 Task: open an excel sheet and write heading  Expense ManagerAdd Datesin a column and its values below  '2023-05-01, 2023-05-03, 2023-05-05, 2023-05-10, 2023-05-15, 2023-05-20, 2023-05-25 & 2023-05-31'Add Categories in next column and its values below  Food, Transportation, Utilities, Food, Housing, Entertainment, Utilities & FoodAdd Descriptionsin next column and its values below  Grocery Store, Bus Fare, Internet Bill, Restaurant, Rent, Movie Tickets, Electricity Bill & Grocery StoreAdd Amountin next column and its values below  $50, $5, $60, $30, $800, $20, $70 & $40Save page DebtManagement analysis
Action: Key pressed <Key.shift_r>Expence<Key.space><Key.shift_r>Manager
Screenshot: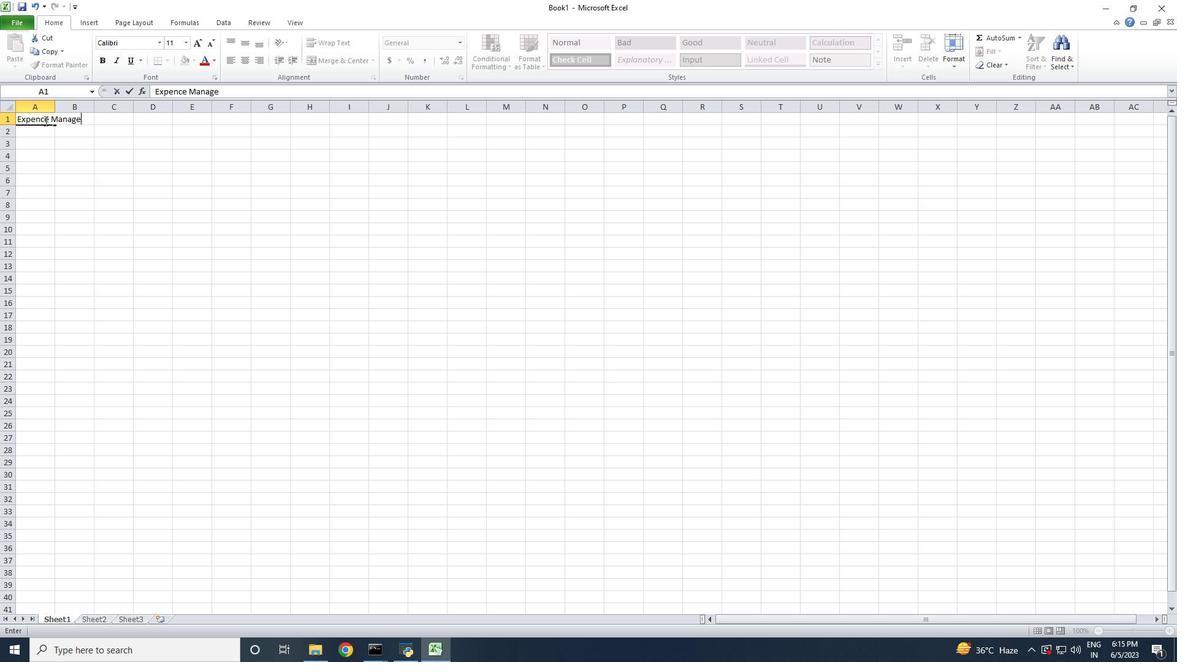 
Action: Mouse moved to (23, 132)
Screenshot: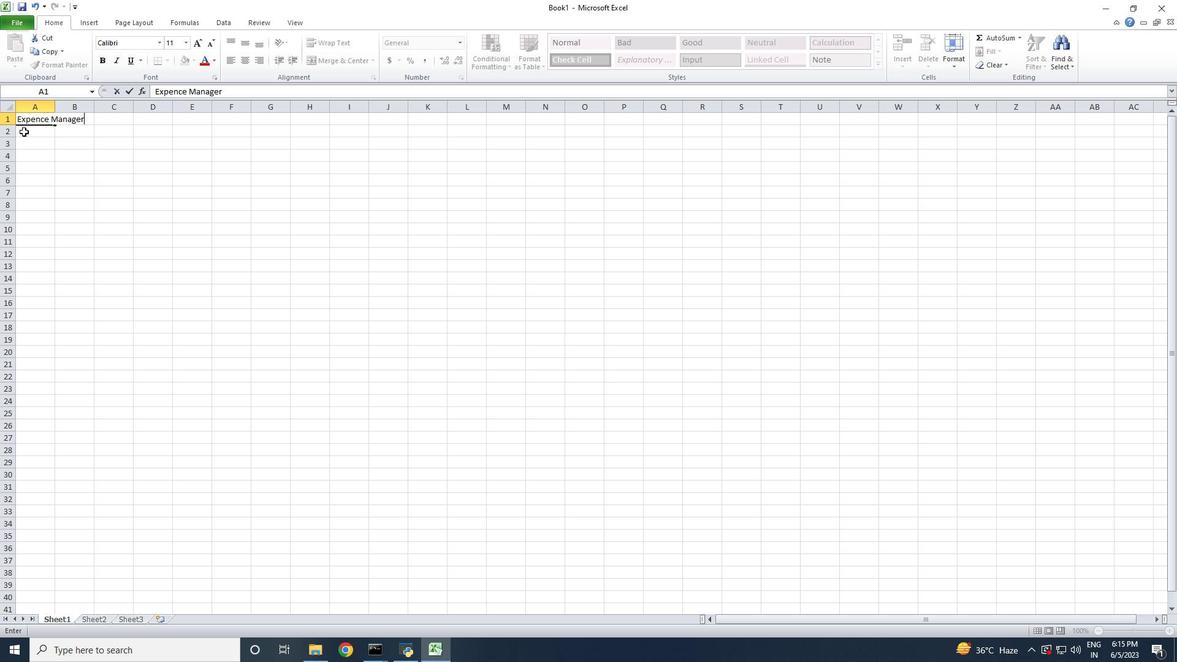 
Action: Mouse pressed left at (23, 132)
Screenshot: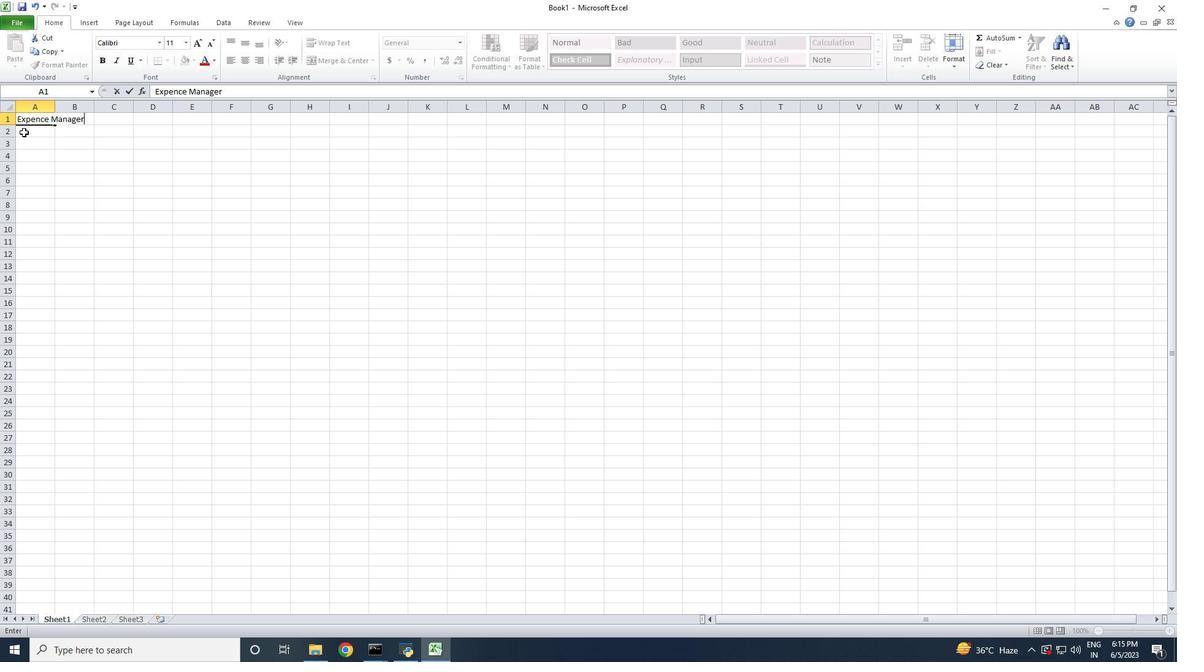 
Action: Key pressed <Key.shift_r>Datesin<Key.space>
Screenshot: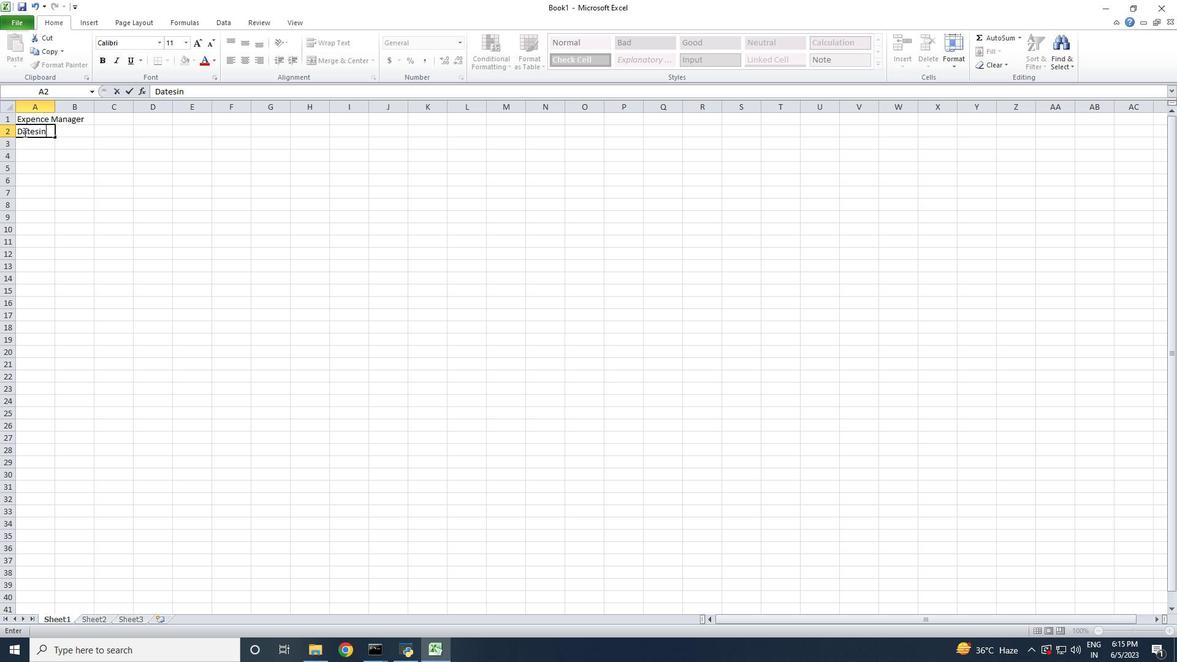 
Action: Mouse moved to (77, 131)
Screenshot: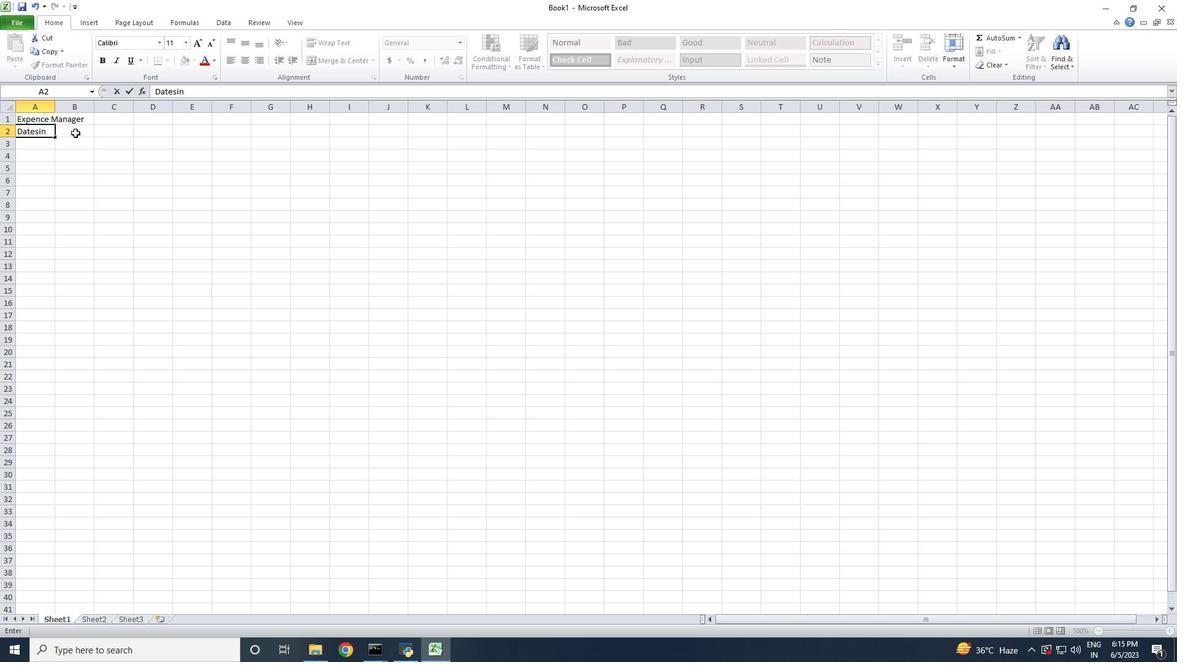 
Action: Mouse pressed left at (77, 131)
Screenshot: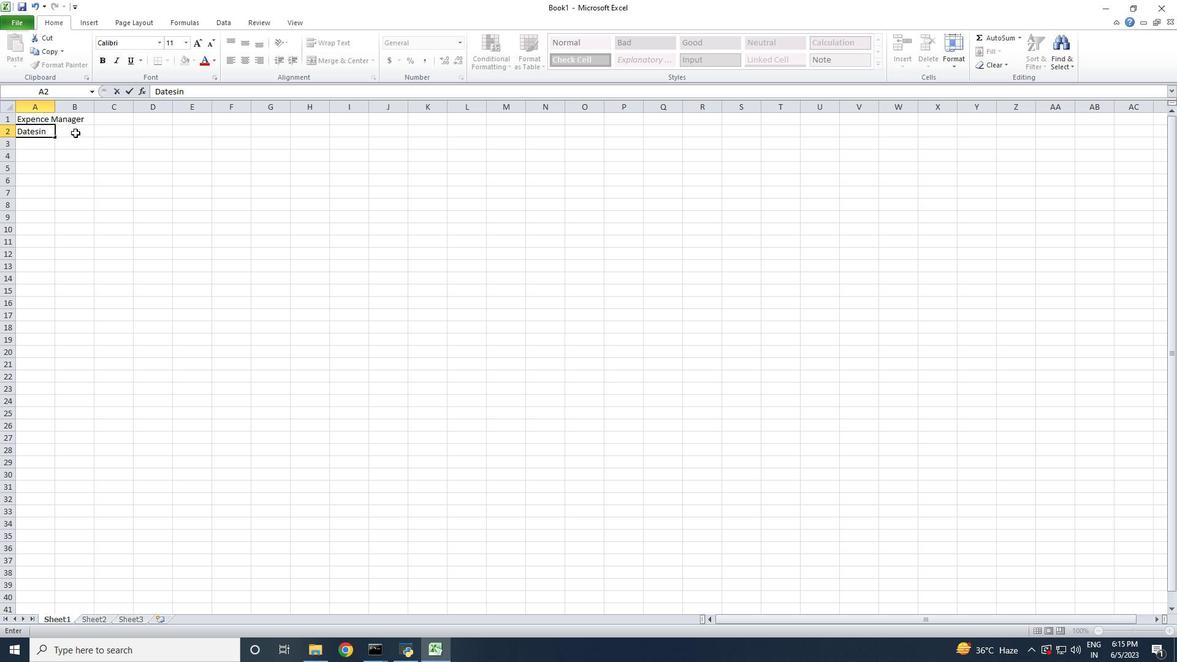 
Action: Mouse moved to (53, 104)
Screenshot: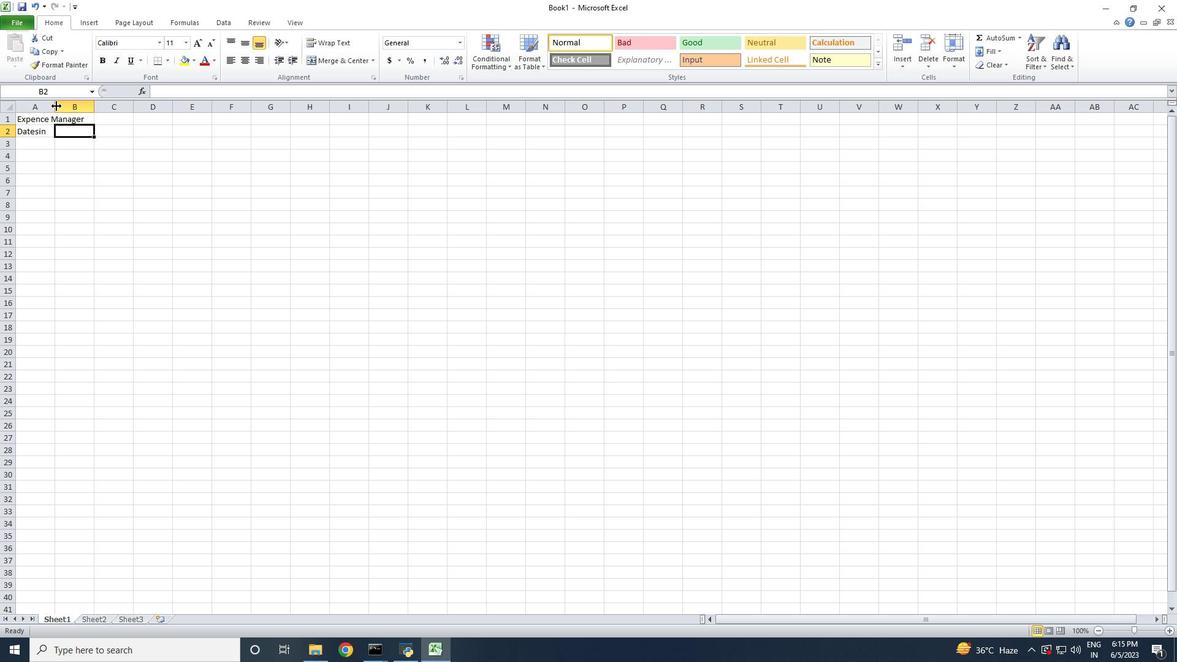 
Action: Mouse pressed left at (53, 104)
Screenshot: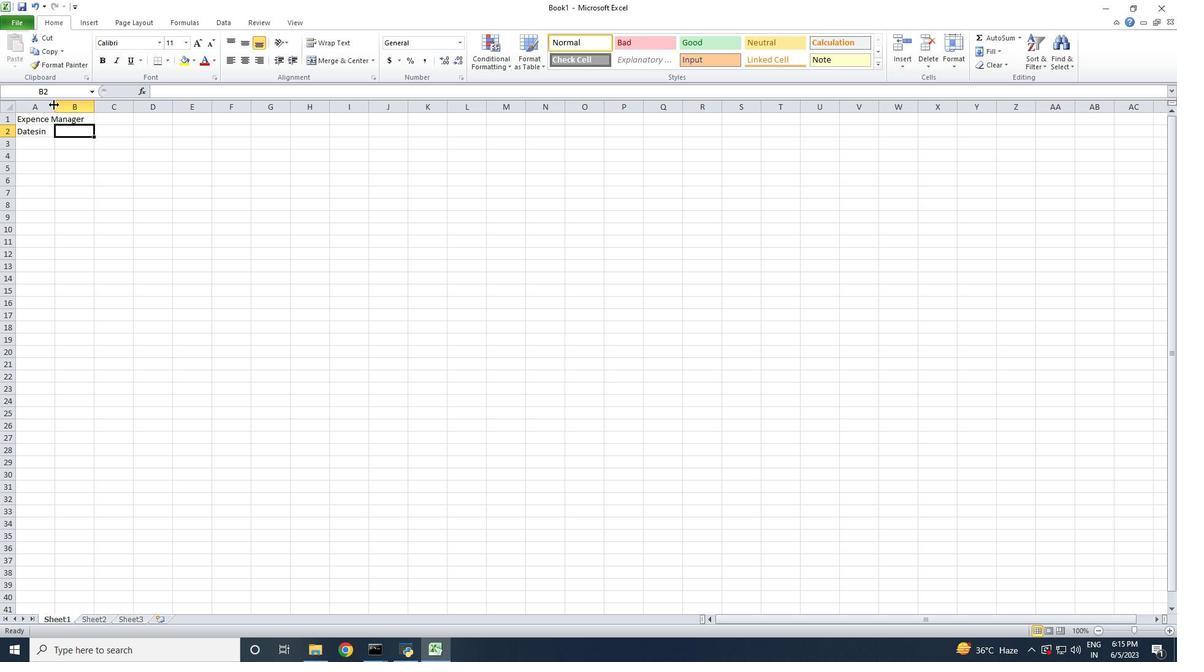 
Action: Mouse moved to (120, 109)
Screenshot: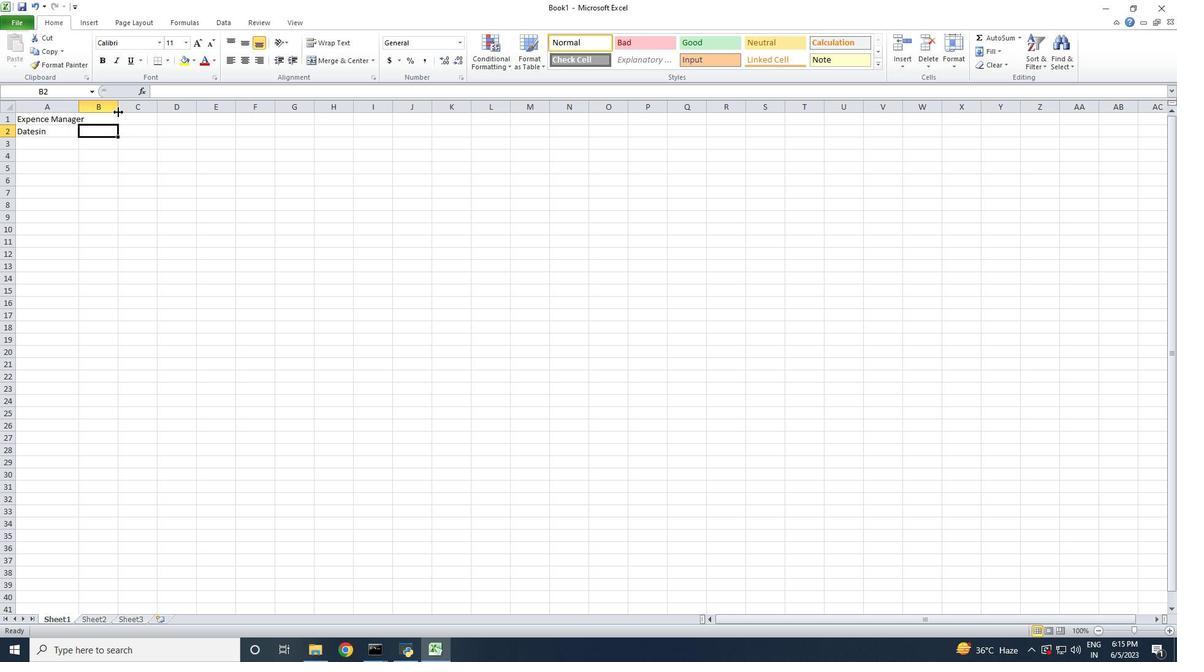 
Action: Mouse pressed left at (120, 109)
Screenshot: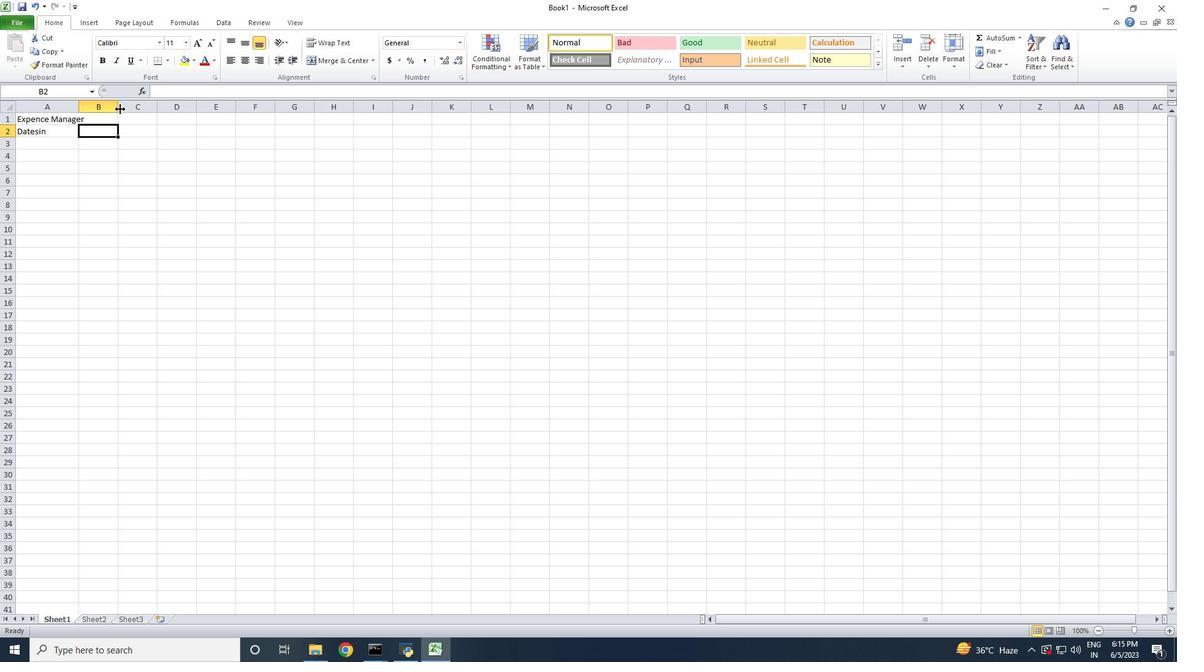 
Action: Mouse moved to (174, 109)
Screenshot: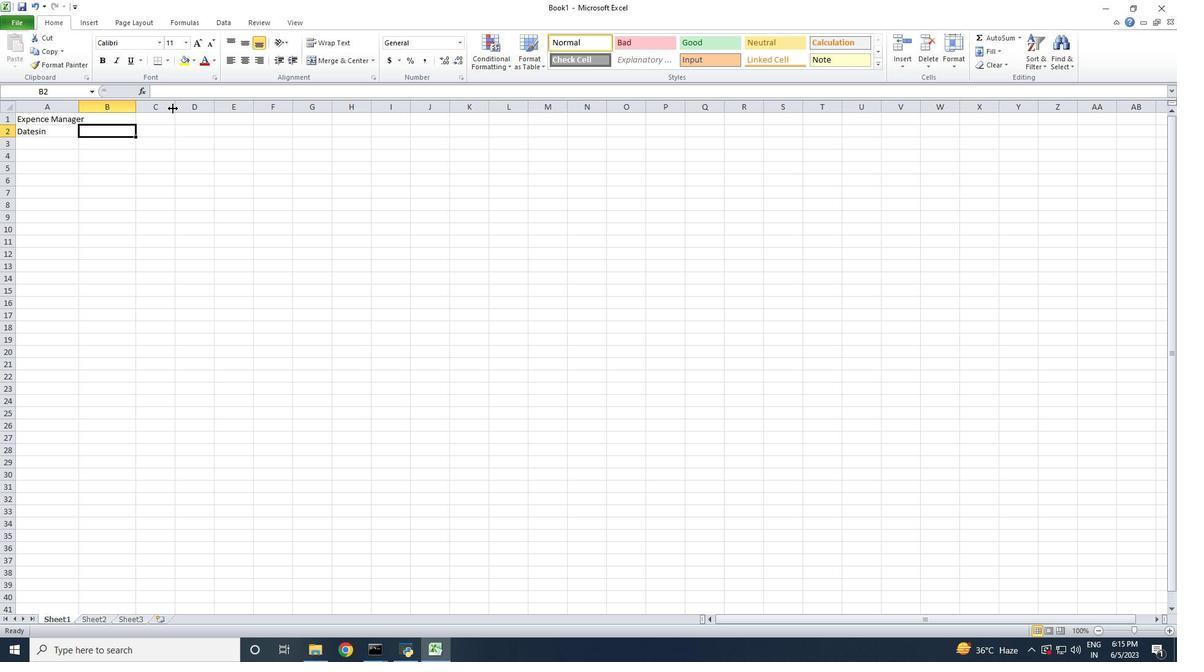 
Action: Mouse pressed left at (174, 109)
Screenshot: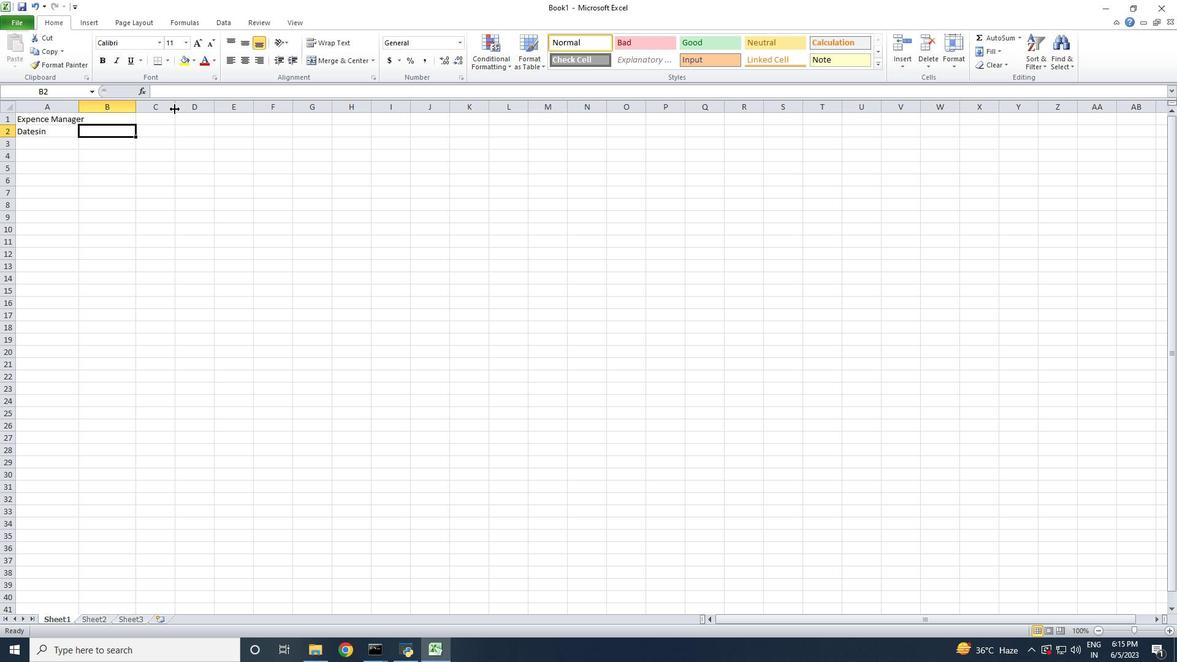 
Action: Mouse moved to (241, 108)
Screenshot: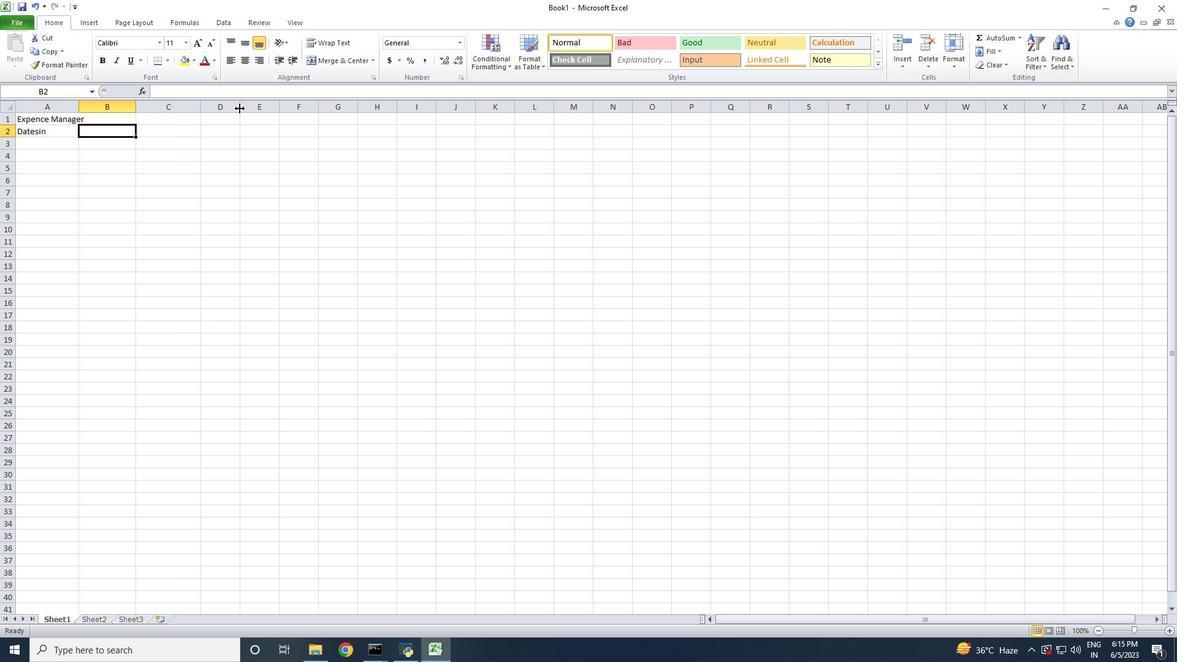 
Action: Mouse pressed left at (241, 108)
Screenshot: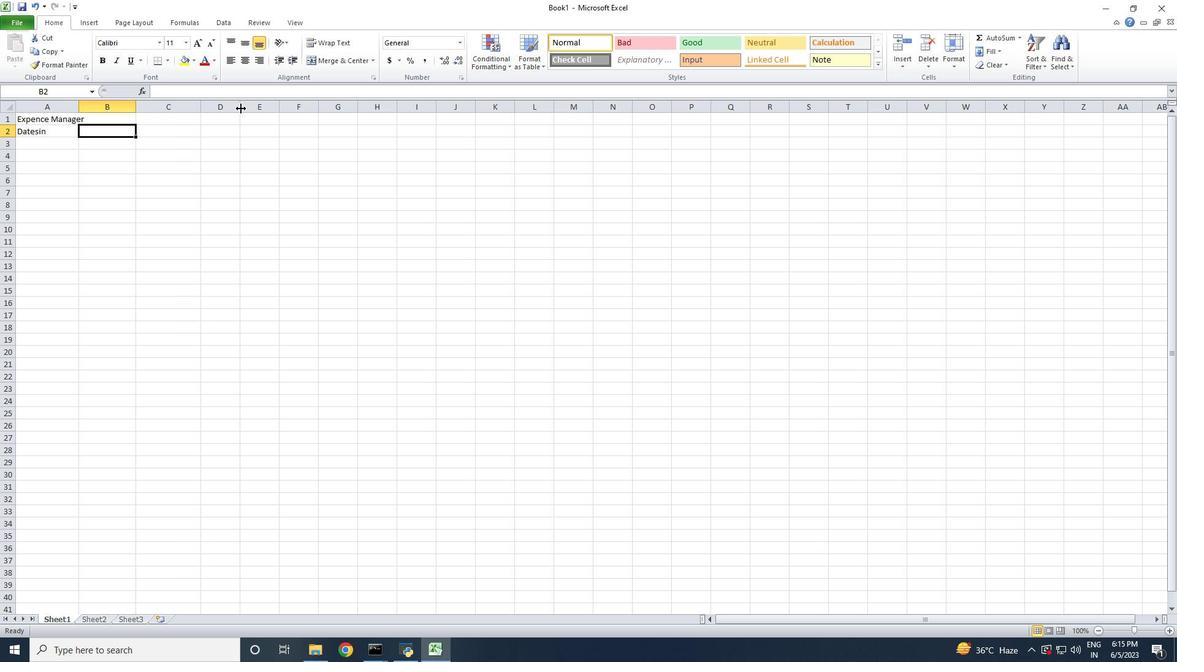 
Action: Mouse moved to (114, 132)
Screenshot: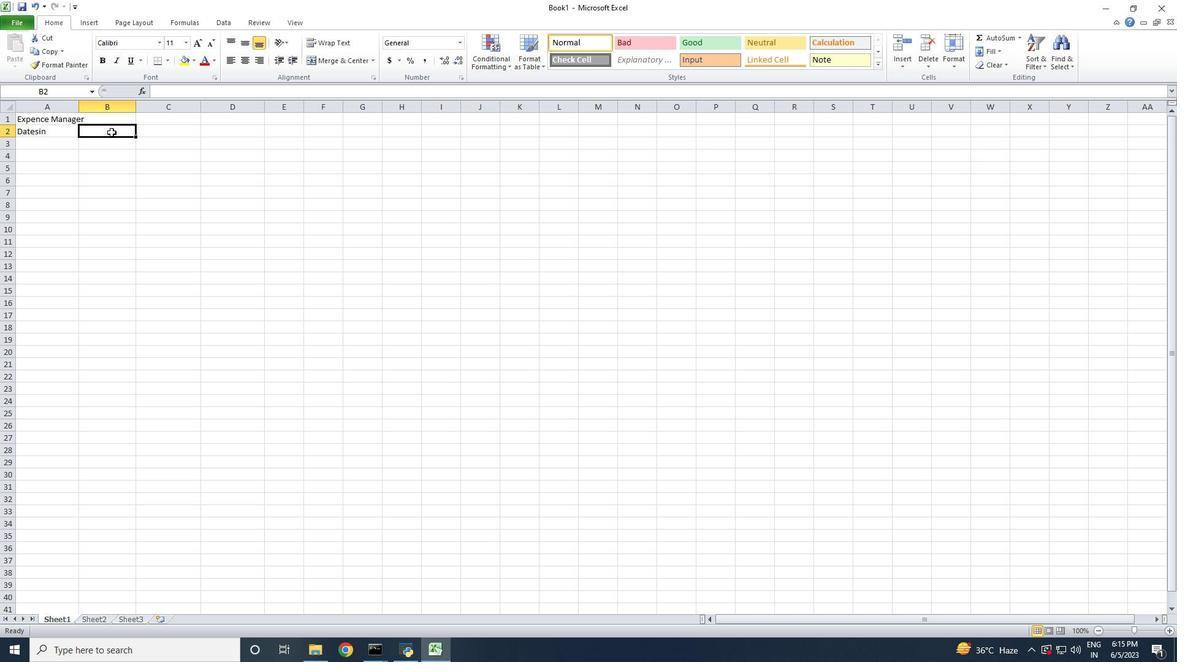 
Action: Mouse pressed left at (114, 132)
Screenshot: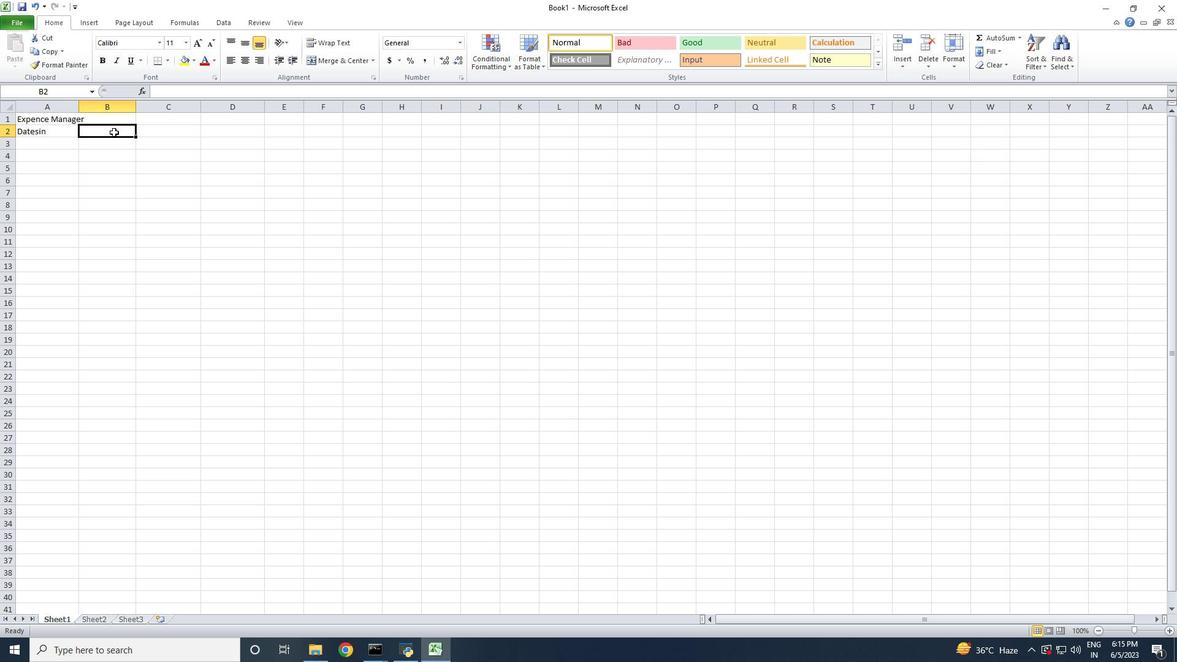 
Action: Mouse moved to (55, 143)
Screenshot: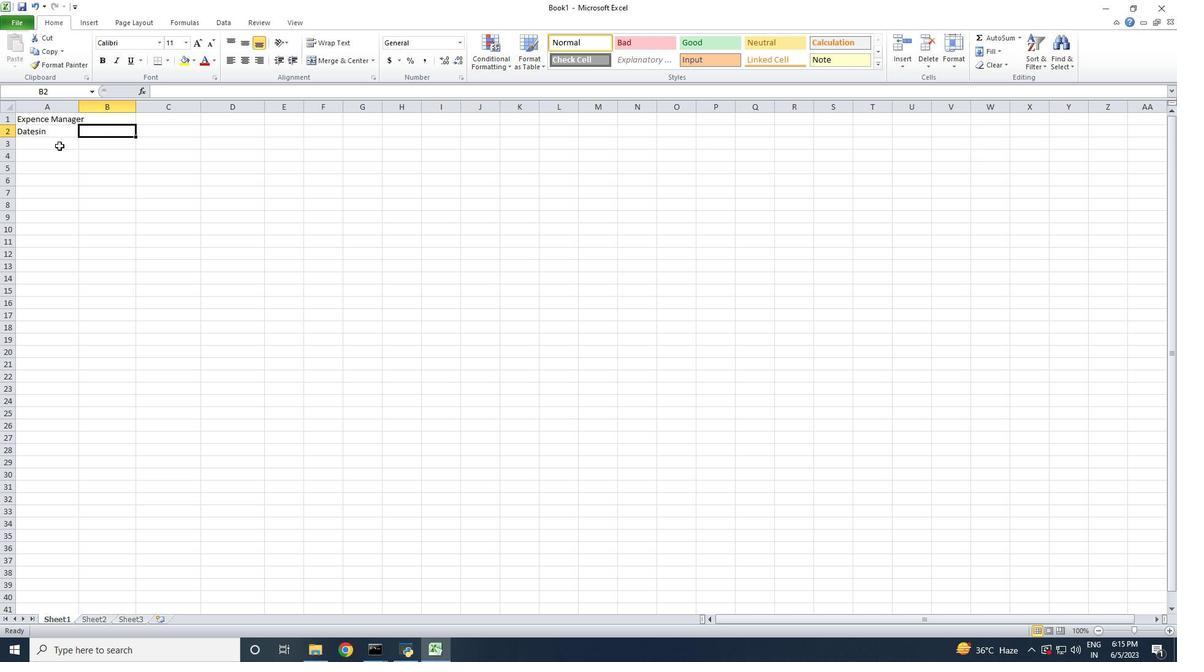 
Action: Mouse pressed left at (55, 143)
Screenshot: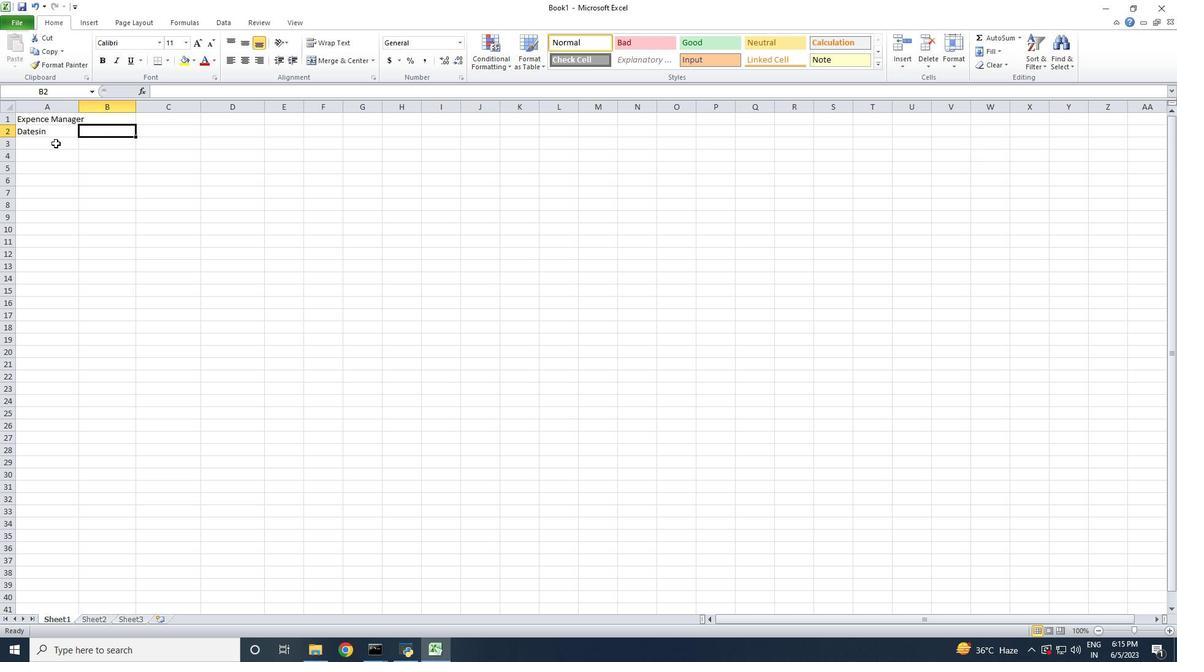 
Action: Key pressed 2023-05-01
Screenshot: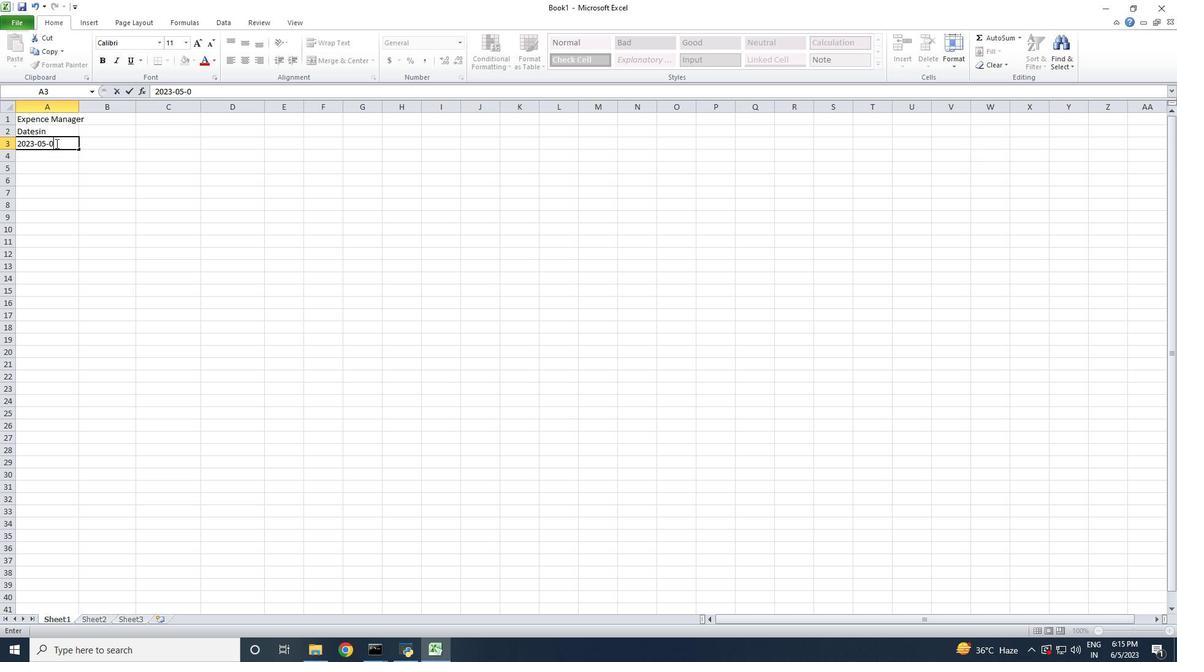 
Action: Mouse moved to (50, 157)
Screenshot: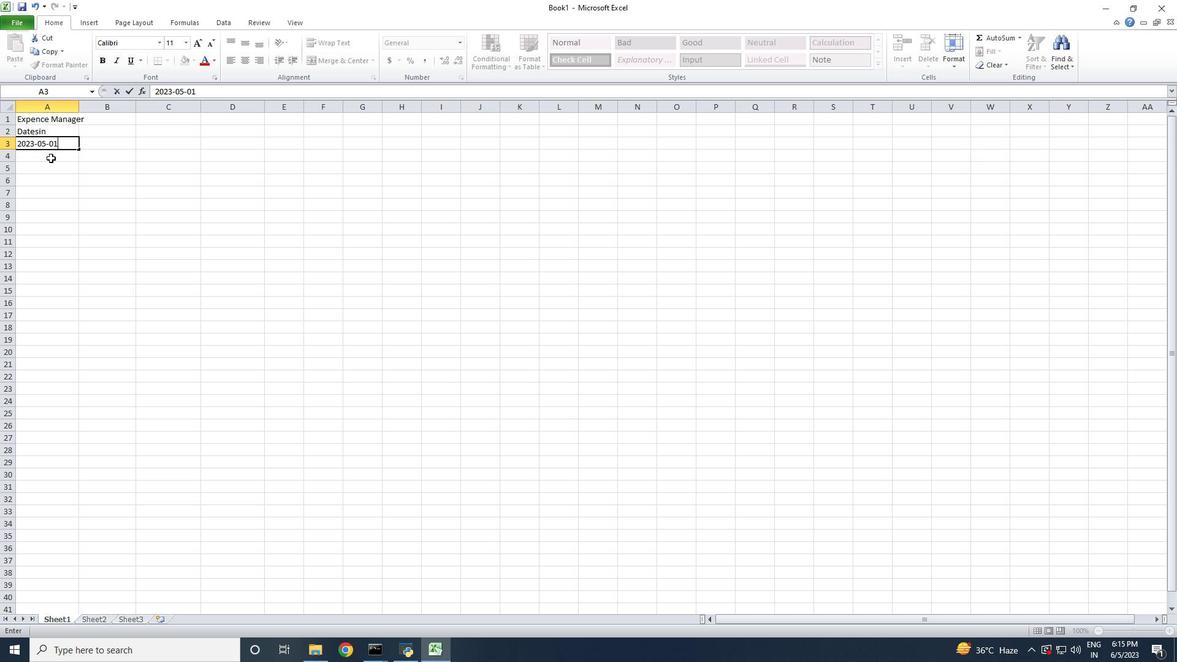
Action: Mouse pressed left at (50, 157)
Screenshot: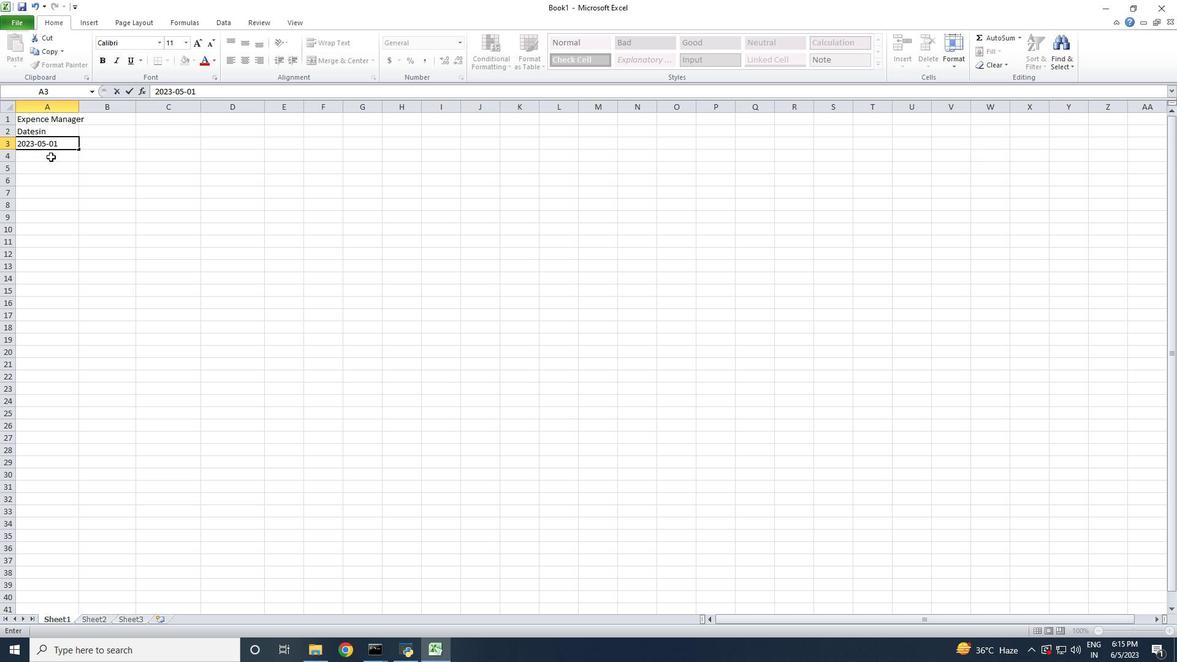 
Action: Key pressed 2023
Screenshot: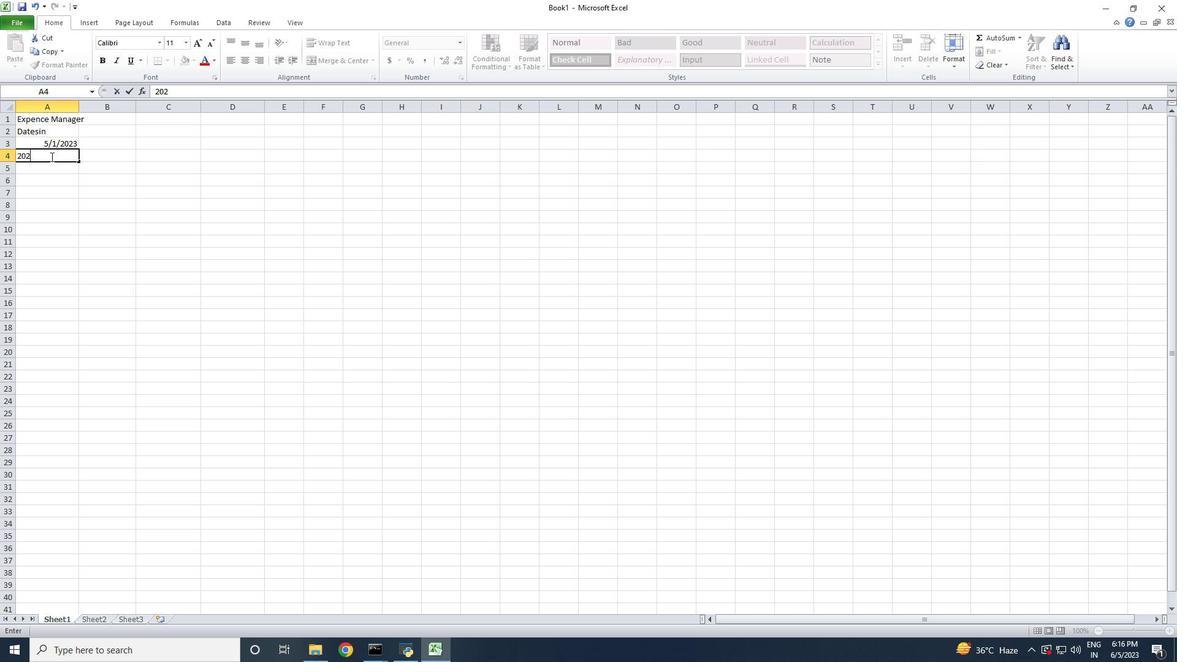 
Action: Mouse moved to (49, 158)
Screenshot: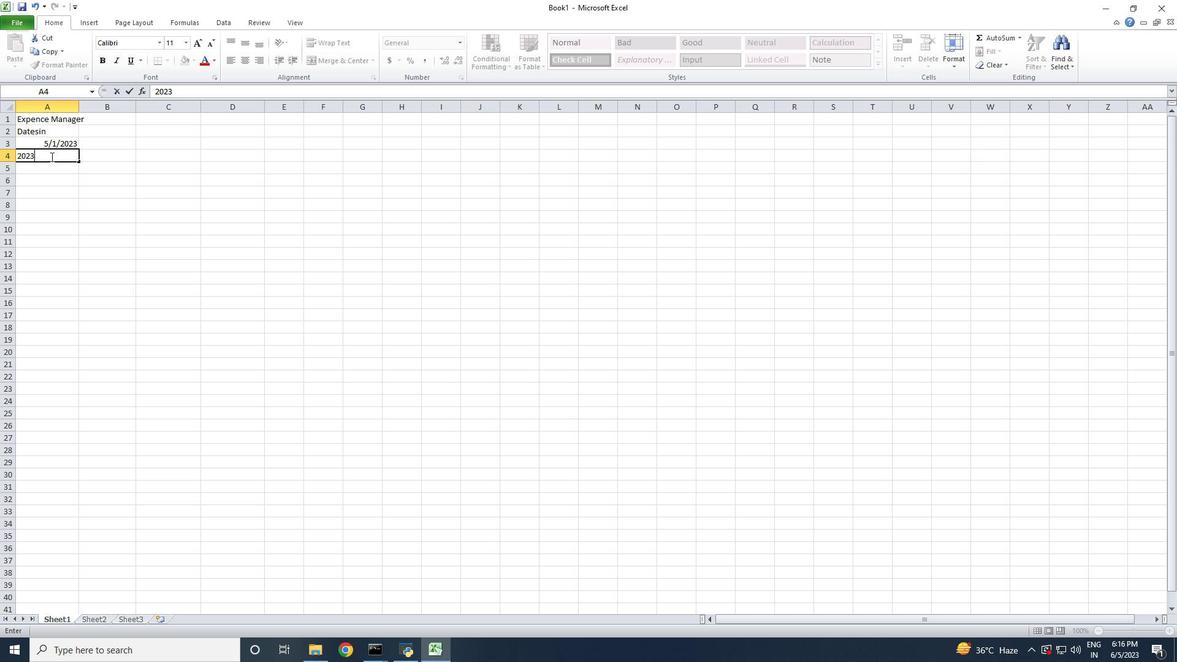 
Action: Key pressed -05-03
Screenshot: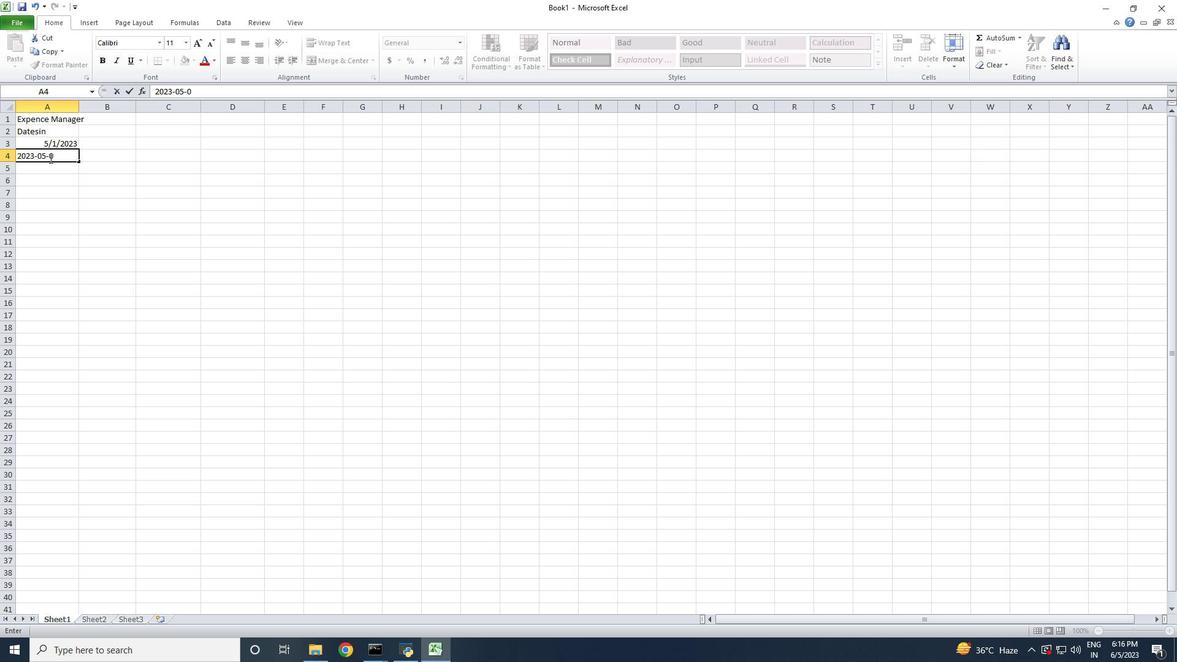
Action: Mouse moved to (63, 169)
Screenshot: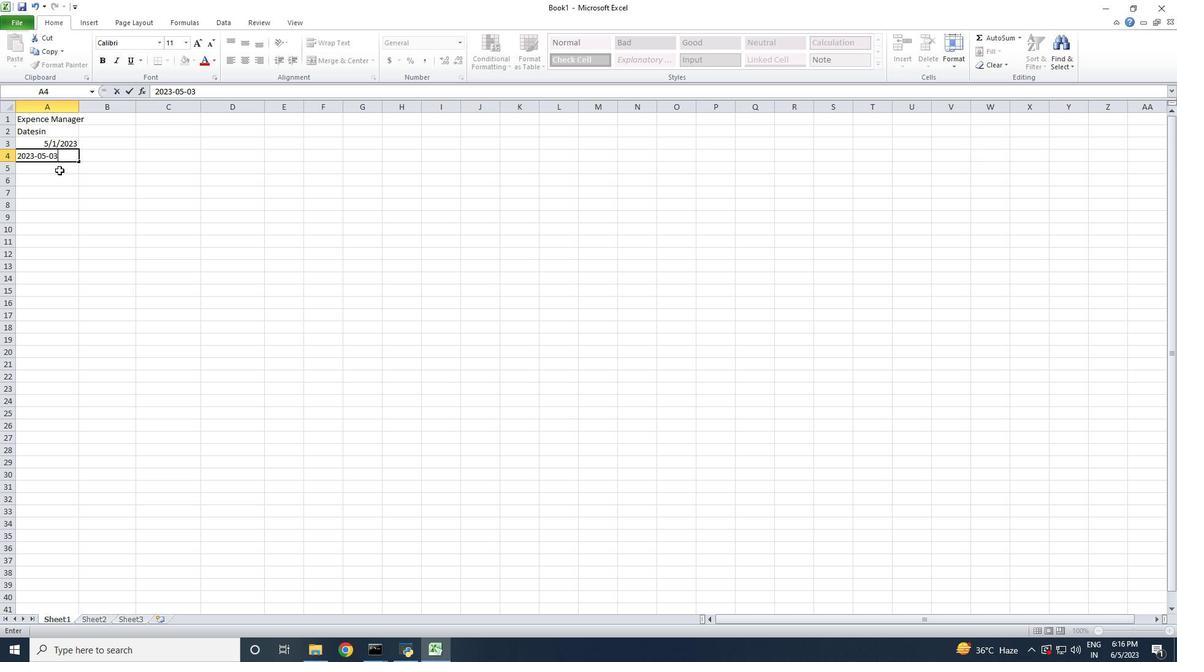 
Action: Mouse pressed left at (63, 169)
Screenshot: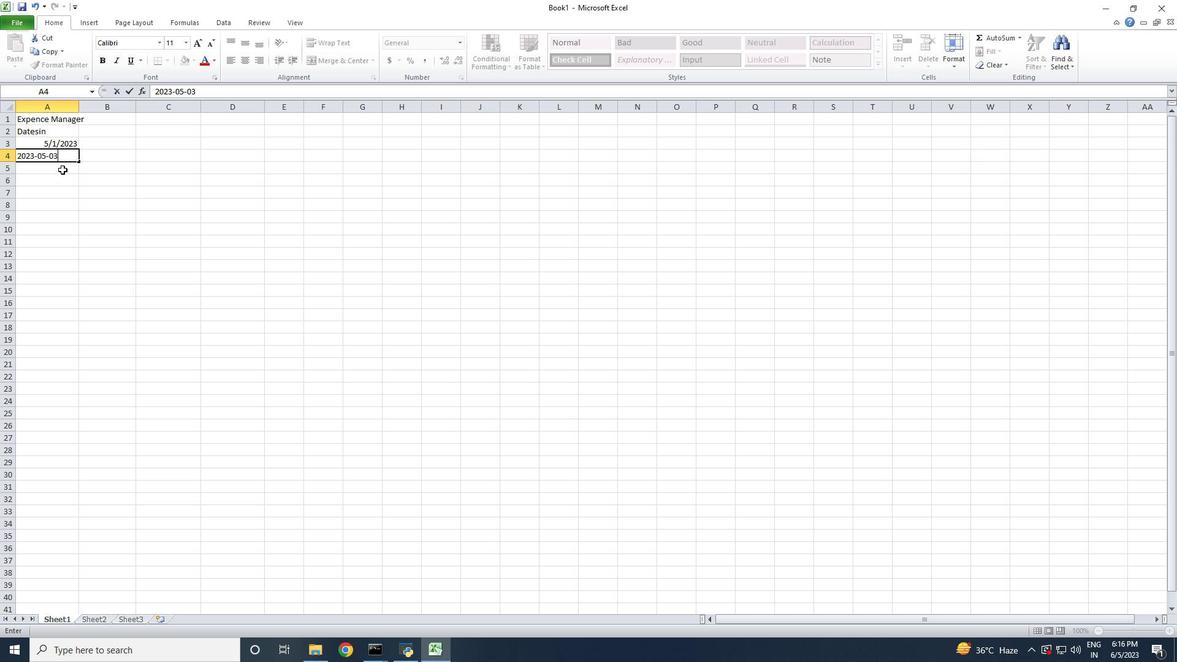 
Action: Key pressed 2023-05-03
Screenshot: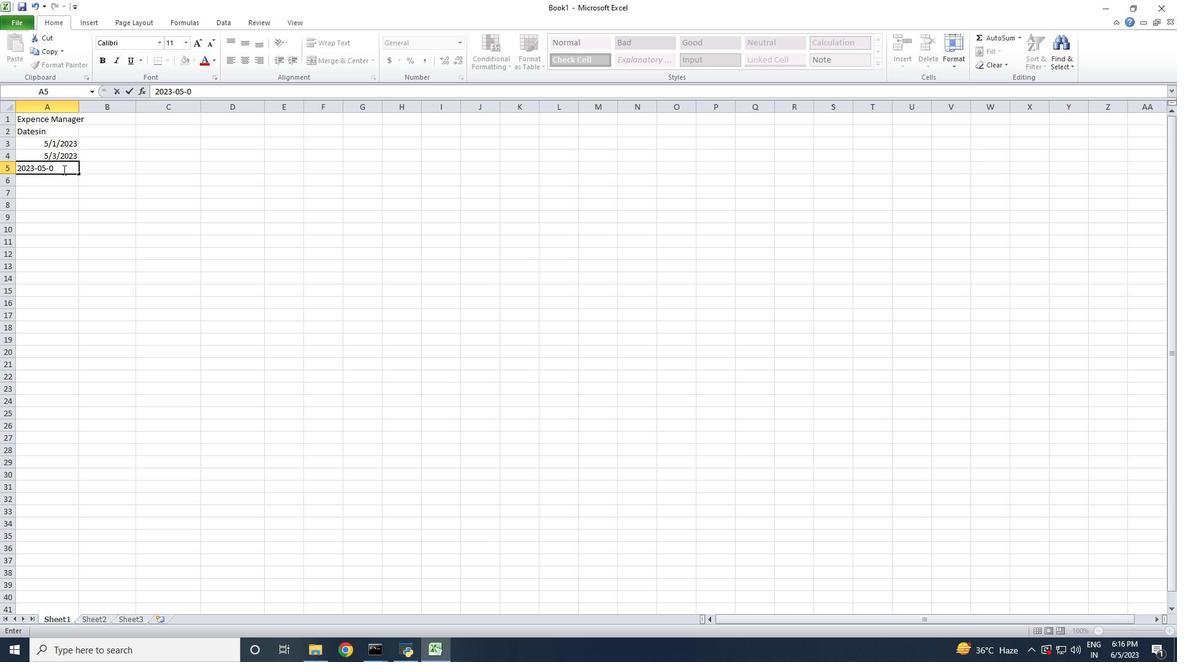 
Action: Mouse moved to (53, 182)
Screenshot: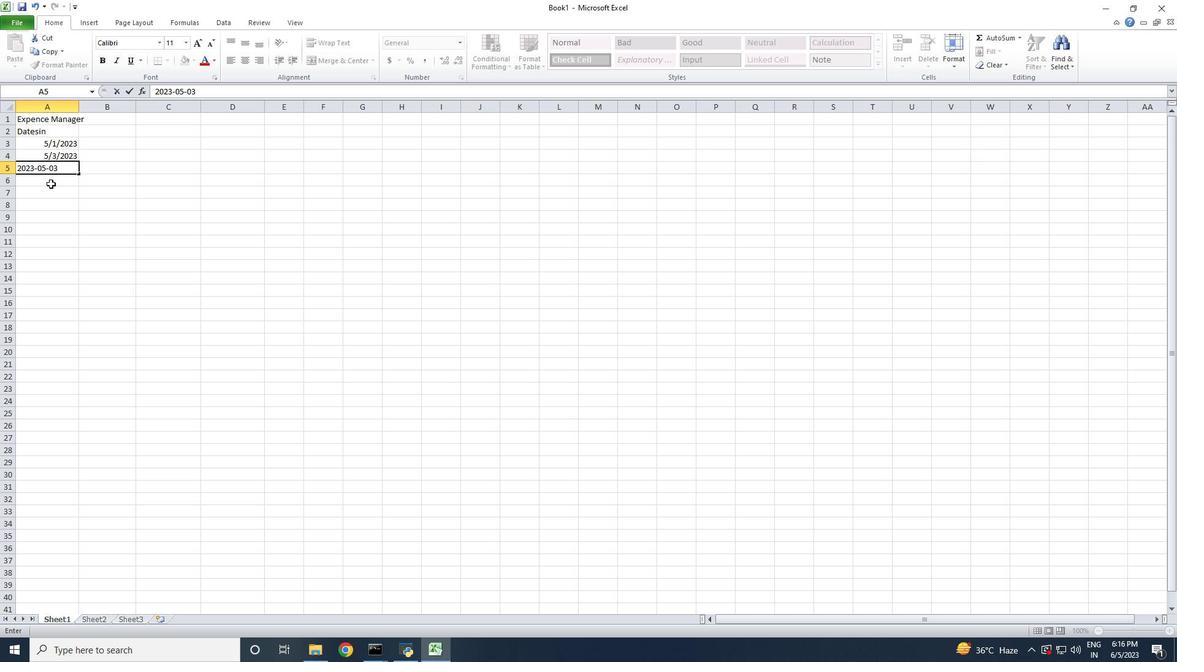 
Action: Mouse pressed left at (53, 182)
Screenshot: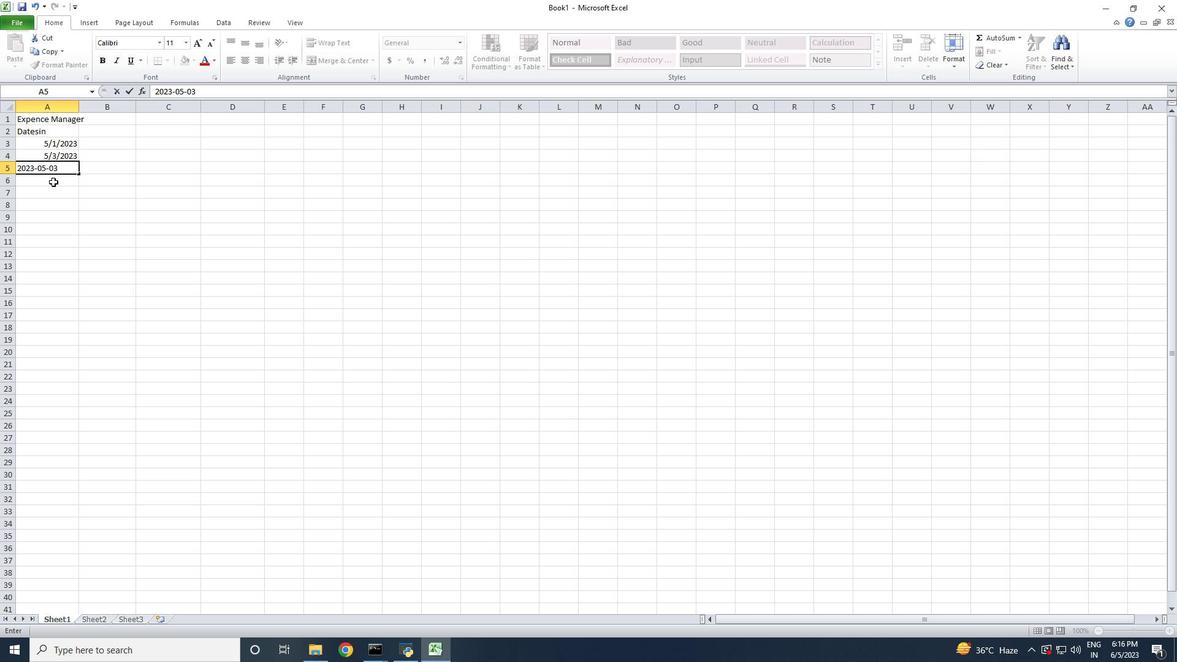
Action: Key pressed 2023
Screenshot: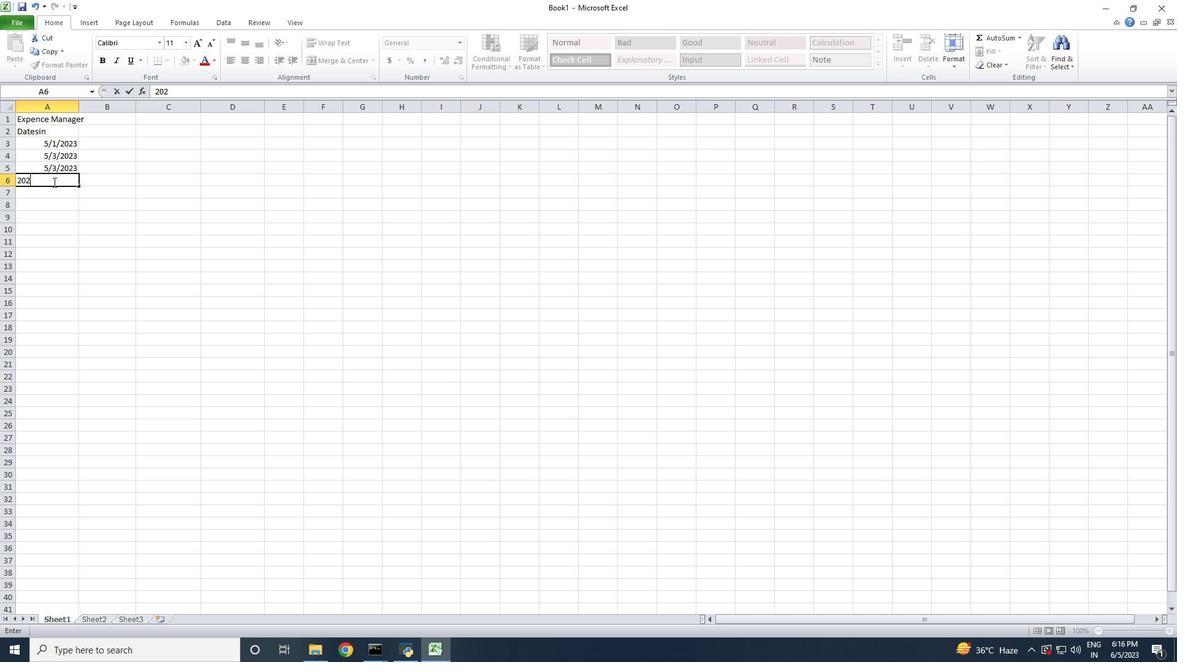 
Action: Mouse moved to (58, 167)
Screenshot: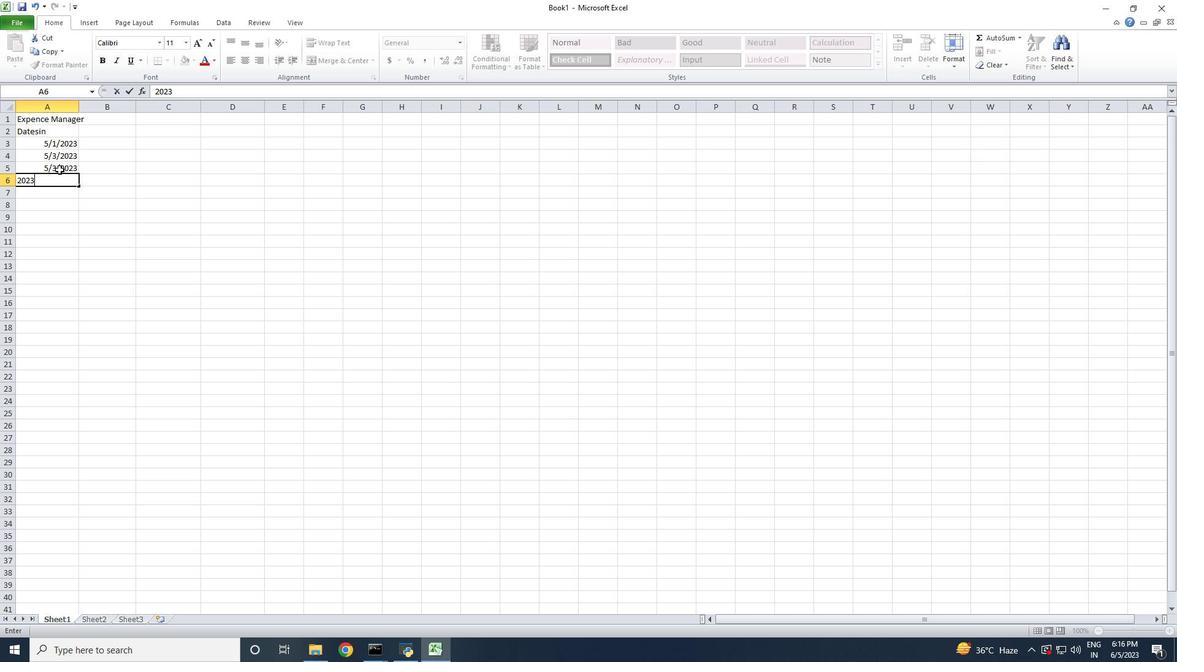 
Action: Mouse pressed left at (58, 167)
Screenshot: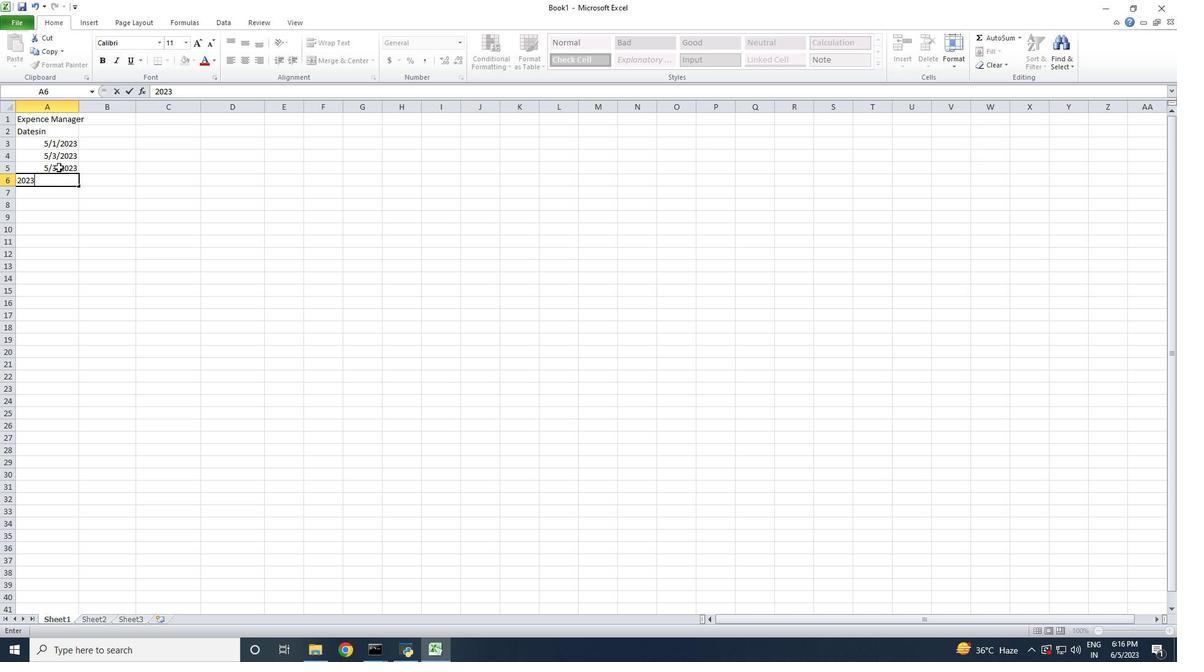 
Action: Mouse moved to (57, 167)
Screenshot: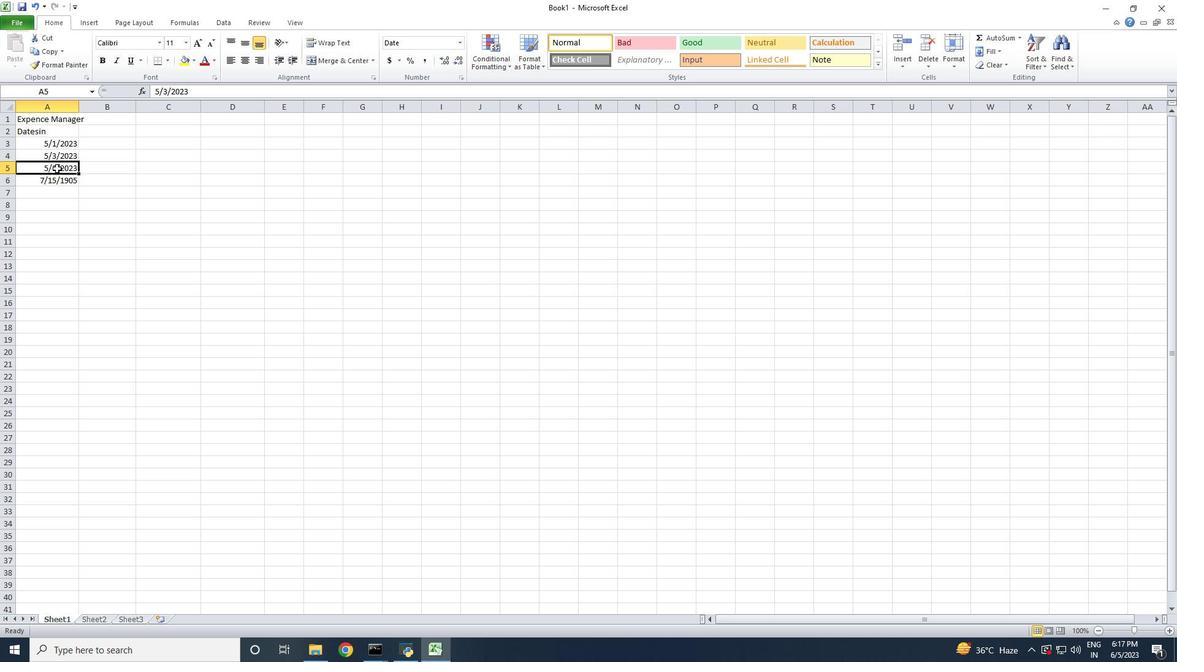 
Action: Mouse pressed left at (57, 167)
Screenshot: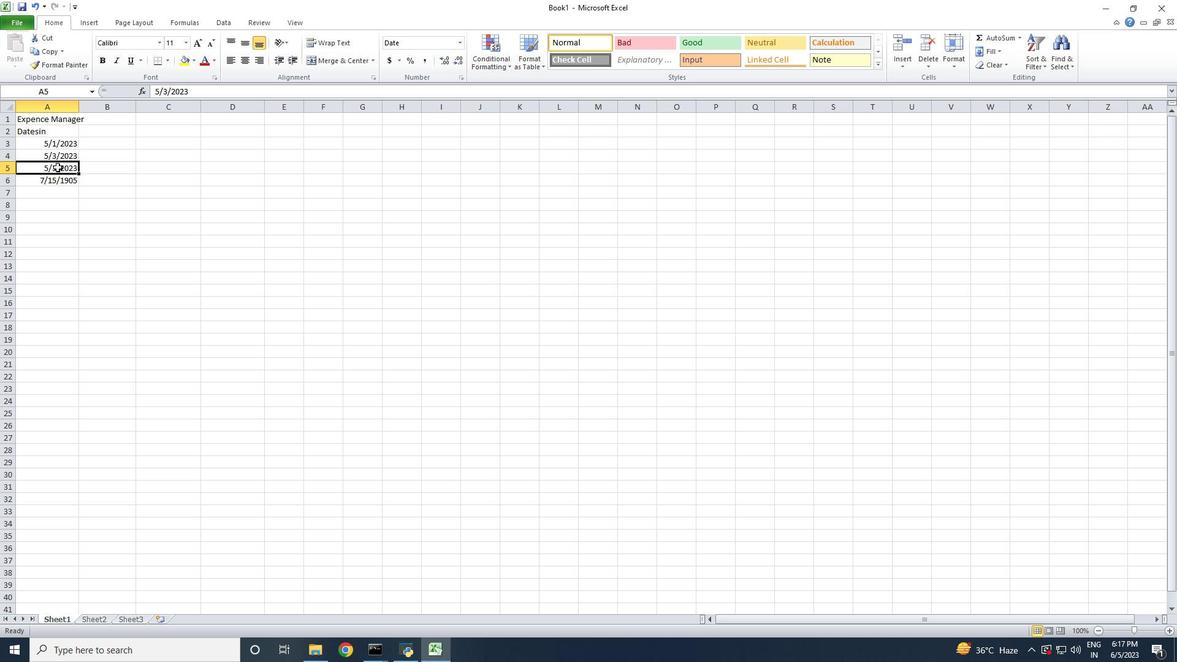 
Action: Mouse moved to (60, 180)
Screenshot: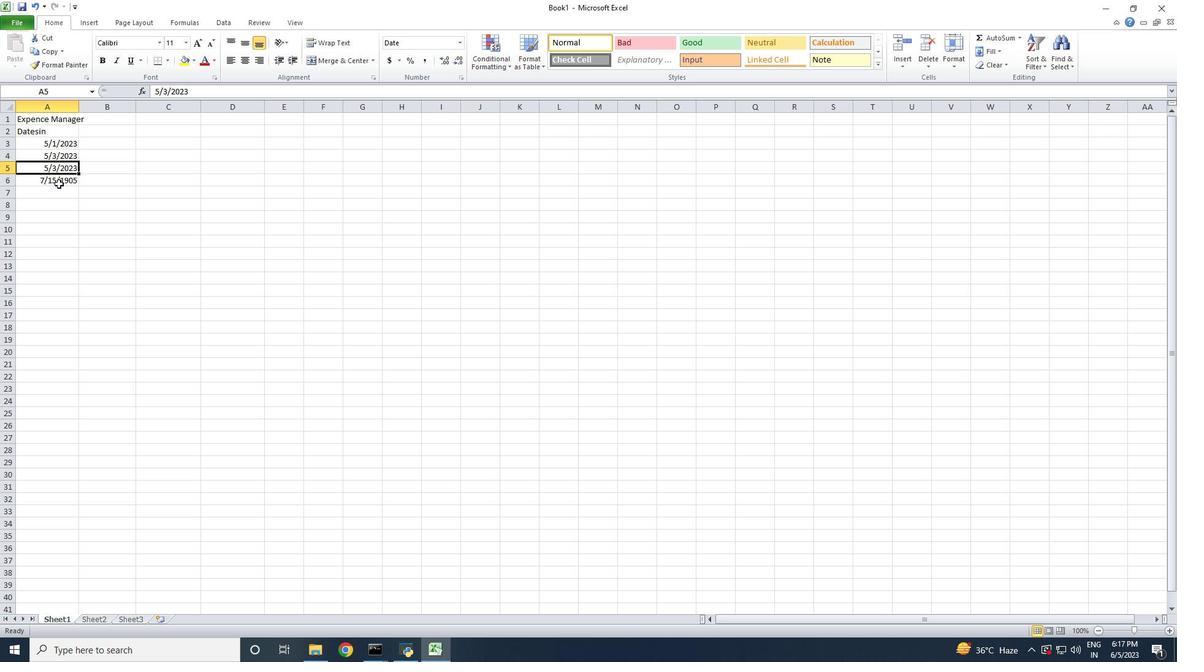 
Action: Mouse pressed left at (60, 180)
Screenshot: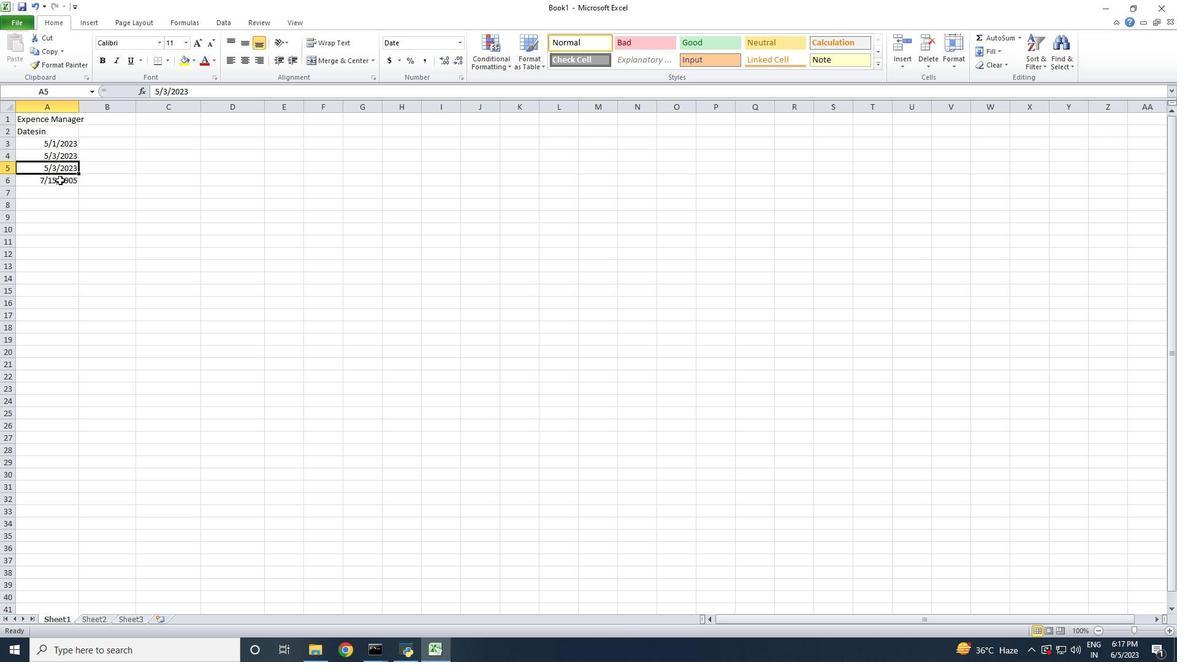 
Action: Mouse moved to (57, 167)
Screenshot: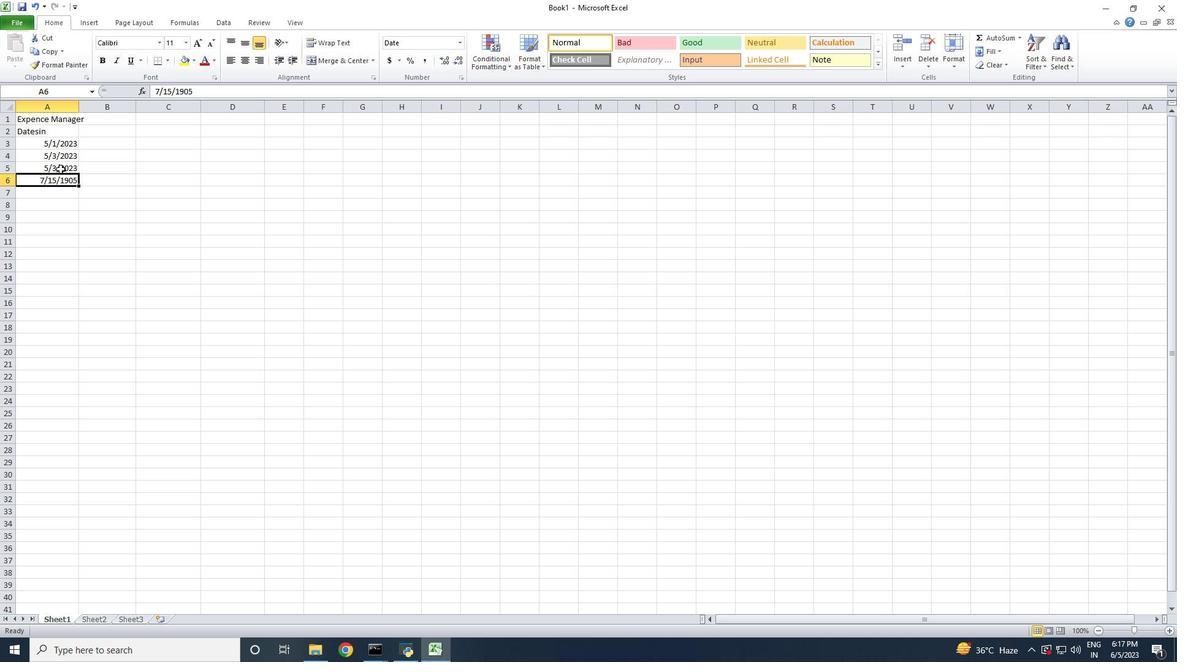 
Action: Mouse pressed left at (57, 167)
Screenshot: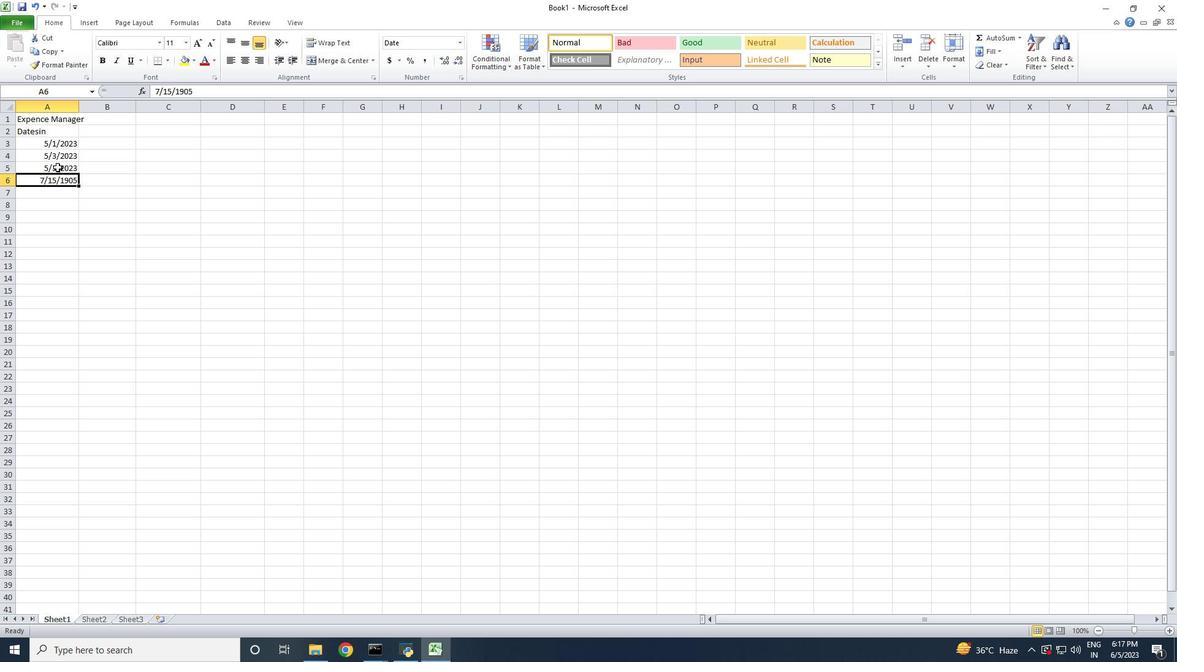 
Action: Mouse moved to (50, 176)
Screenshot: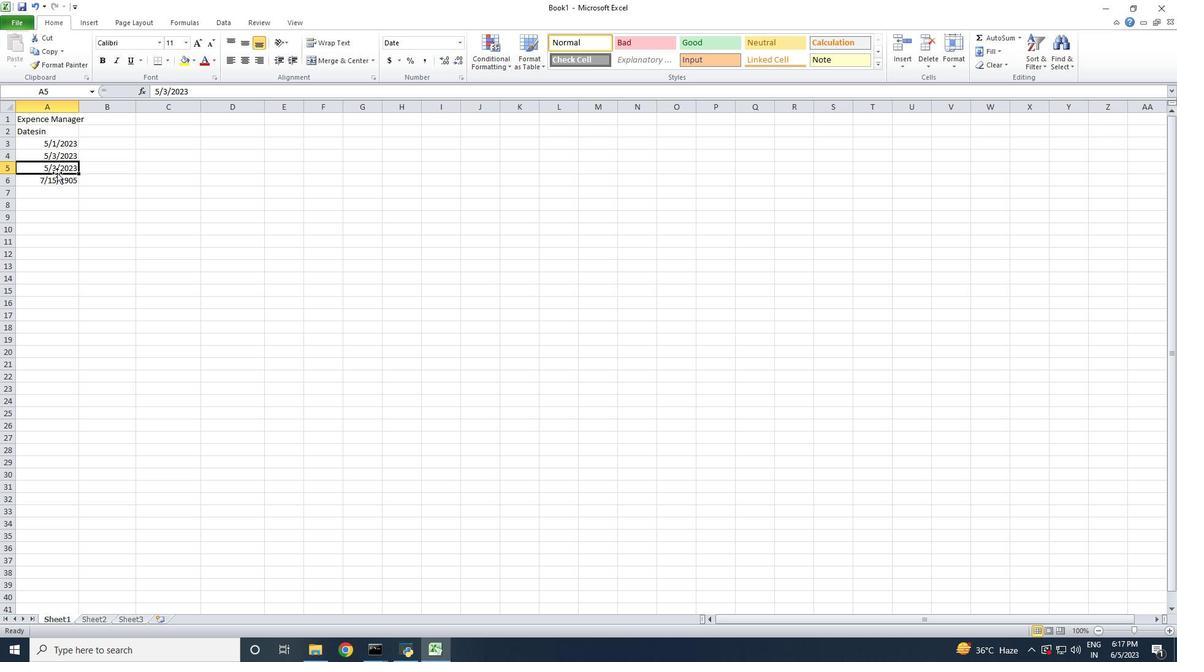 
Action: Key pressed <Key.backspace>2023-05-05
Screenshot: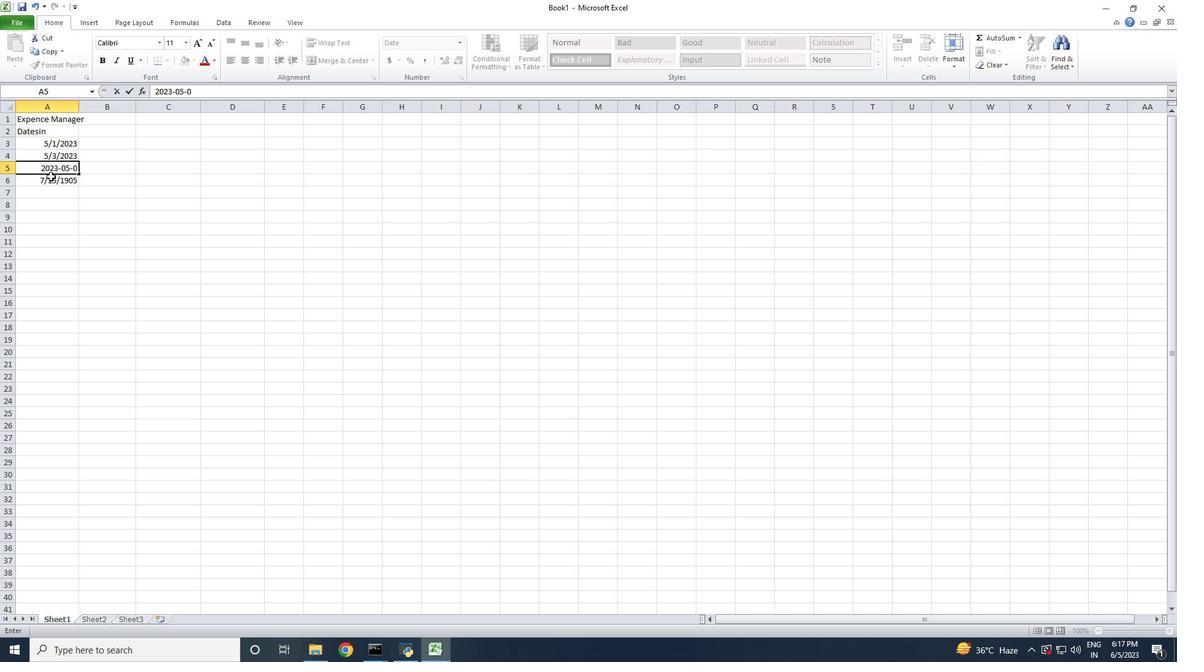 
Action: Mouse moved to (53, 183)
Screenshot: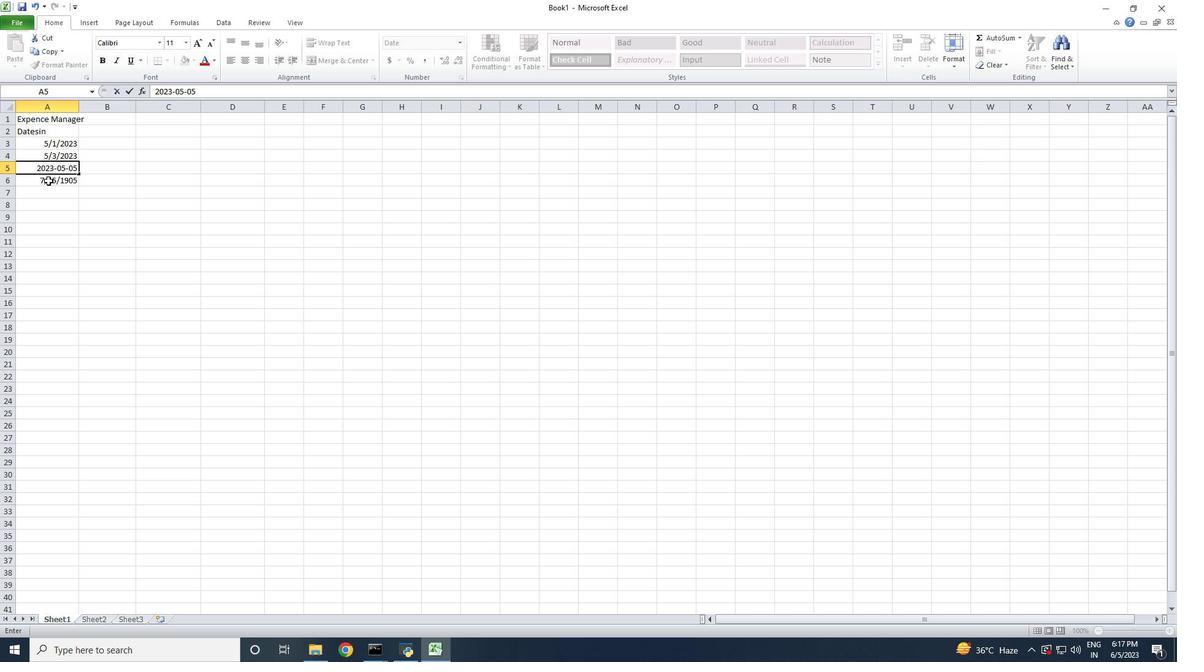 
Action: Mouse pressed left at (53, 183)
Screenshot: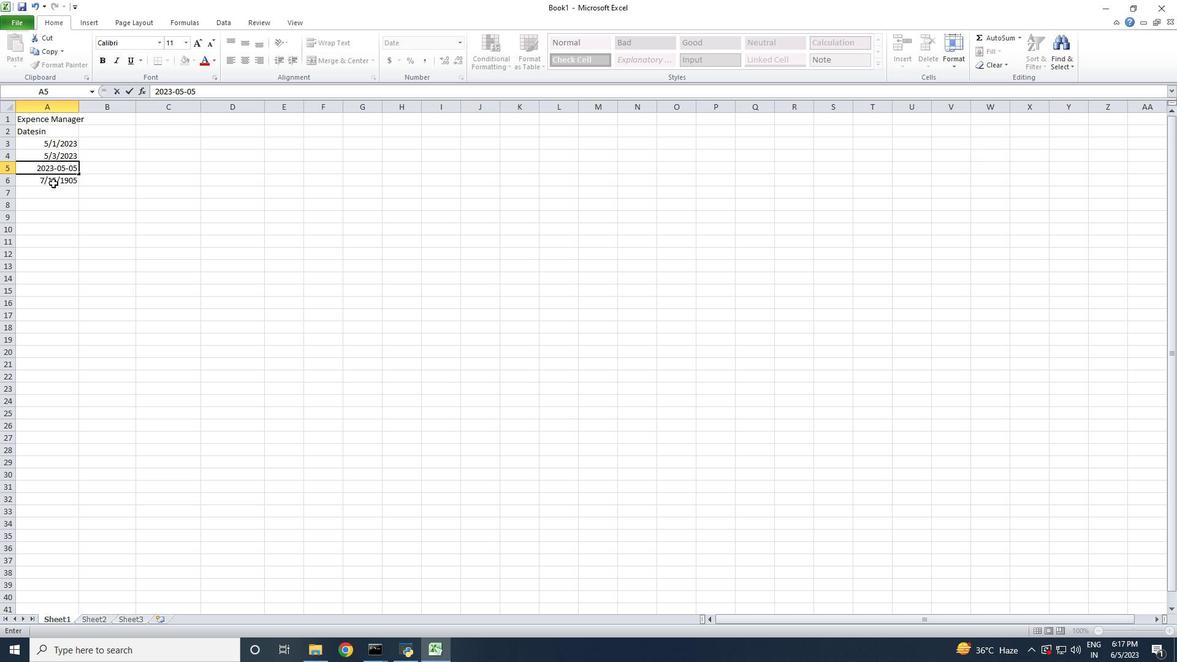 
Action: Key pressed <Key.backspace>2023-05-10
Screenshot: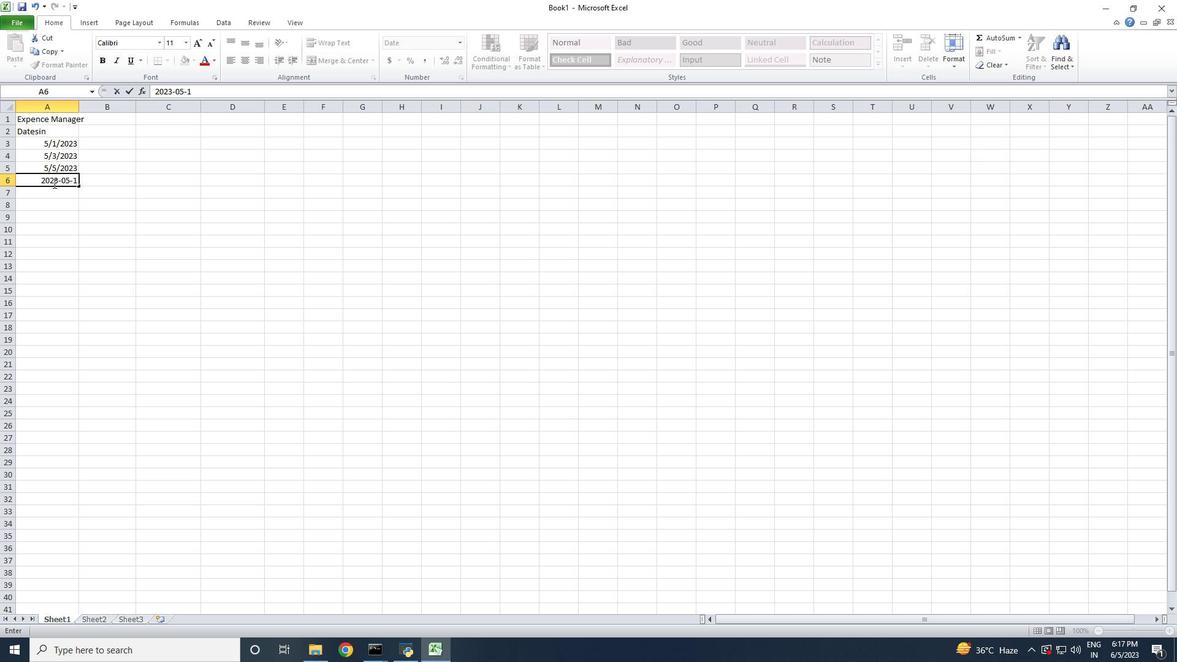 
Action: Mouse moved to (63, 196)
Screenshot: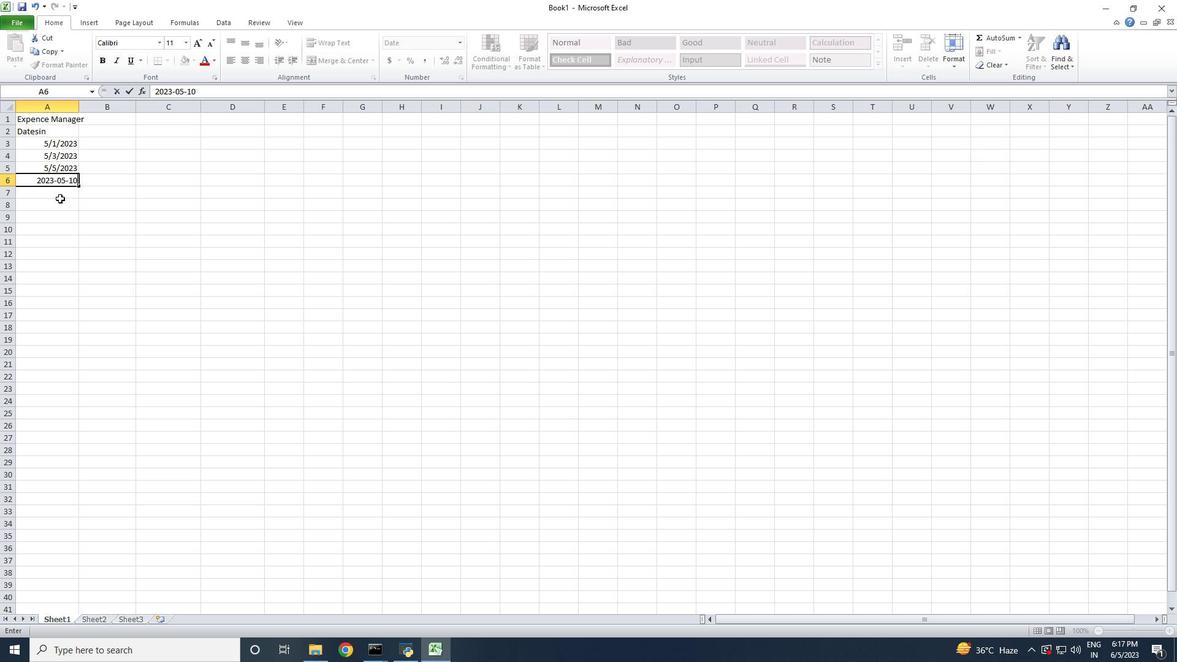 
Action: Mouse pressed left at (63, 196)
Screenshot: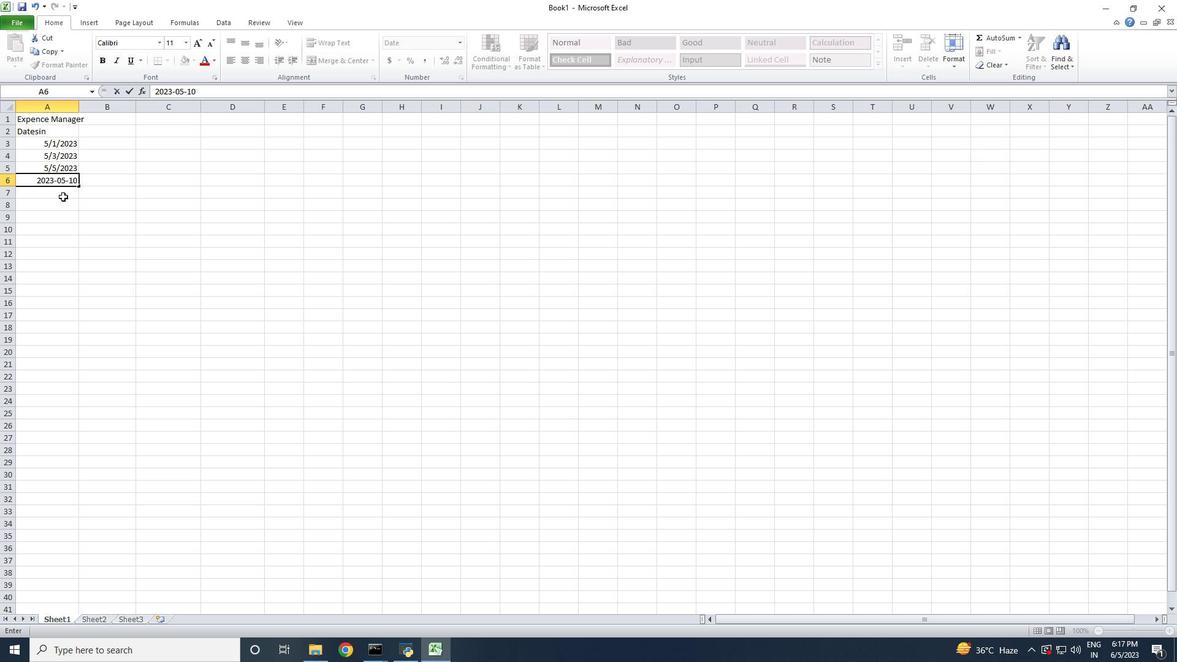 
Action: Key pressed 2023-05-15
Screenshot: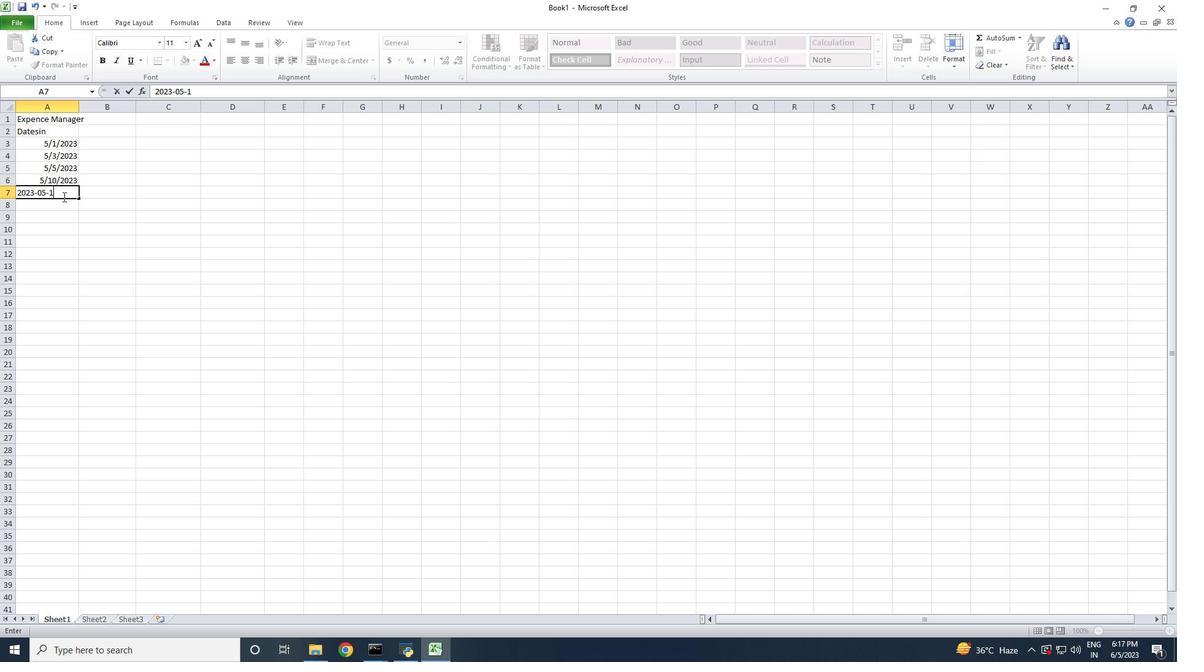 
Action: Mouse moved to (58, 207)
Screenshot: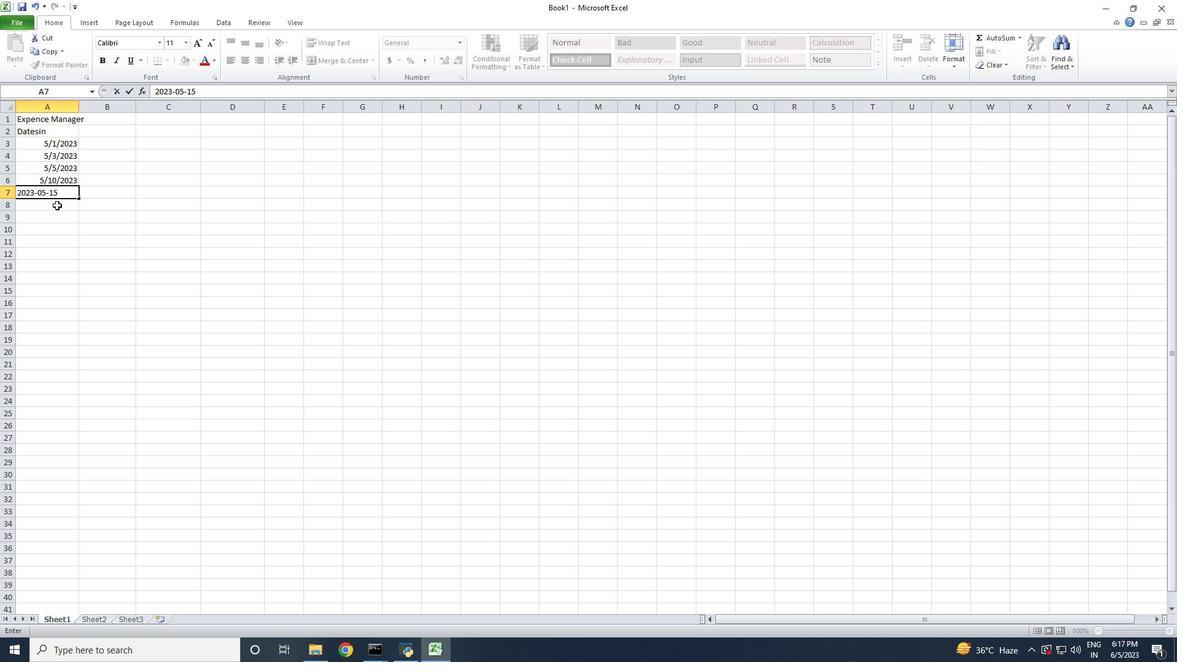 
Action: Mouse pressed left at (58, 207)
Screenshot: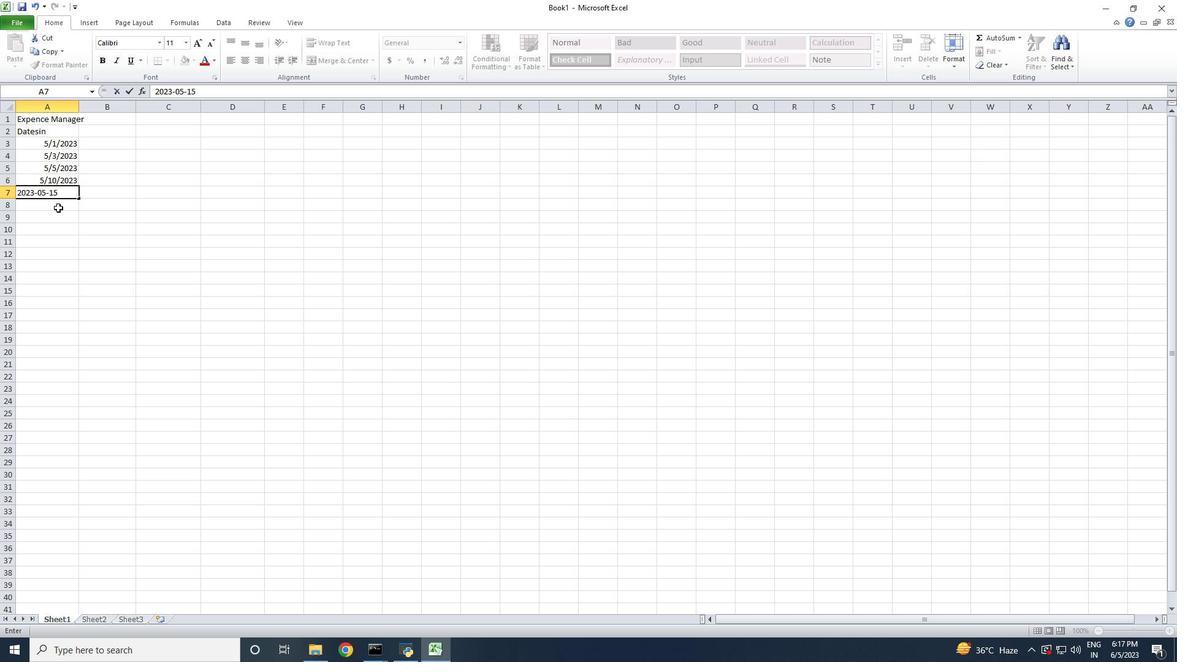 
Action: Key pressed 2023-05-0<Key.backspace>25
Screenshot: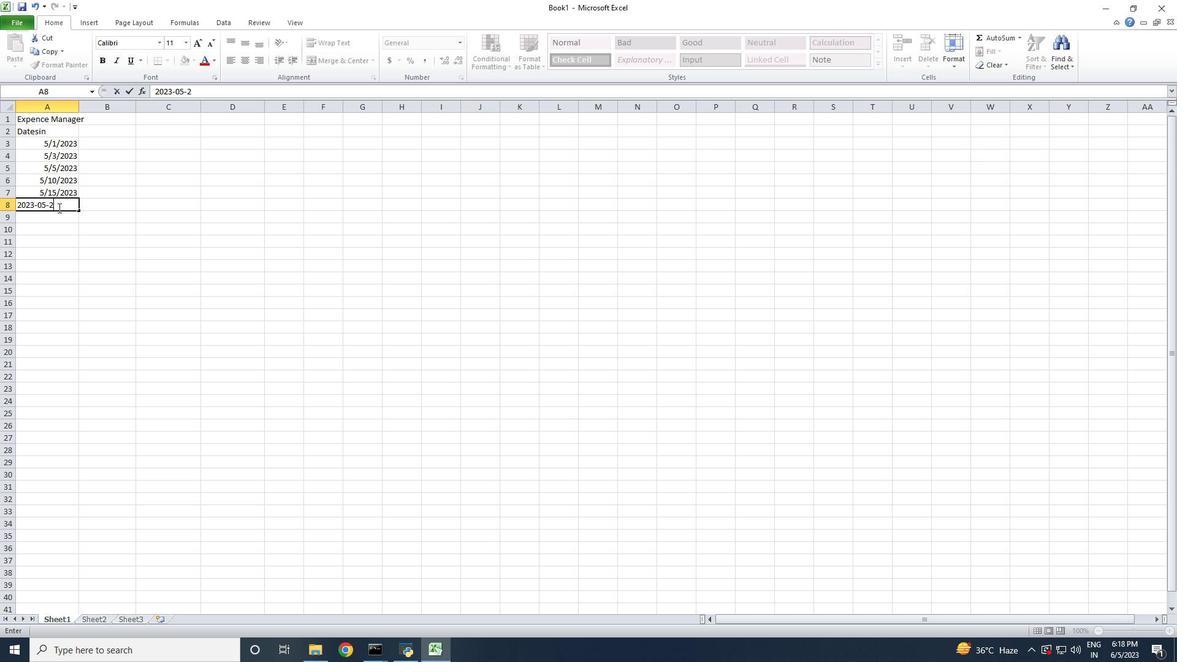 
Action: Mouse moved to (60, 215)
Screenshot: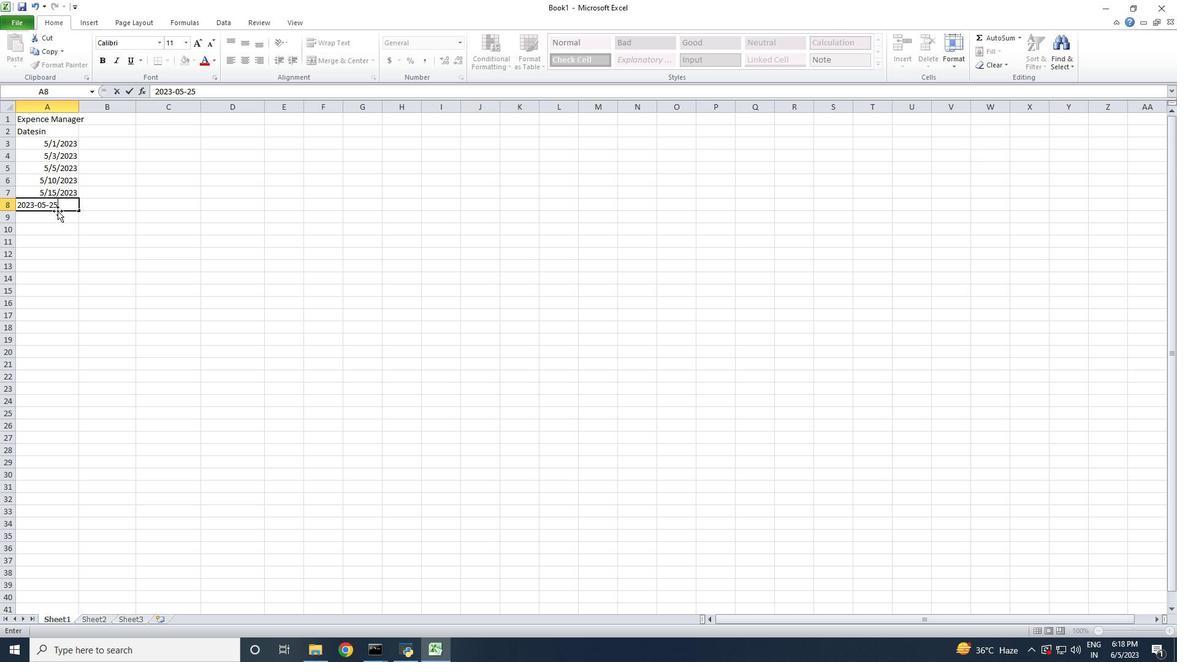 
Action: Mouse pressed left at (60, 215)
Screenshot: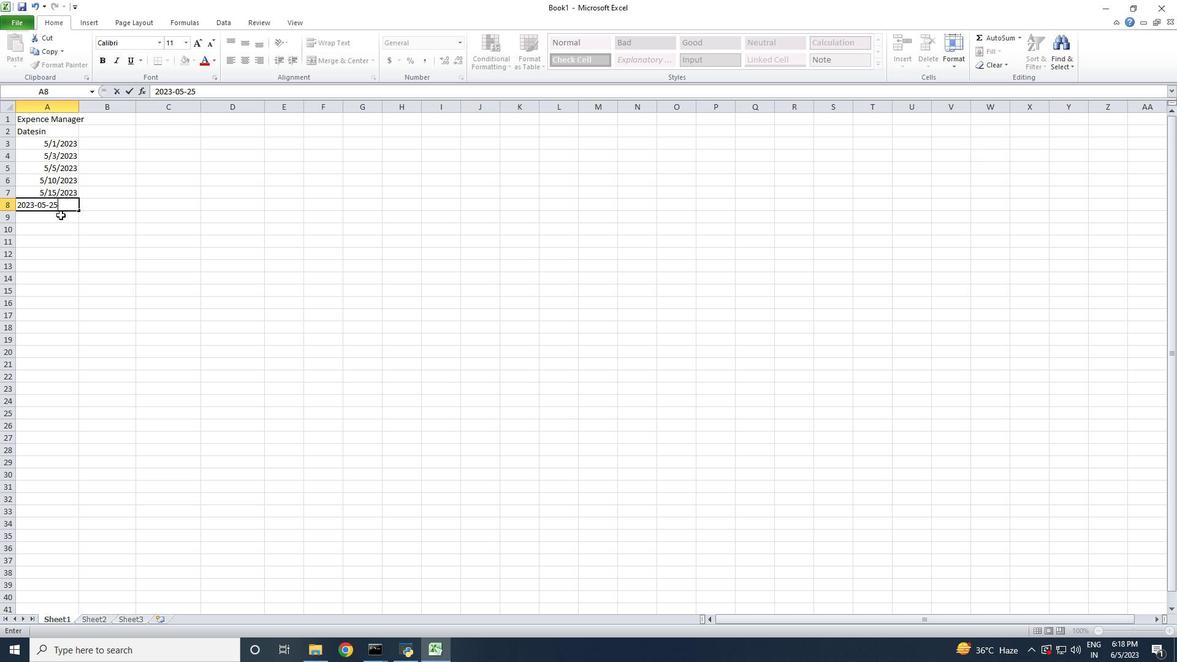 
Action: Mouse moved to (99, 130)
Screenshot: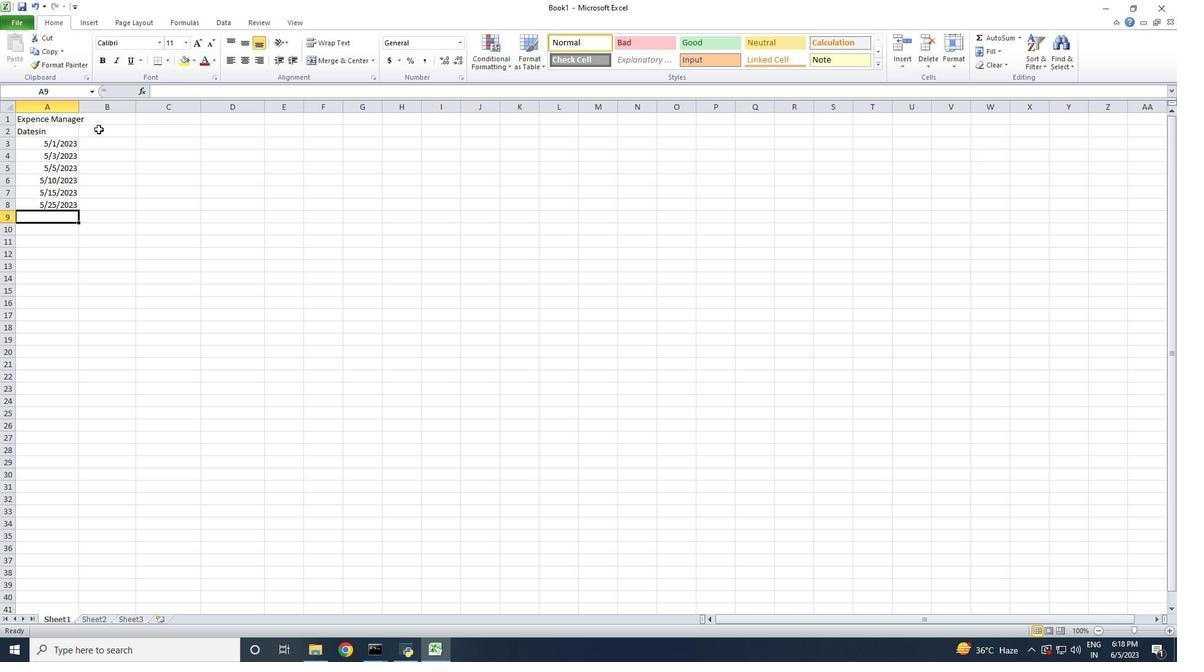 
Action: Mouse pressed left at (99, 130)
Screenshot: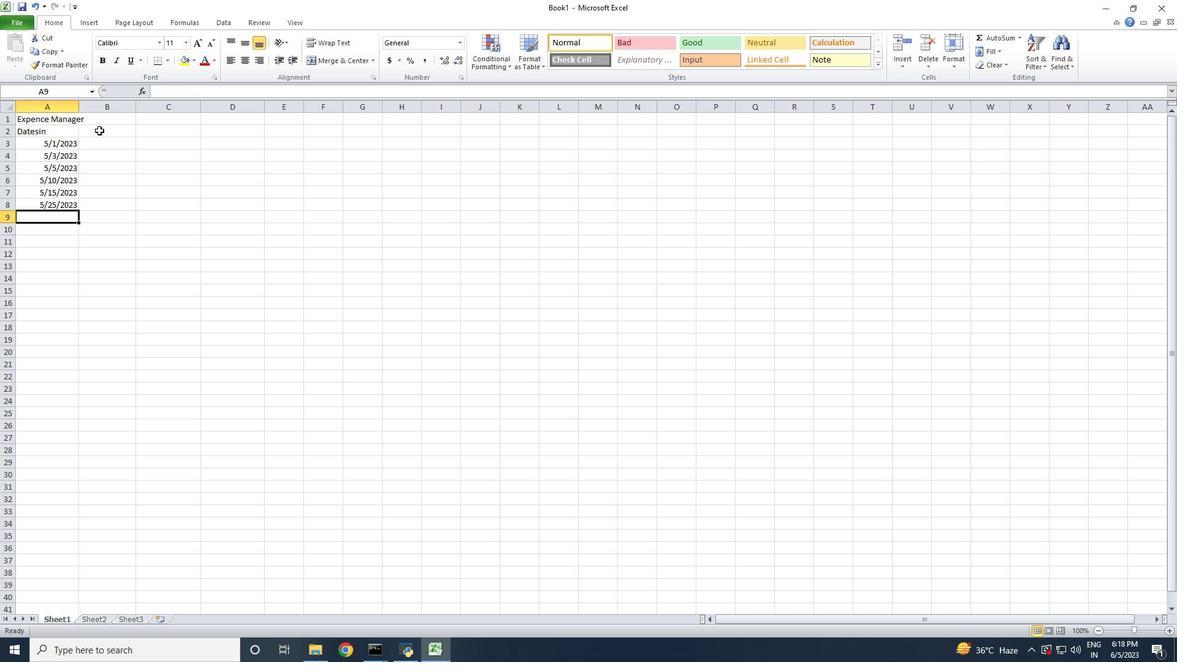 
Action: Key pressed <Key.shift_r>Catego
Screenshot: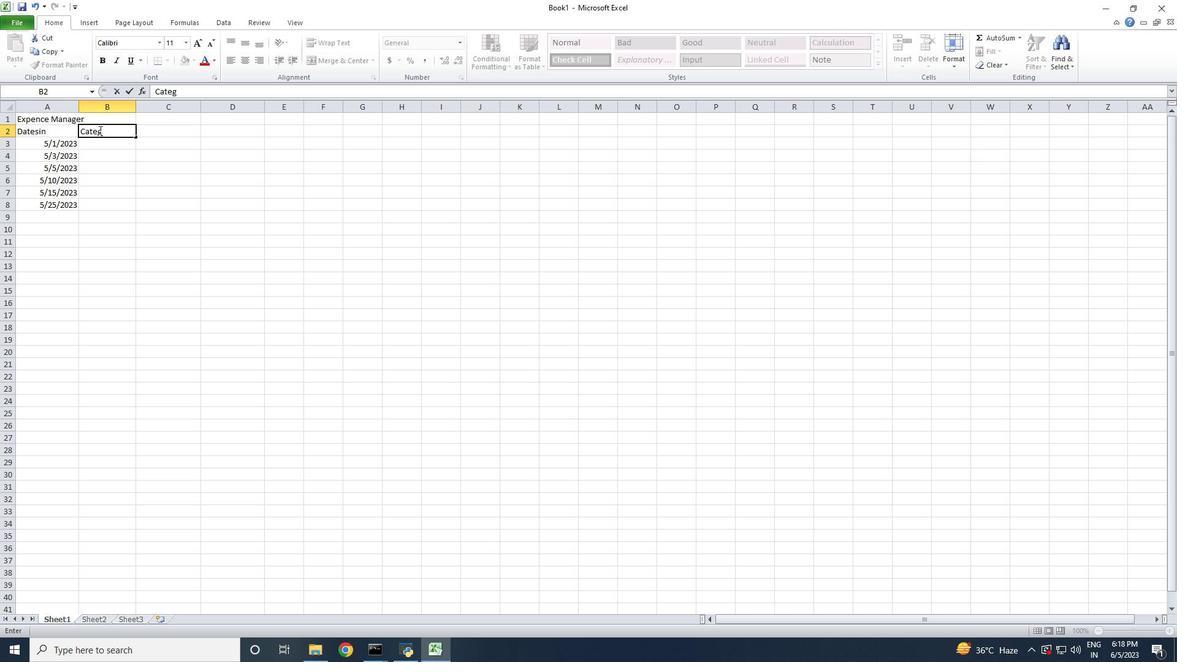 
Action: Mouse moved to (142, 150)
Screenshot: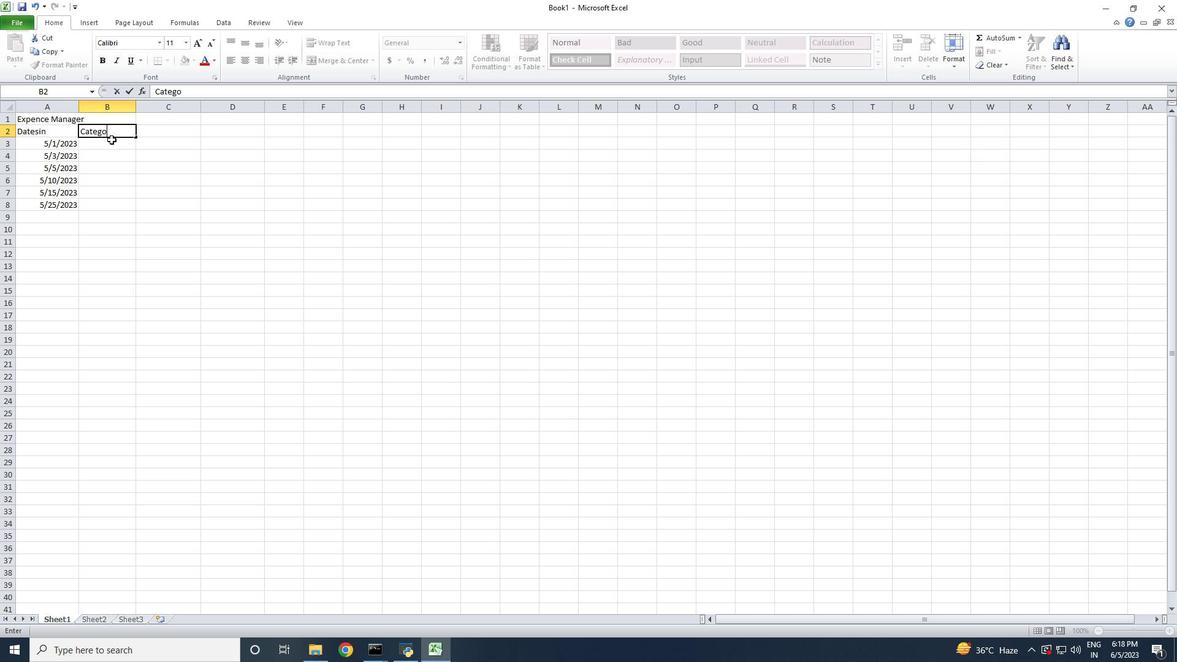 
Action: Key pressed ries
Screenshot: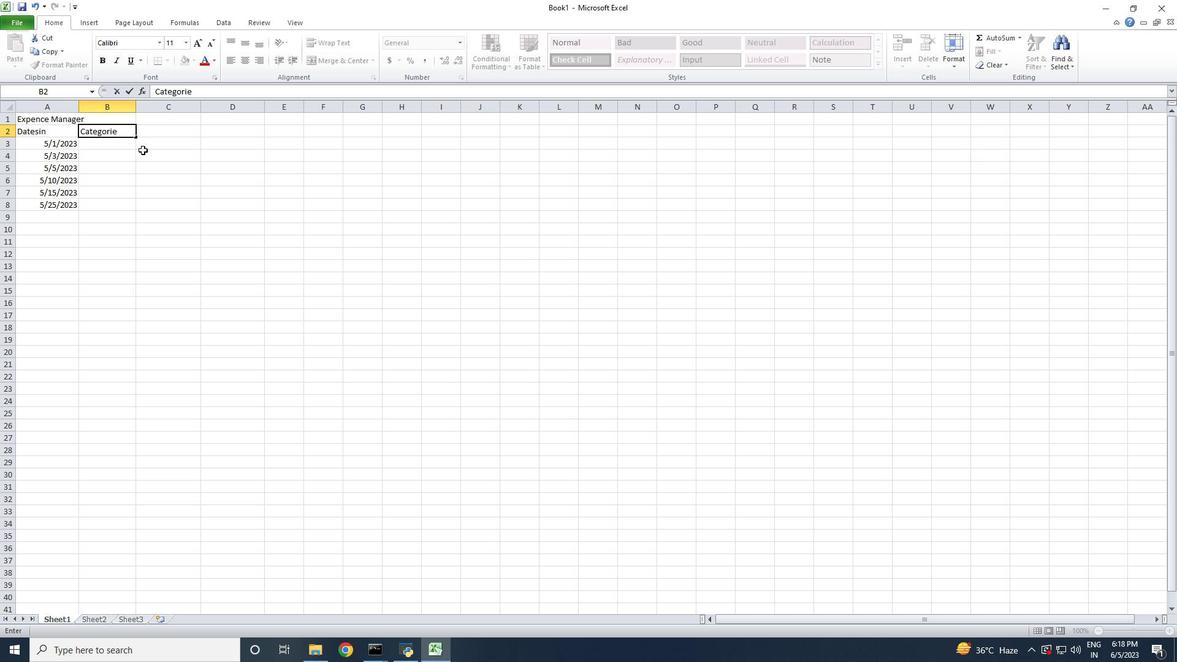 
Action: Mouse moved to (100, 146)
Screenshot: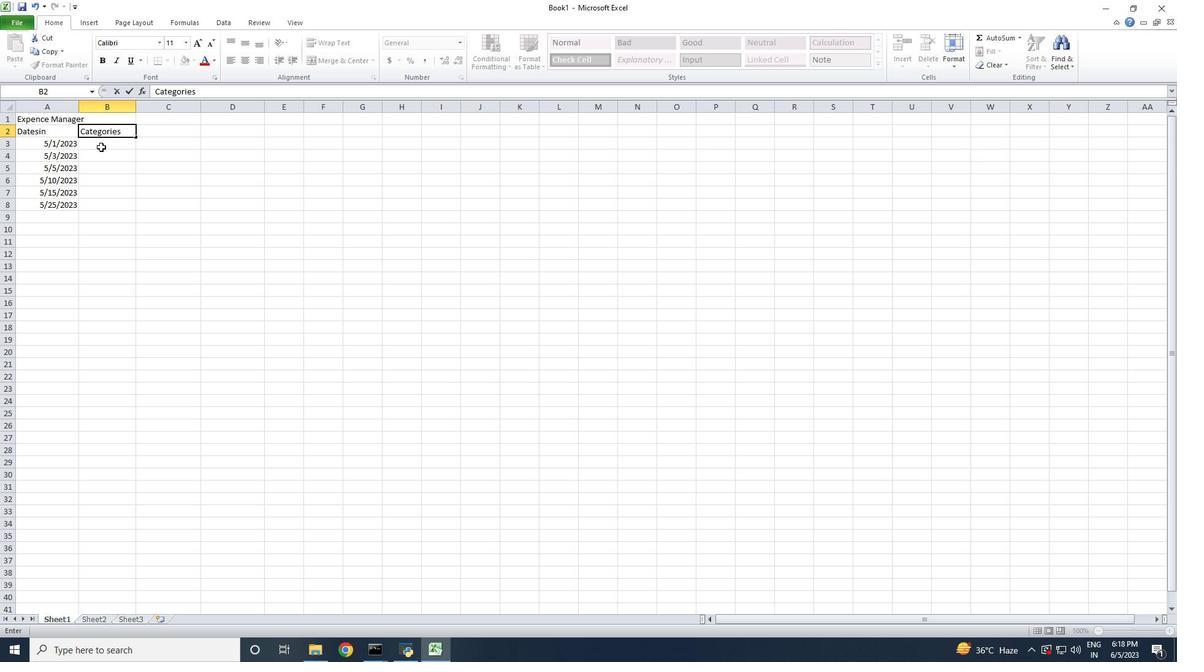 
Action: Mouse pressed left at (100, 146)
Screenshot: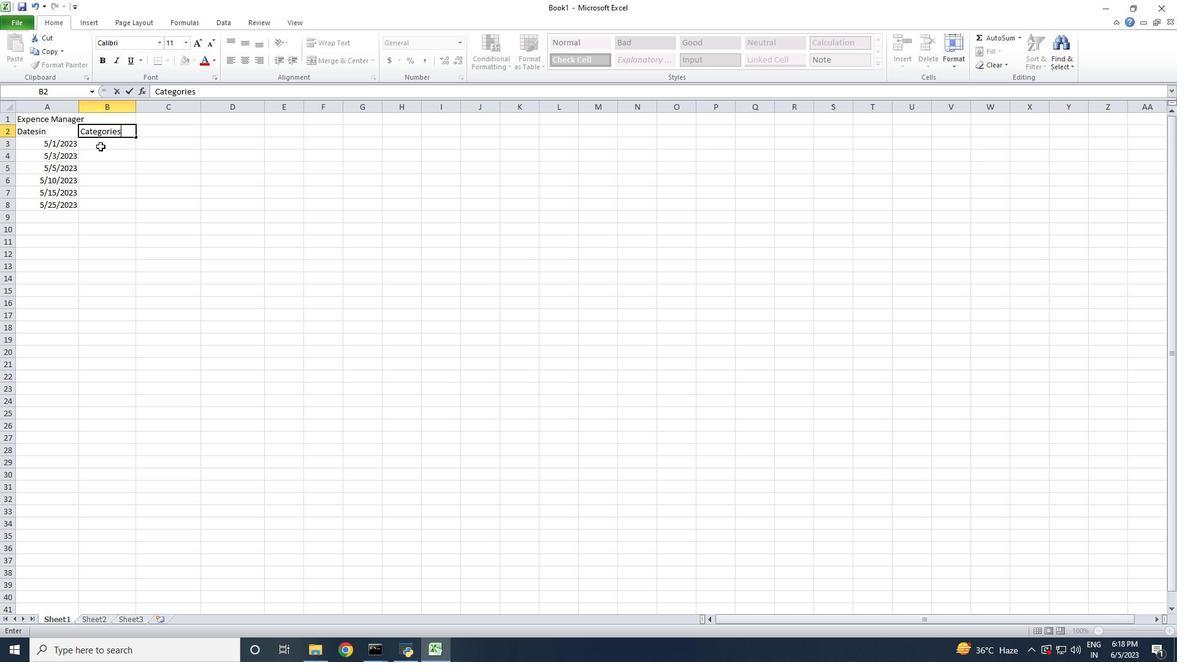 
Action: Key pressed <Key.shift_r>Food
Screenshot: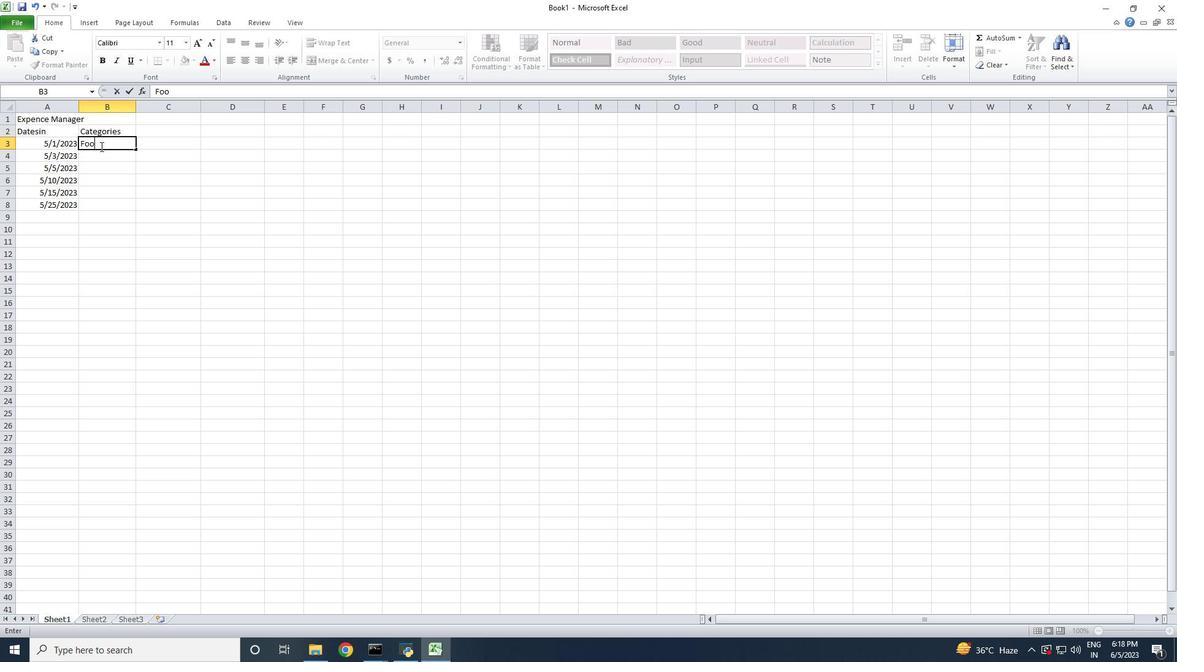 
Action: Mouse moved to (97, 157)
Screenshot: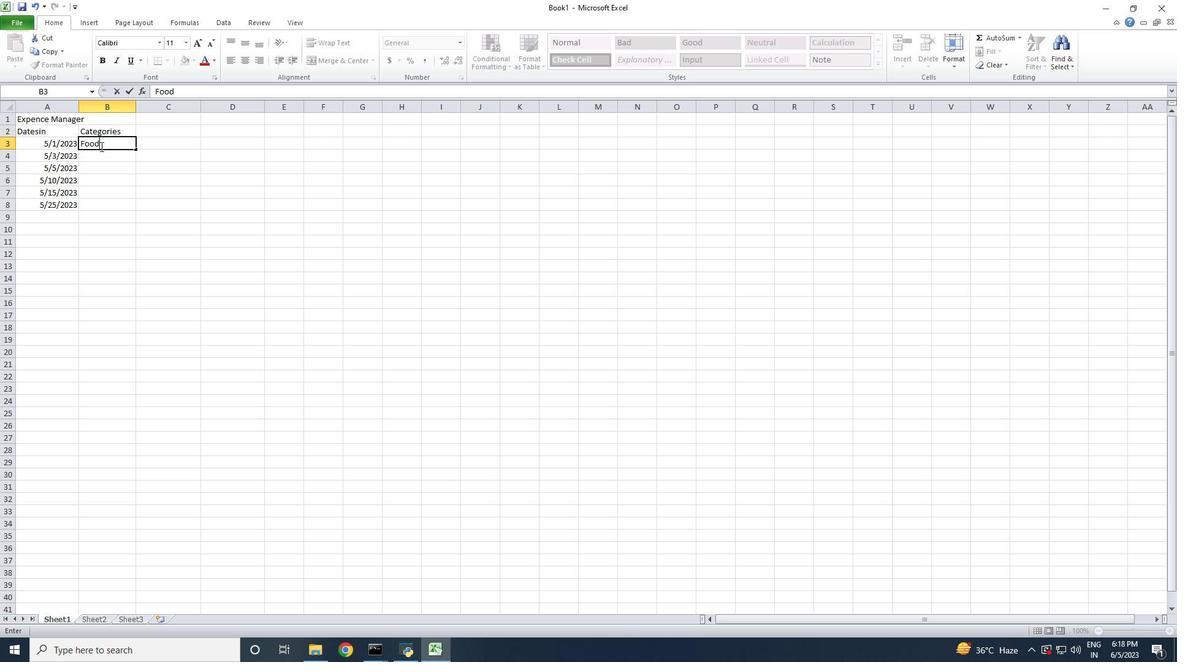 
Action: Mouse pressed left at (97, 157)
Screenshot: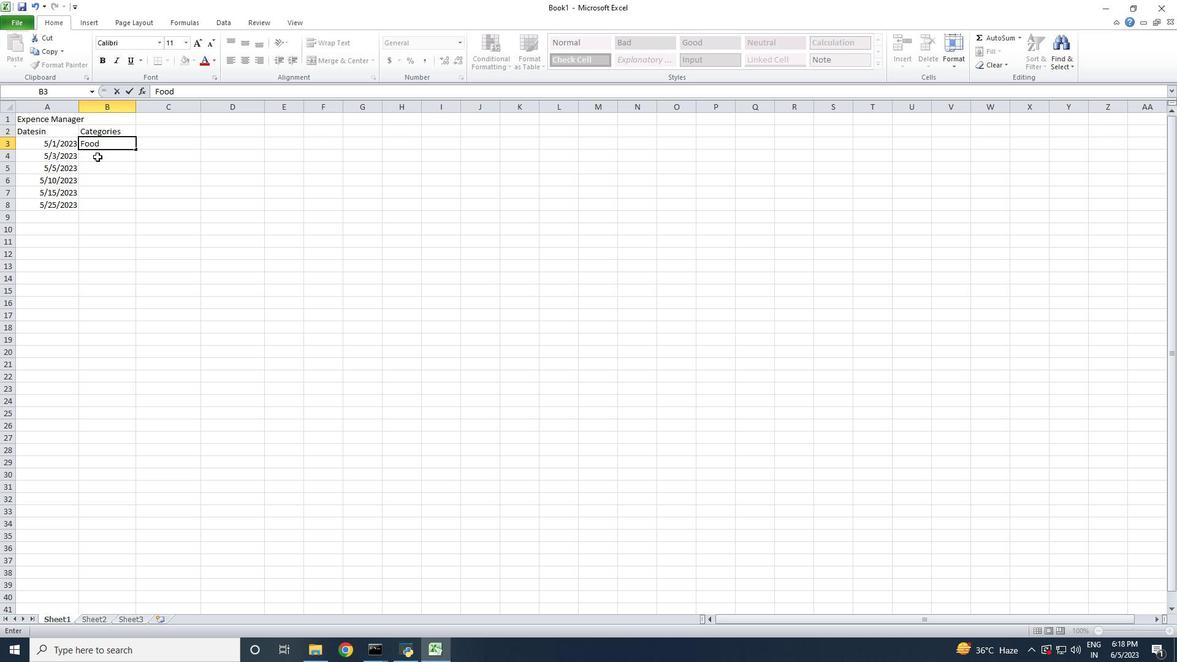 
Action: Key pressed <Key.shift_r>Transportation
Screenshot: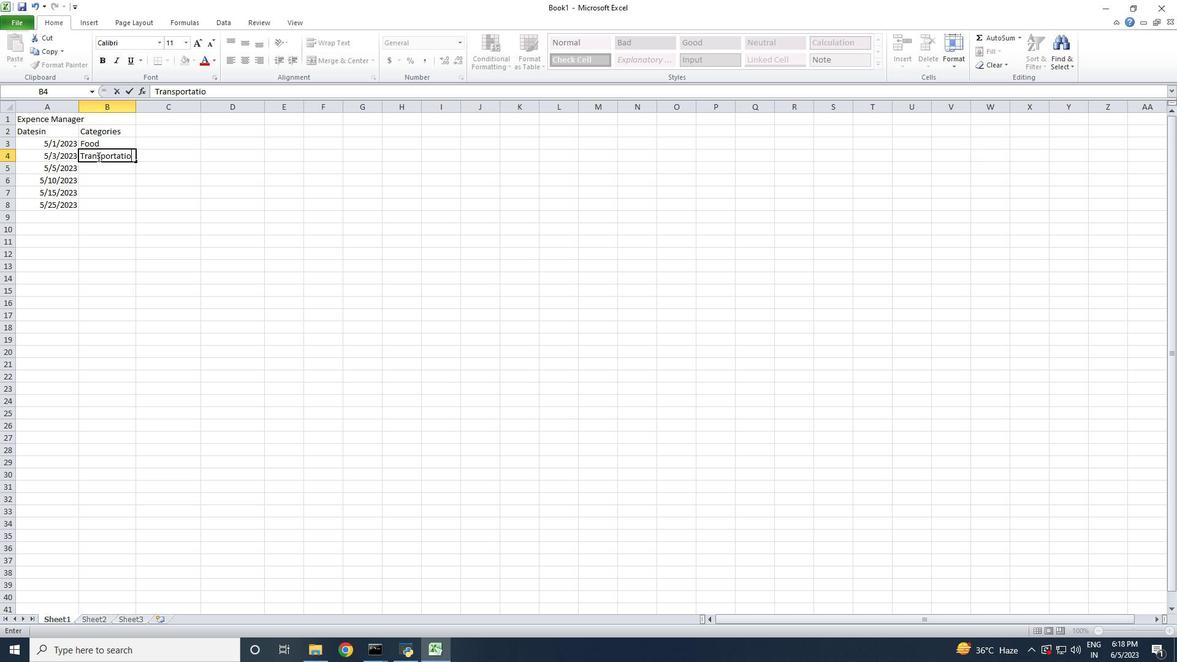 
Action: Mouse moved to (98, 172)
Screenshot: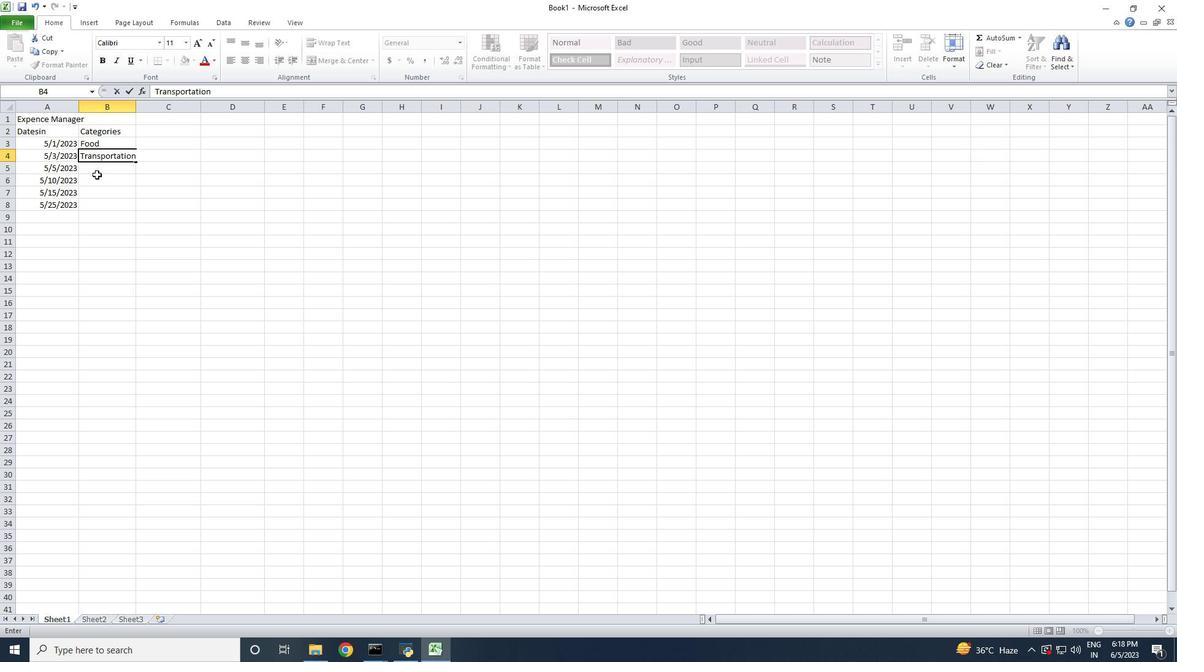 
Action: Mouse pressed left at (98, 172)
Screenshot: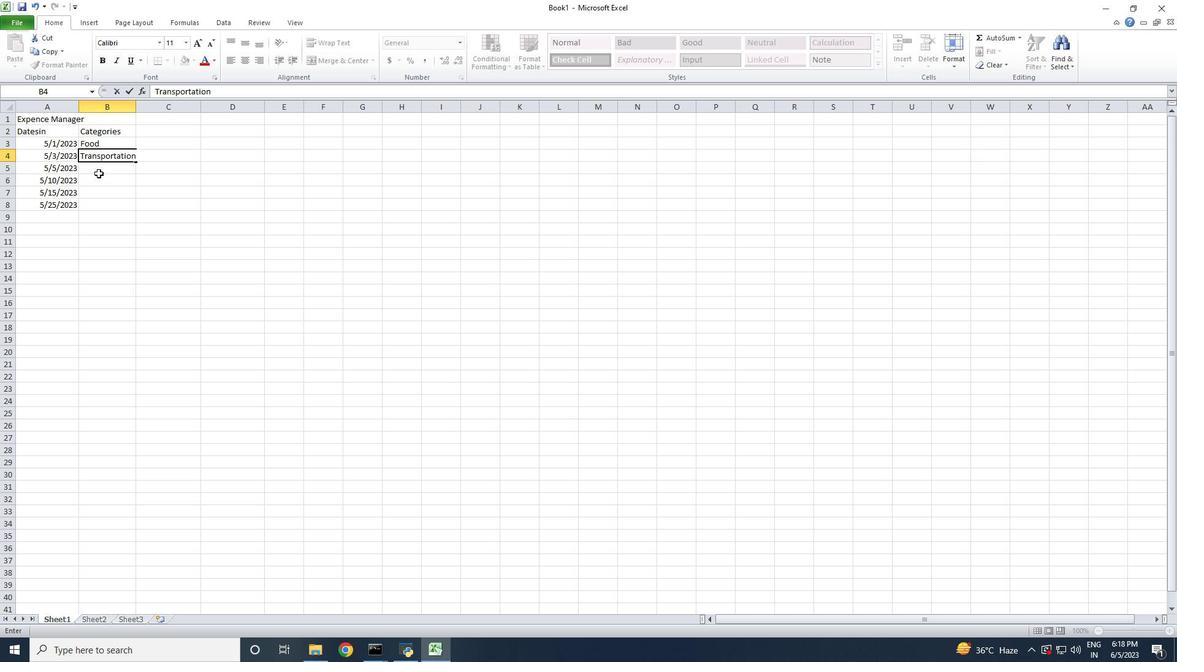 
Action: Key pressed <Key.shift_r><Key.shift_r><Key.shift_r><Key.shift_r><Key.shift_r><Key.shift_r><Key.shift_r><Key.shift_r><Key.shift_r>Utilities
Screenshot: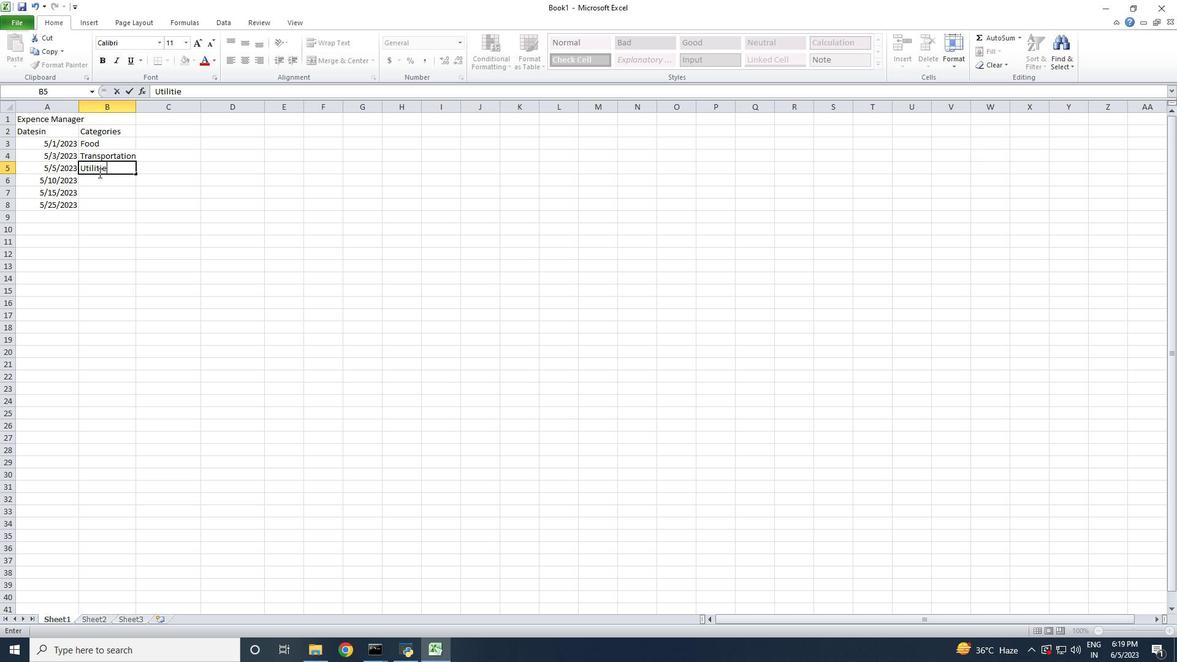
Action: Mouse moved to (105, 182)
Screenshot: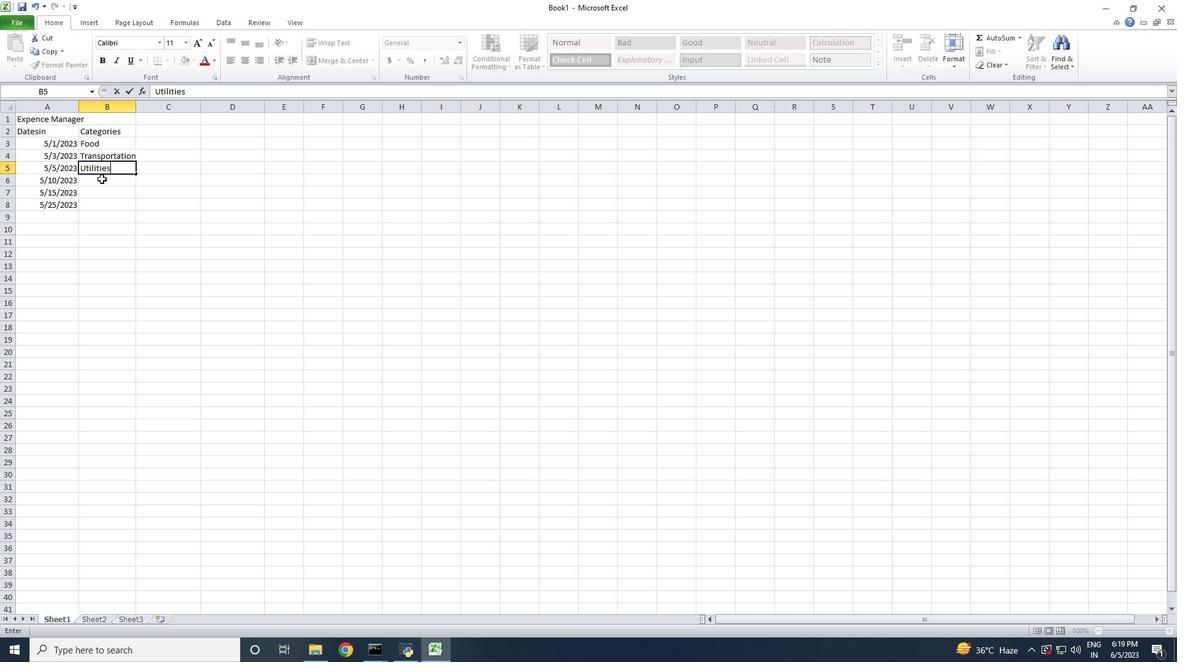 
Action: Mouse pressed left at (105, 182)
Screenshot: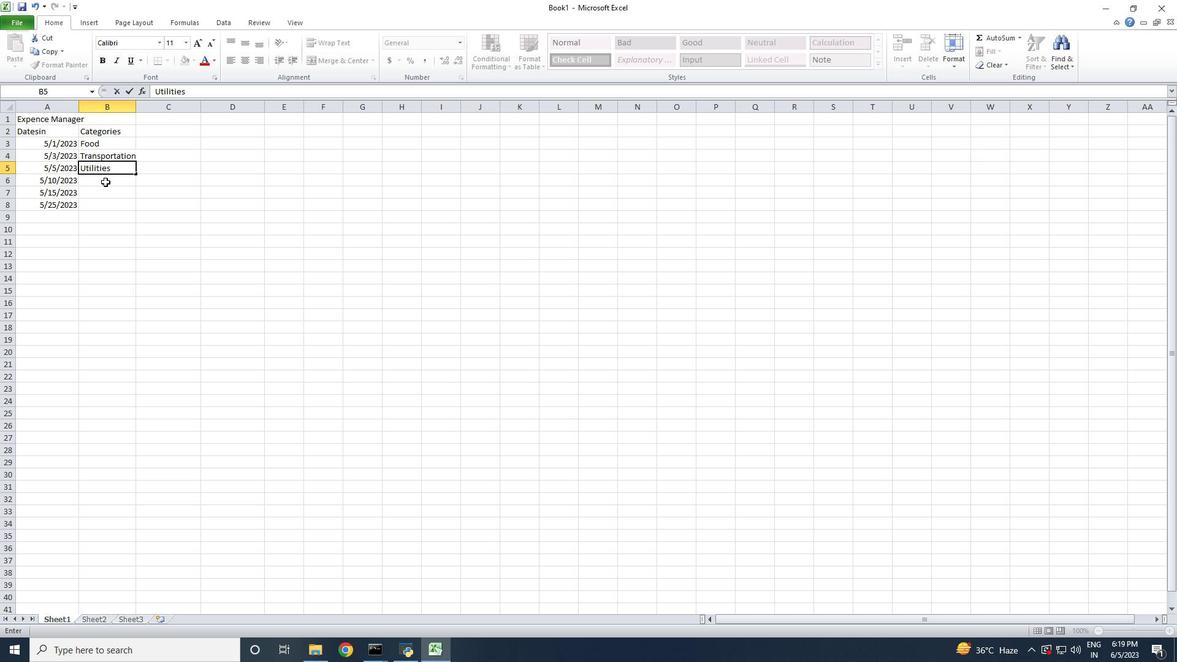 
Action: Key pressed <Key.shift_r>Fo
Screenshot: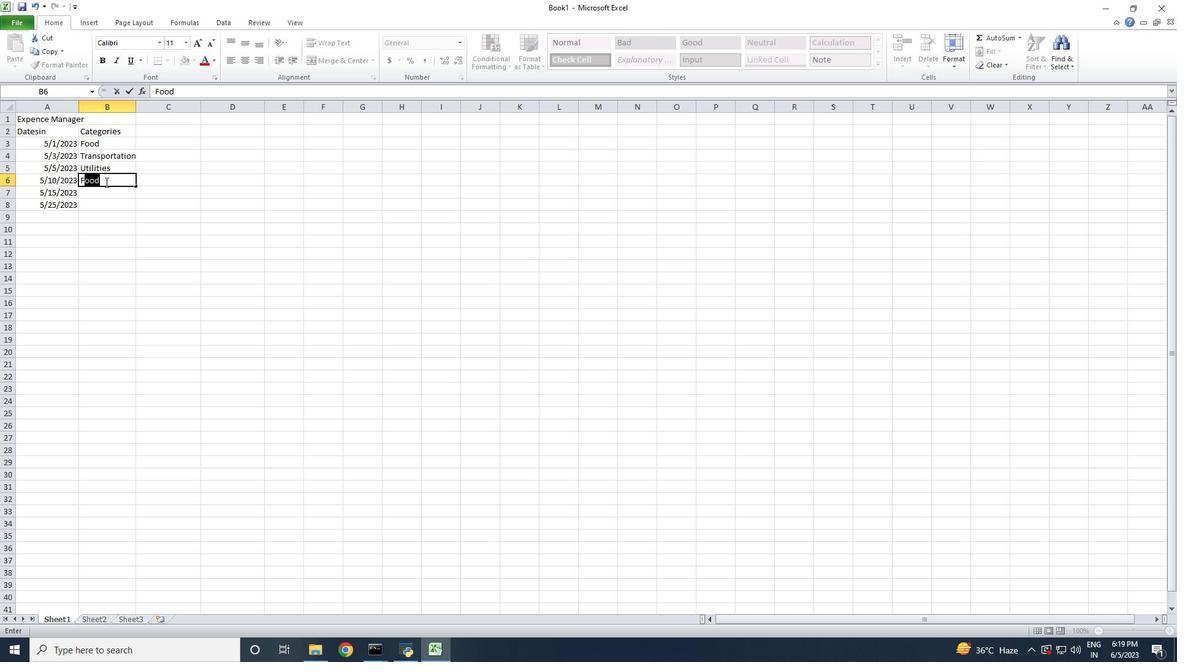 
Action: Mouse pressed left at (105, 182)
Screenshot: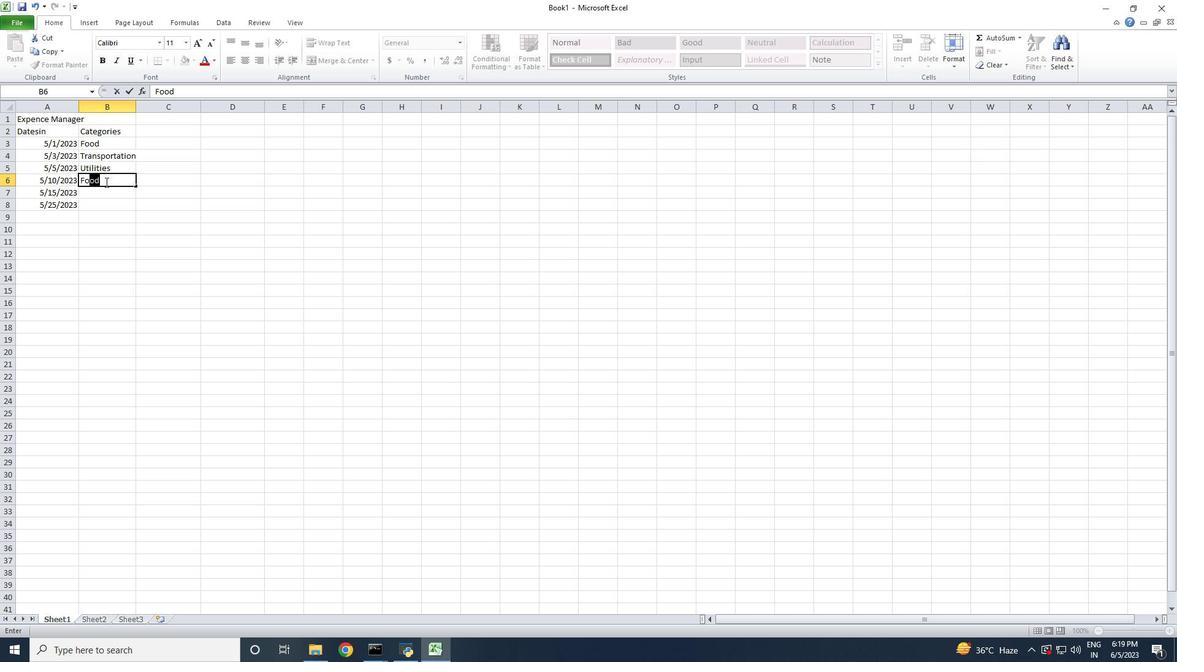 
Action: Mouse moved to (107, 191)
Screenshot: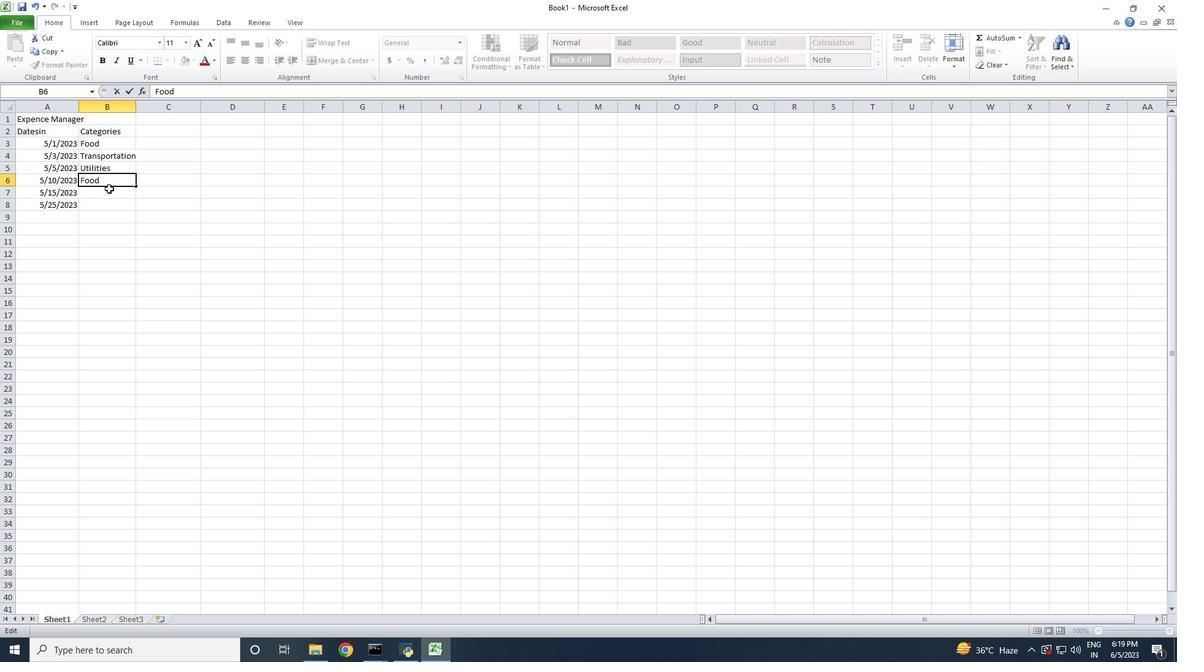 
Action: Mouse pressed left at (107, 191)
Screenshot: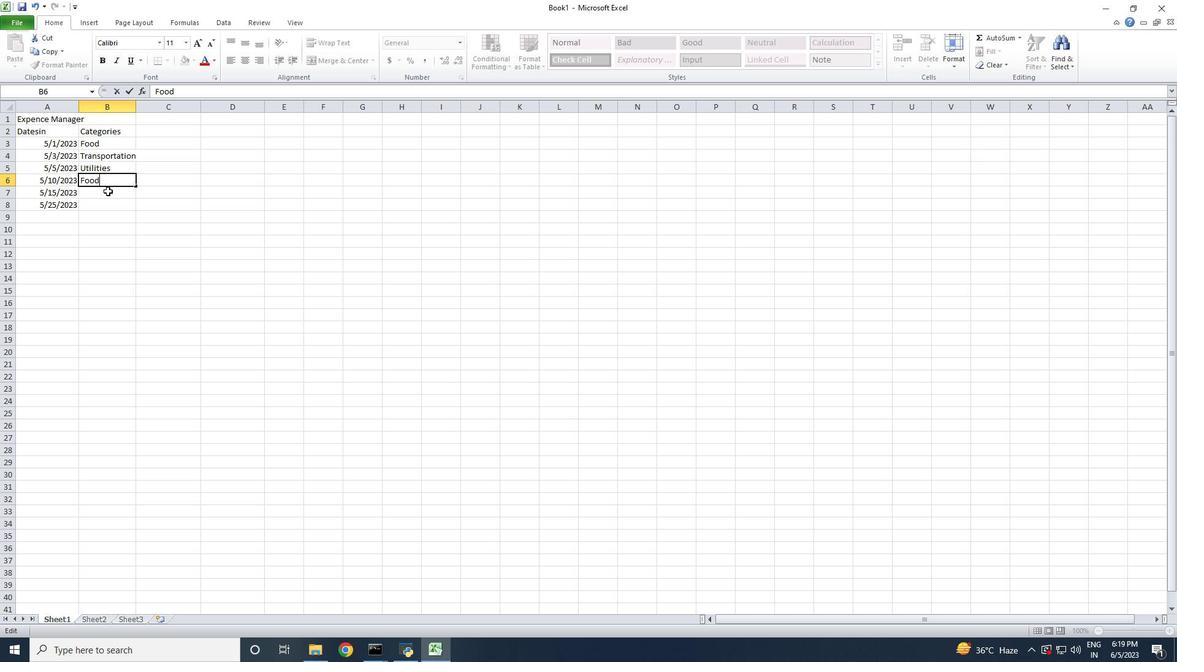 
Action: Mouse moved to (114, 196)
Screenshot: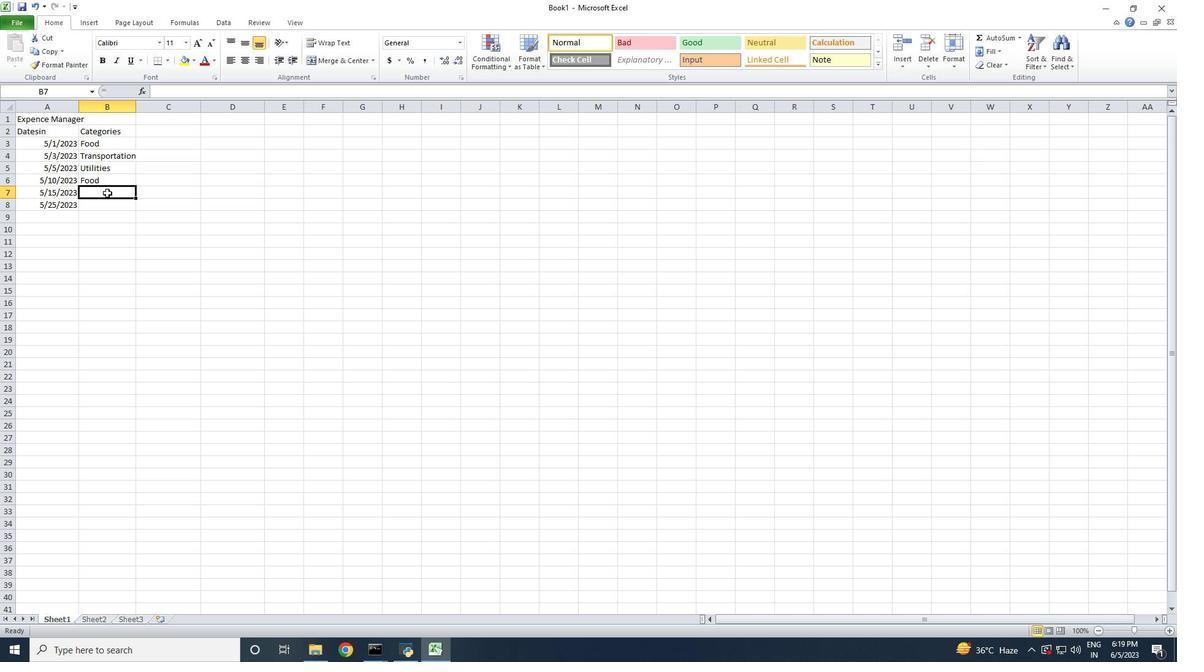 
Action: Key pressed <Key.shift_r>Housing
Screenshot: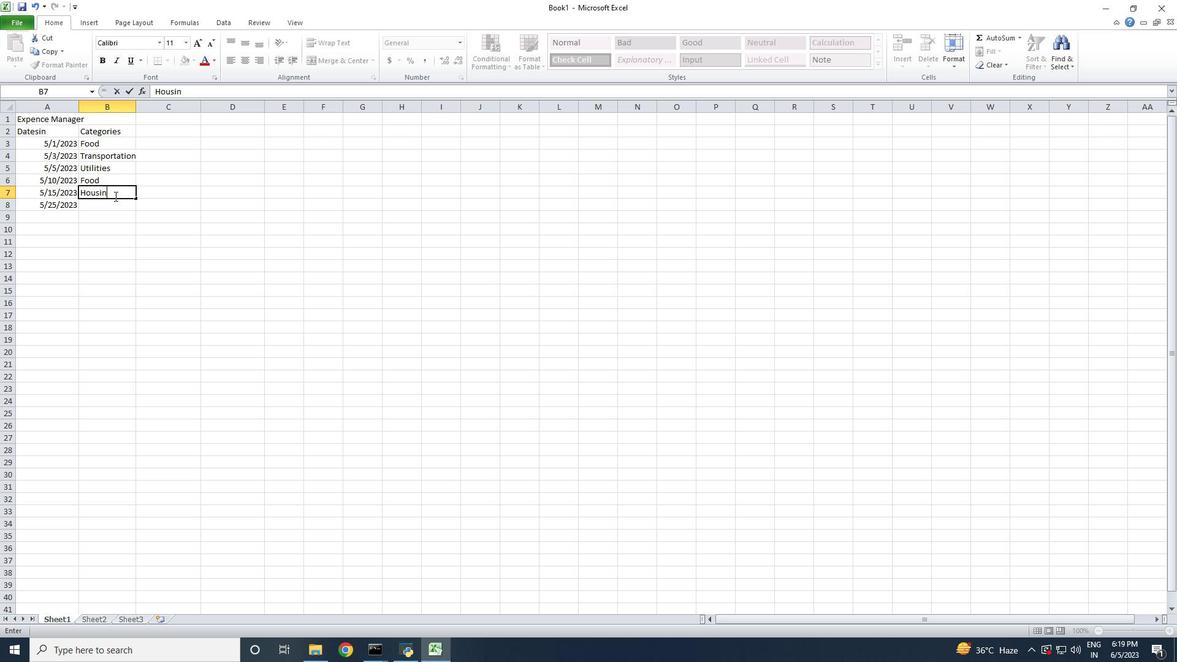
Action: Mouse moved to (113, 204)
Screenshot: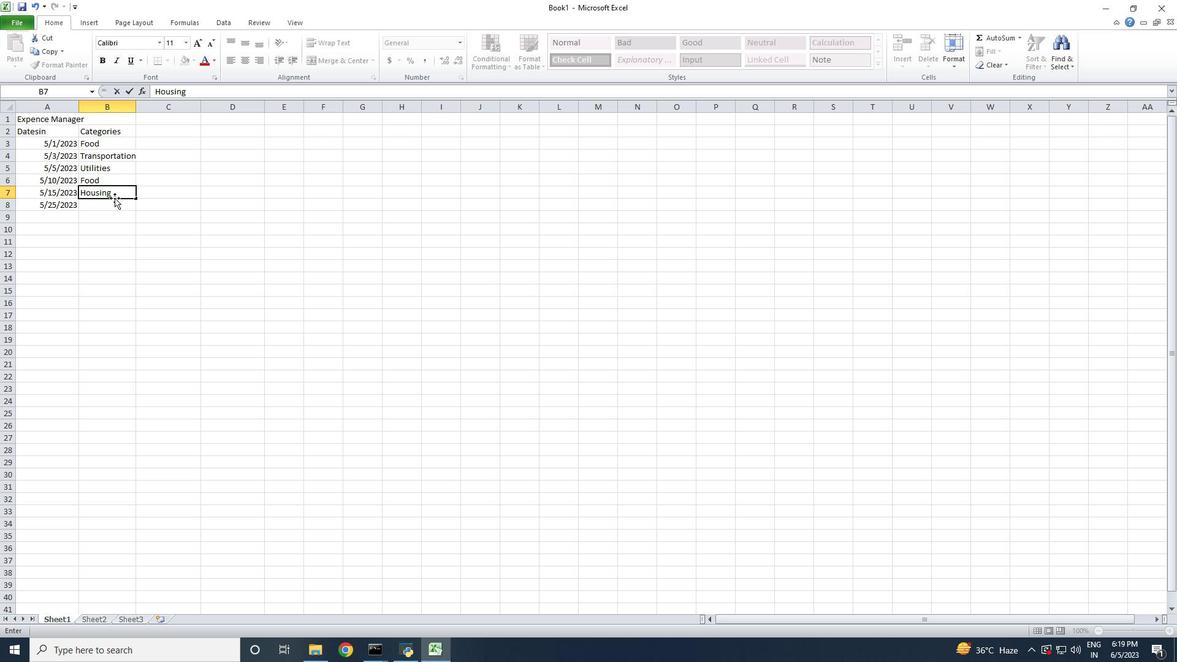 
Action: Mouse pressed left at (113, 204)
Screenshot: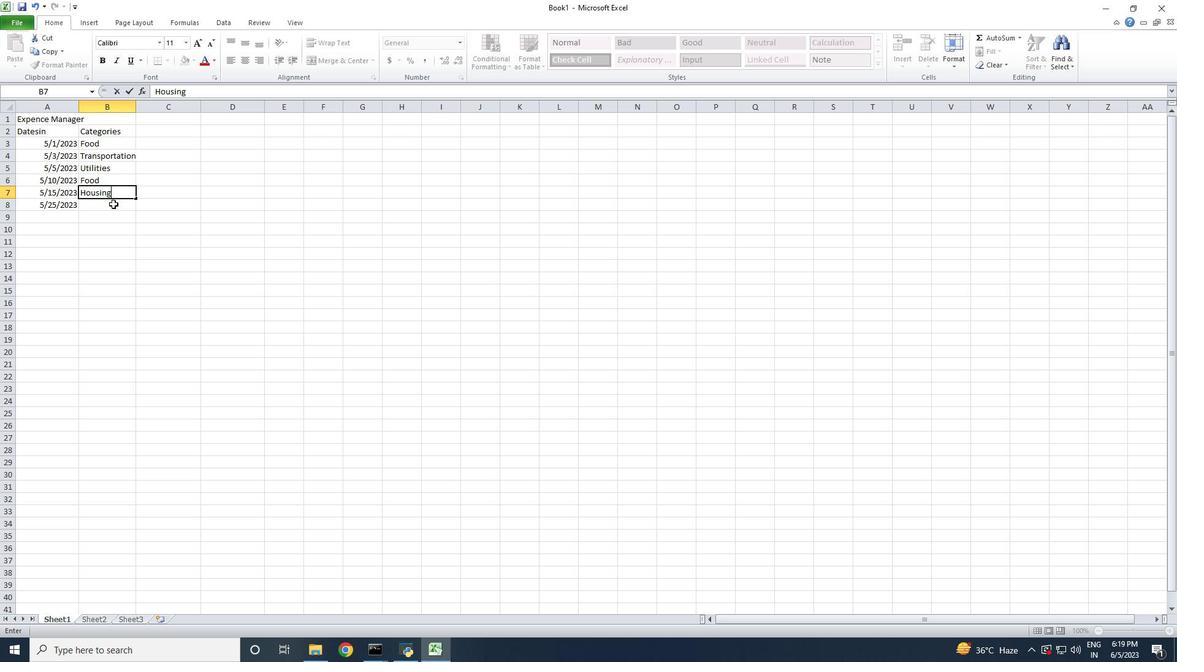 
Action: Key pressed <Key.shift_r>Entertainment
Screenshot: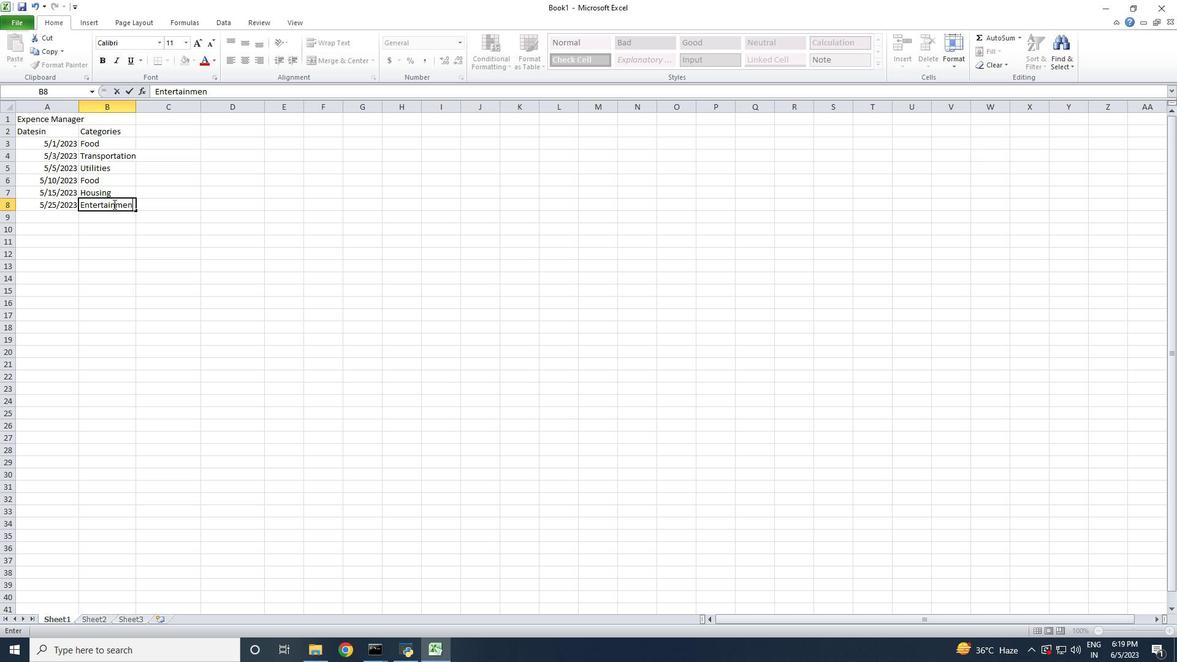
Action: Mouse moved to (146, 143)
Screenshot: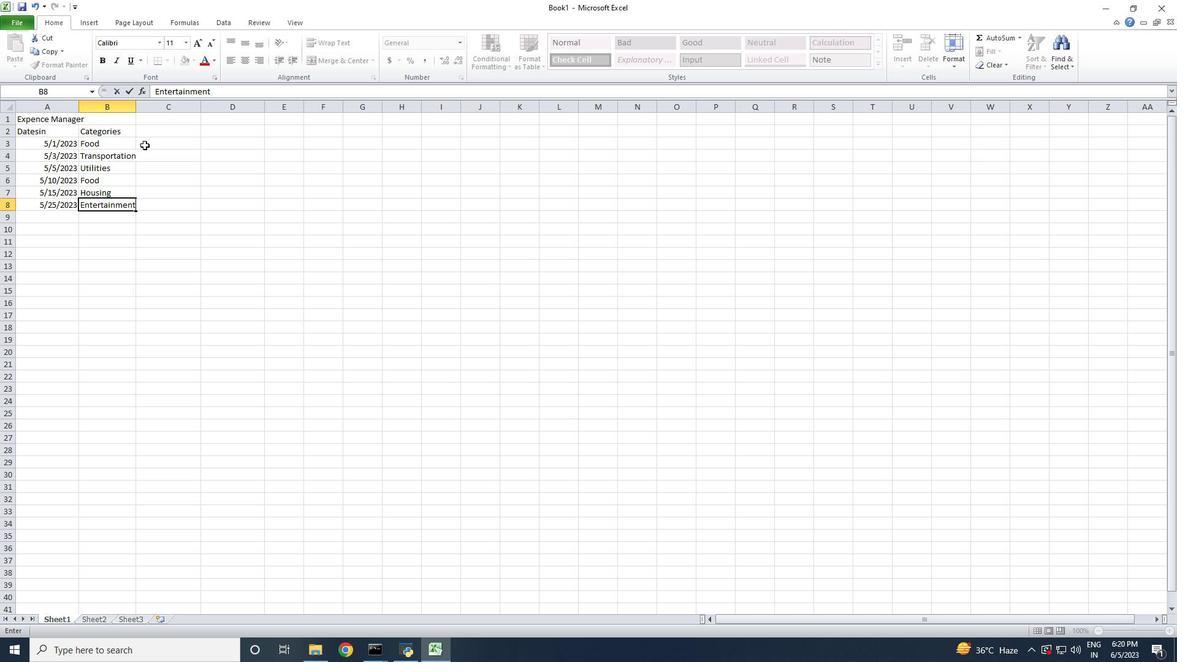 
Action: Mouse pressed left at (146, 143)
Screenshot: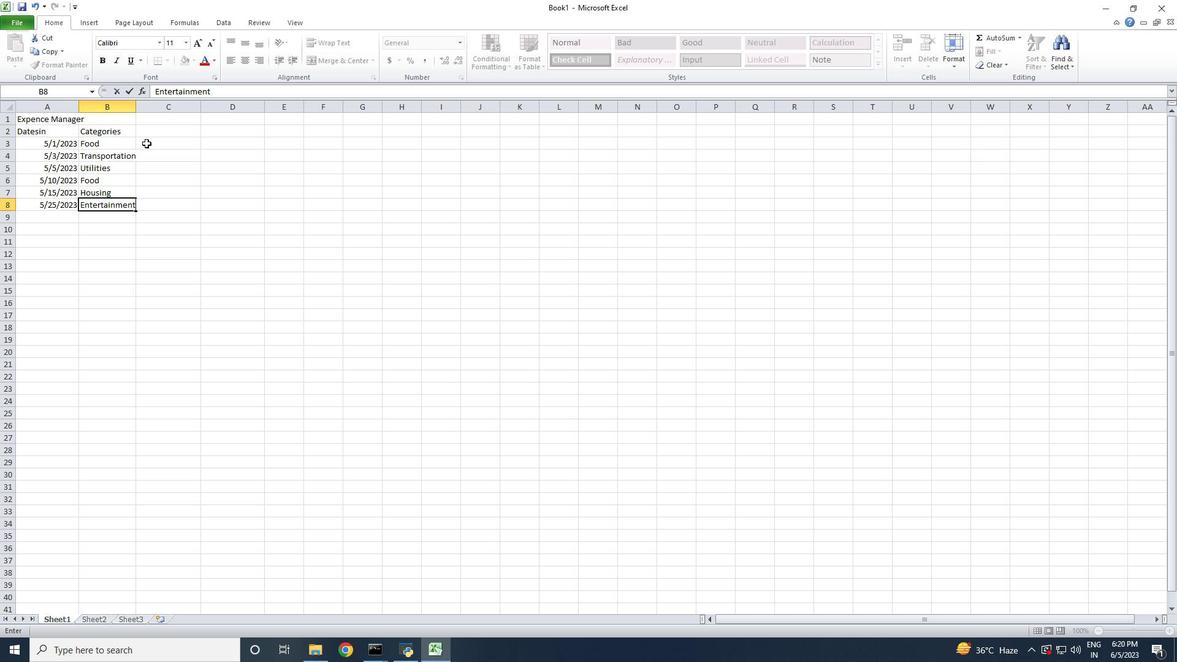 
Action: Mouse moved to (62, 217)
Screenshot: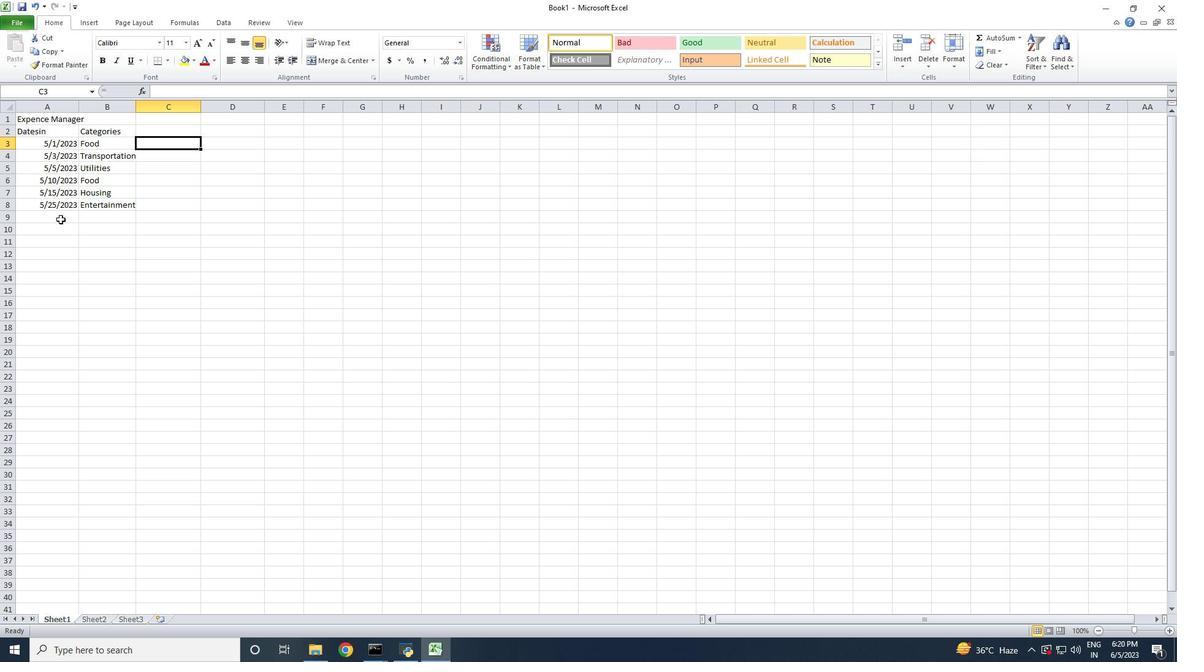 
Action: Mouse pressed left at (62, 217)
Screenshot: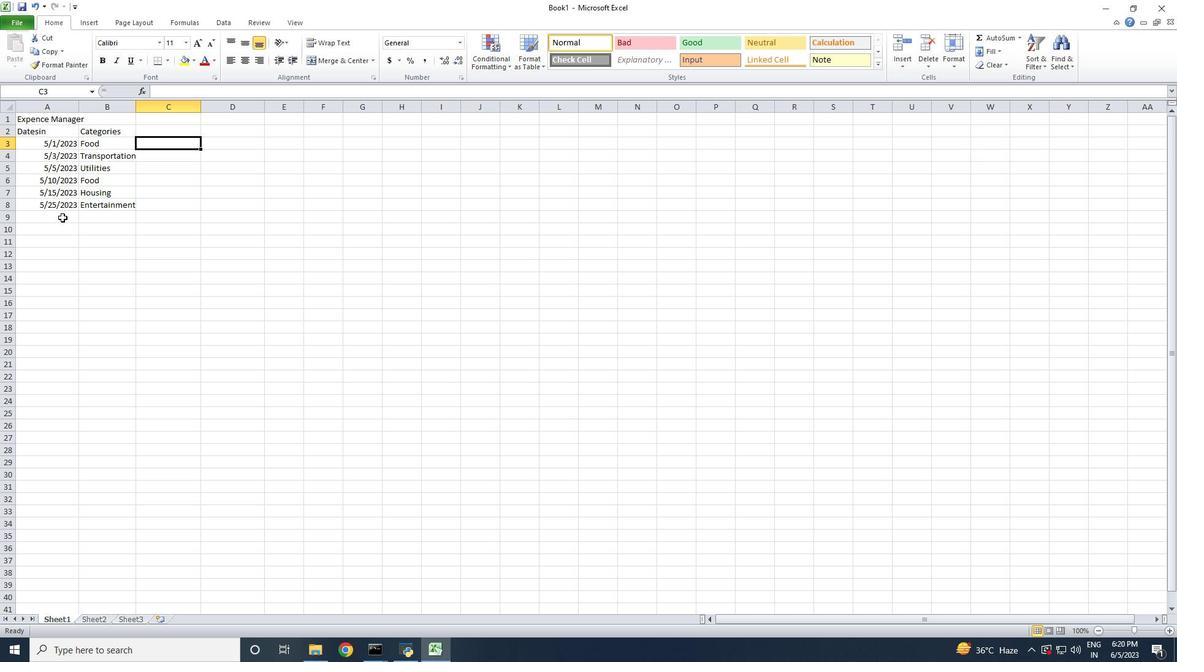 
Action: Key pressed 2023-05-31
Screenshot: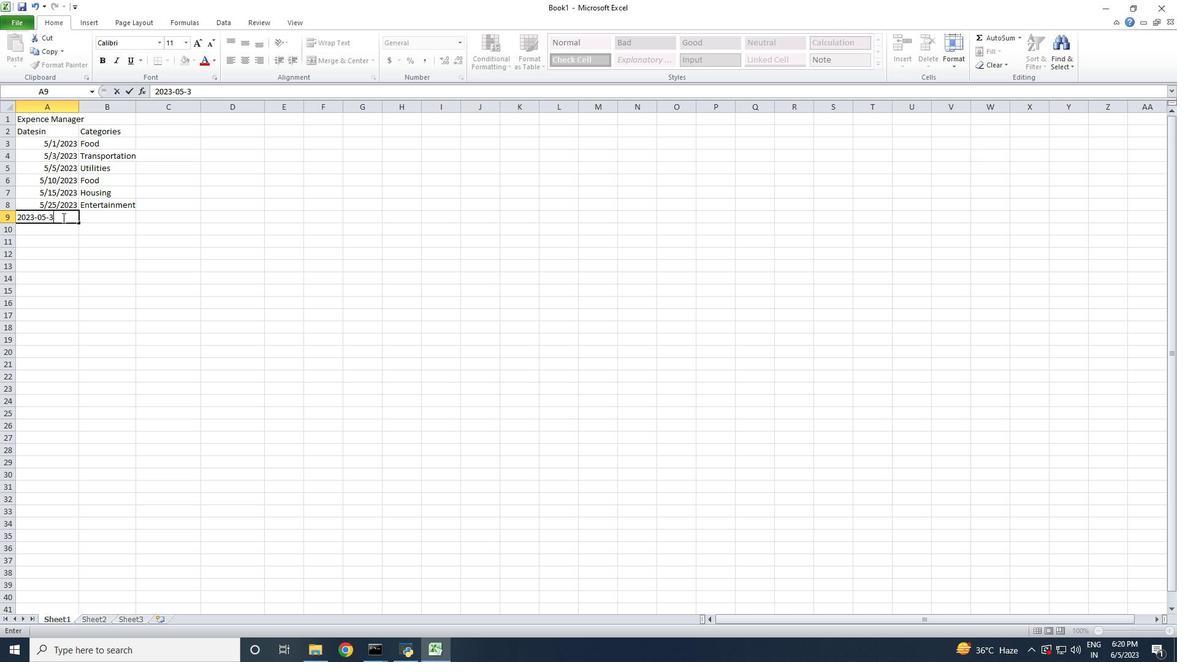 
Action: Mouse moved to (104, 217)
Screenshot: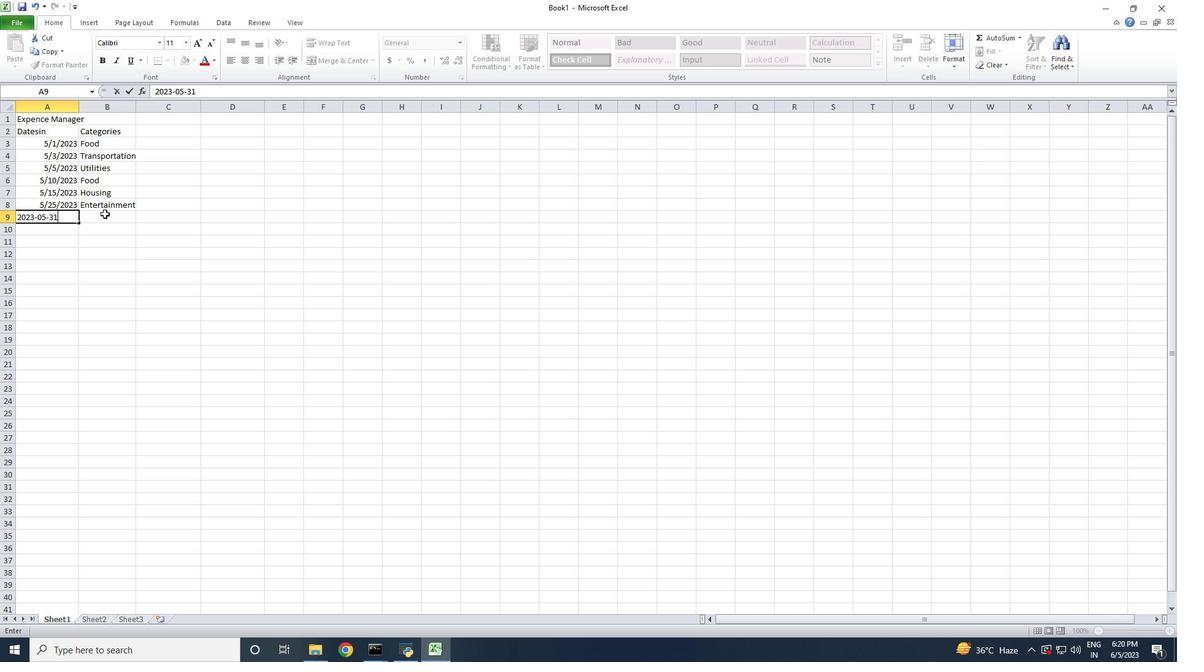 
Action: Mouse pressed left at (104, 217)
Screenshot: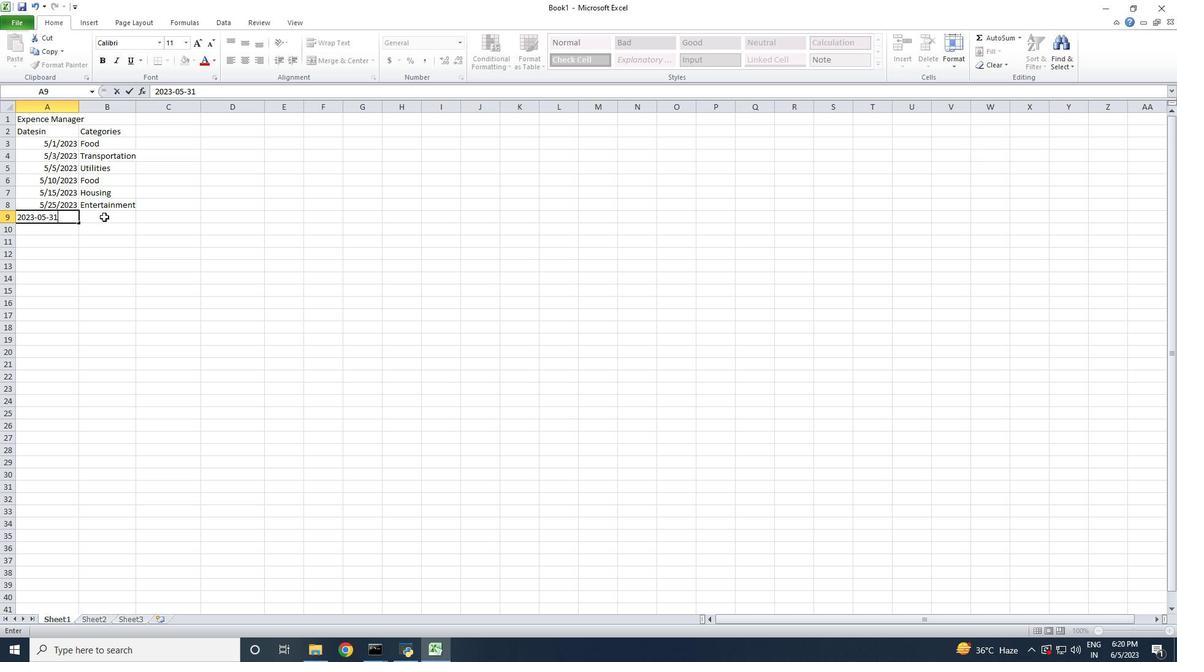 
Action: Mouse moved to (104, 217)
Screenshot: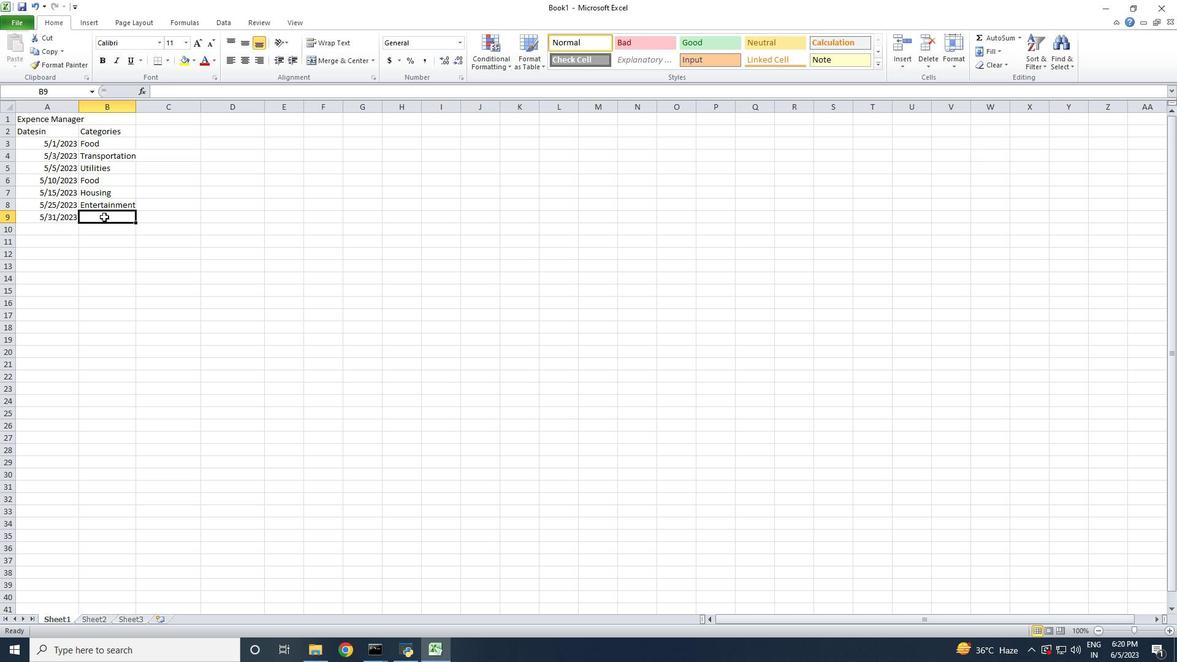
Action: Key pressed <Key.shift_r>Fods<Key.backspace><Key.backspace>od
Screenshot: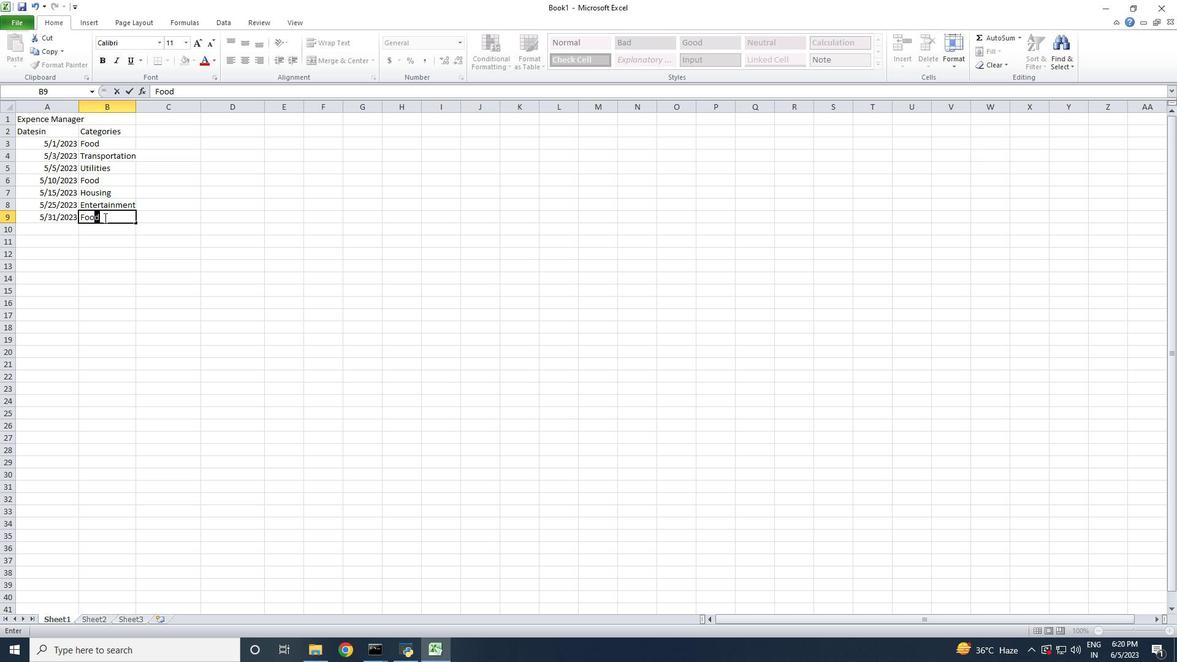 
Action: Mouse moved to (150, 133)
Screenshot: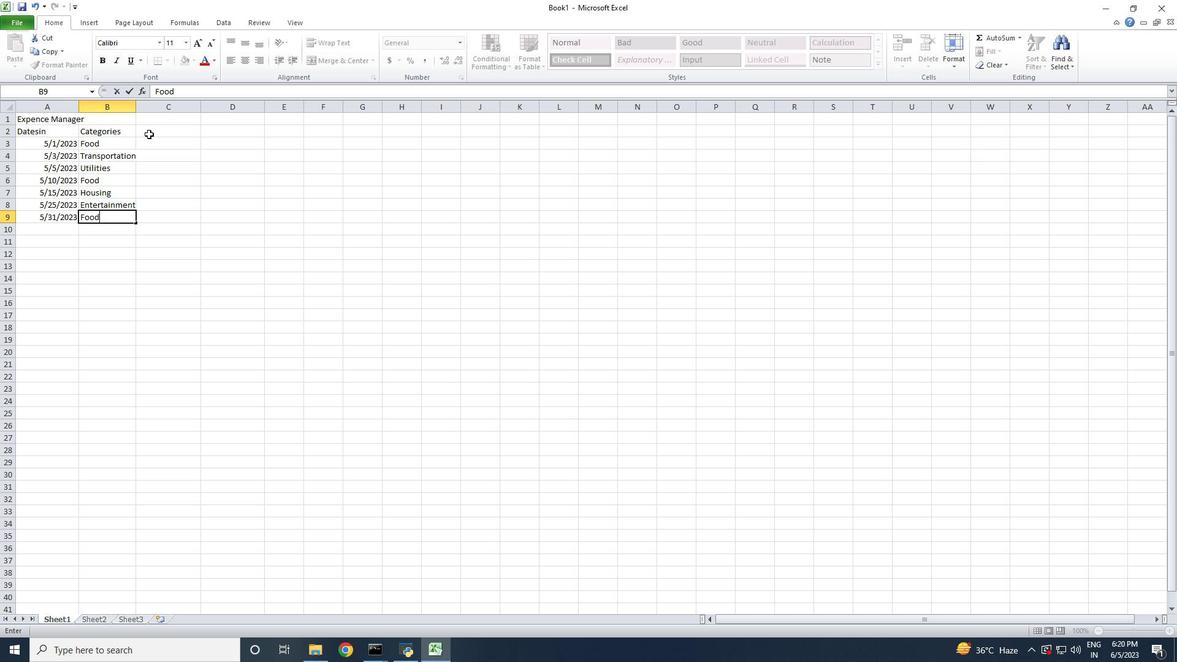 
Action: Mouse pressed left at (150, 133)
Screenshot: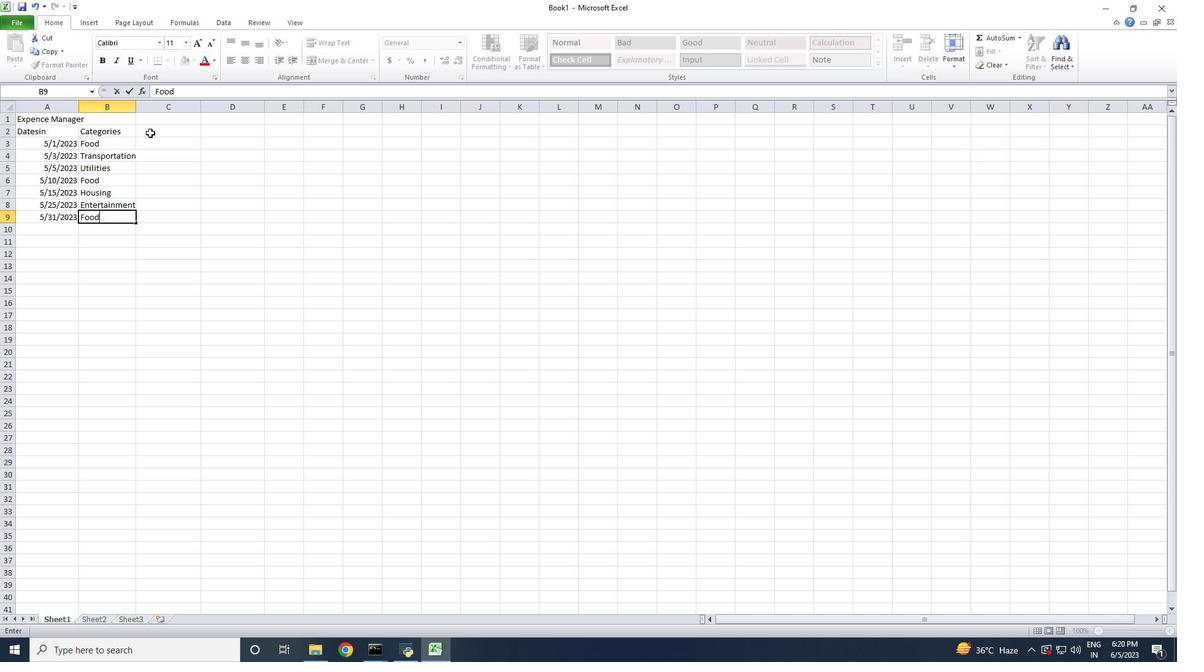 
Action: Key pressed <Key.shift_r>Descriptionsin
Screenshot: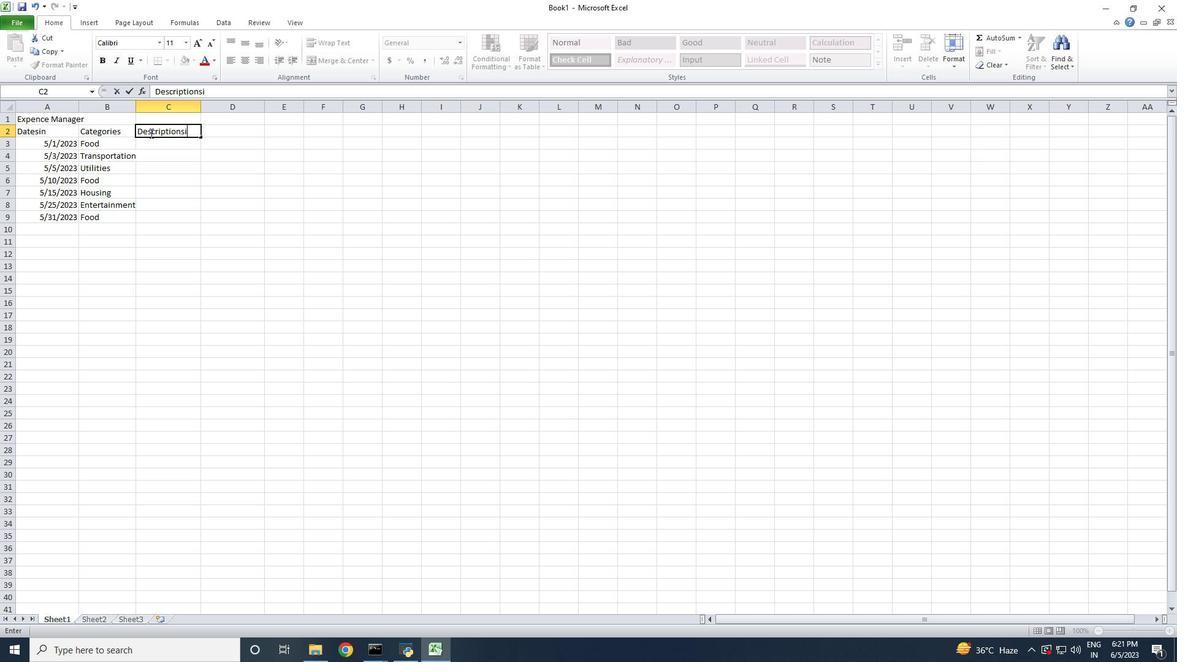 
Action: Mouse moved to (158, 142)
Screenshot: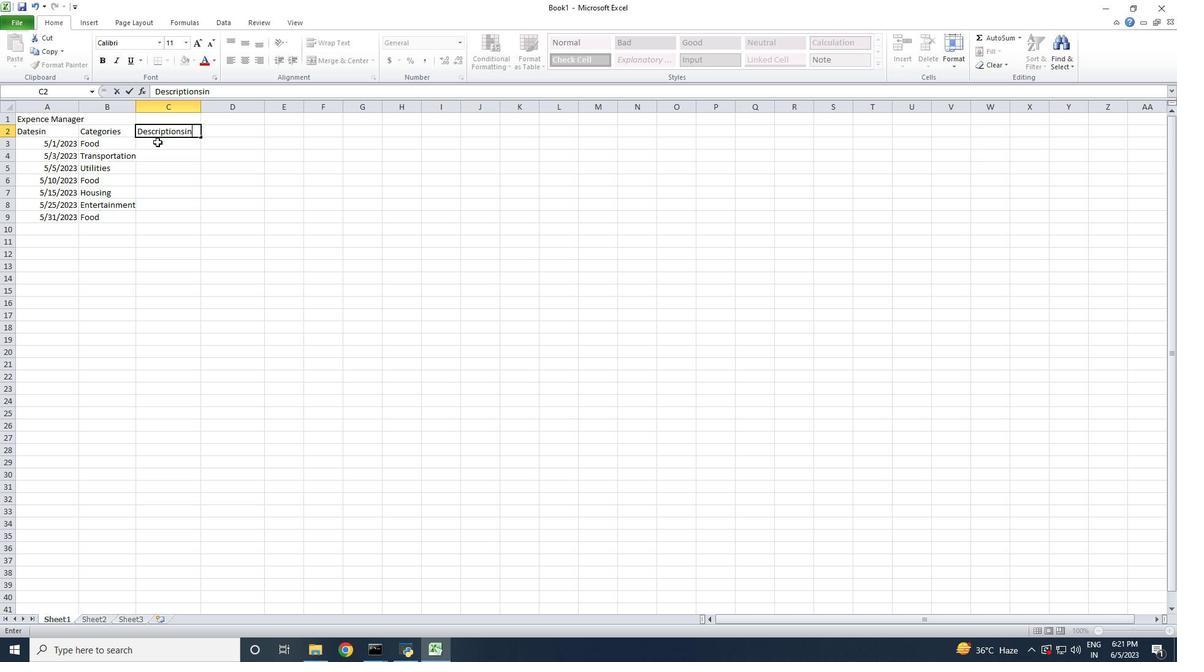 
Action: Mouse pressed left at (158, 142)
Screenshot: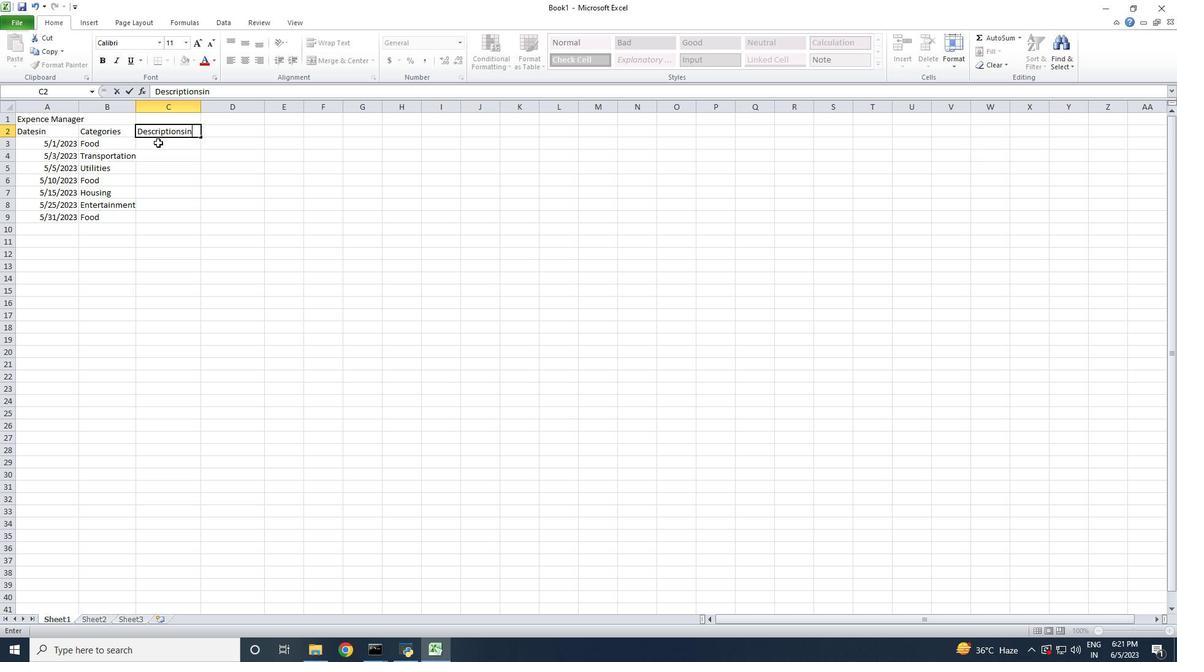 
Action: Key pressed <Key.shift_r><Key.shift_r><Key.shift_r><Key.shift_r><Key.shift_r>Grocery<Key.space><Key.shift_r>Store<Key.space>
Screenshot: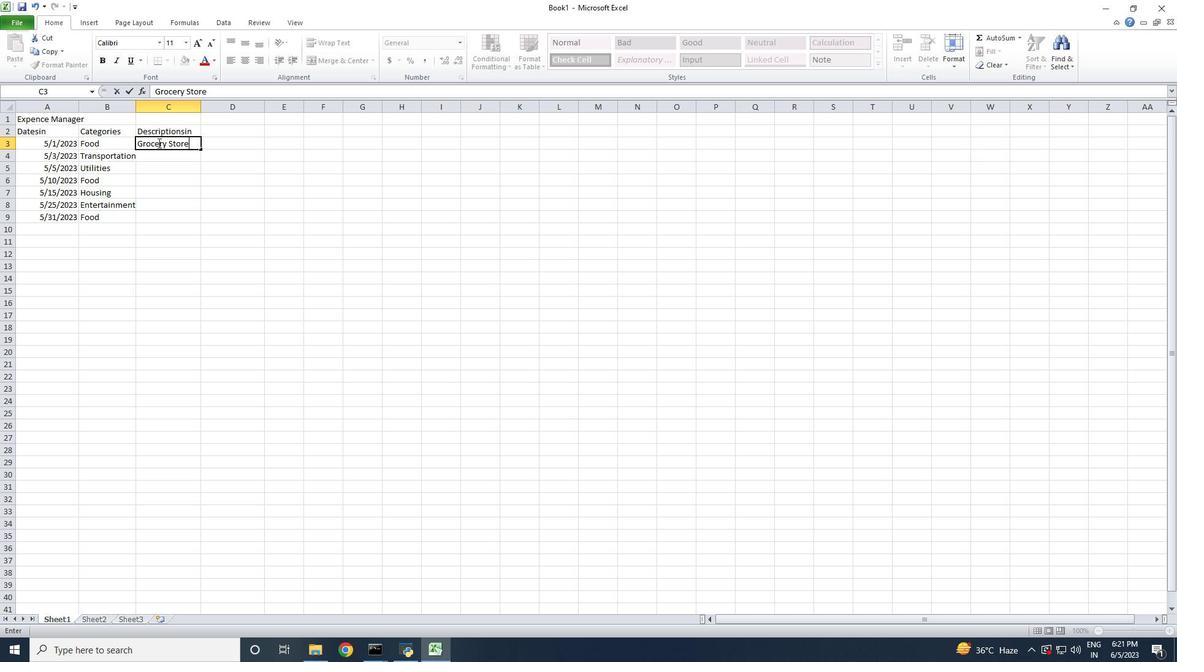 
Action: Mouse moved to (161, 155)
Screenshot: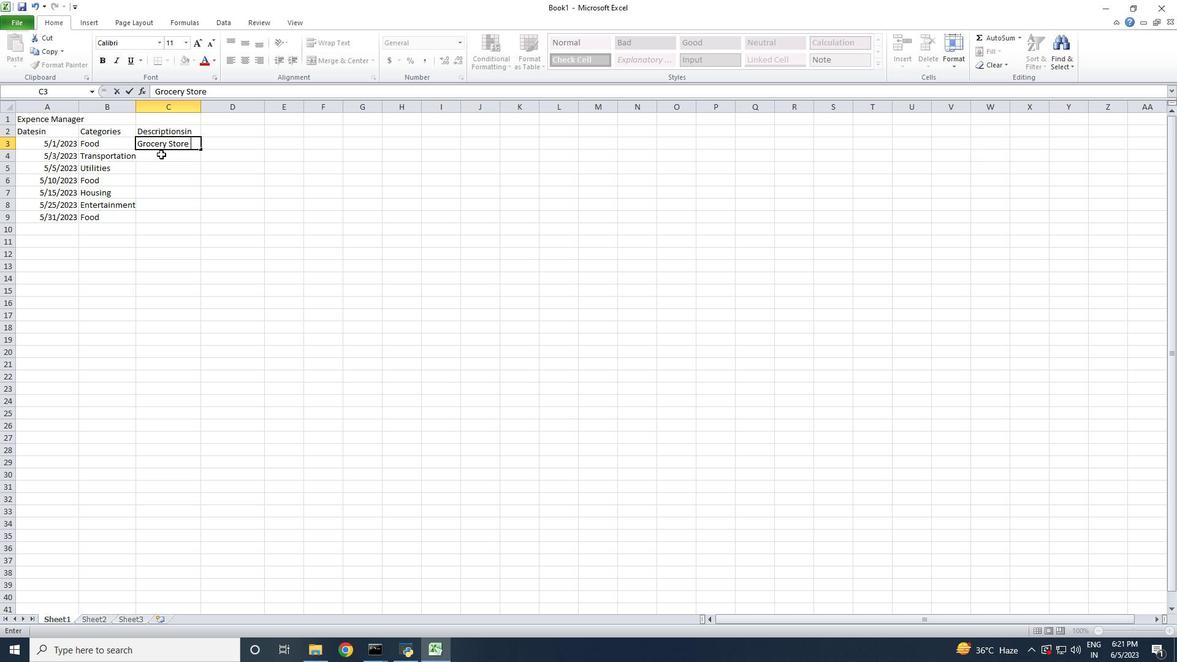 
Action: Mouse pressed left at (161, 155)
Screenshot: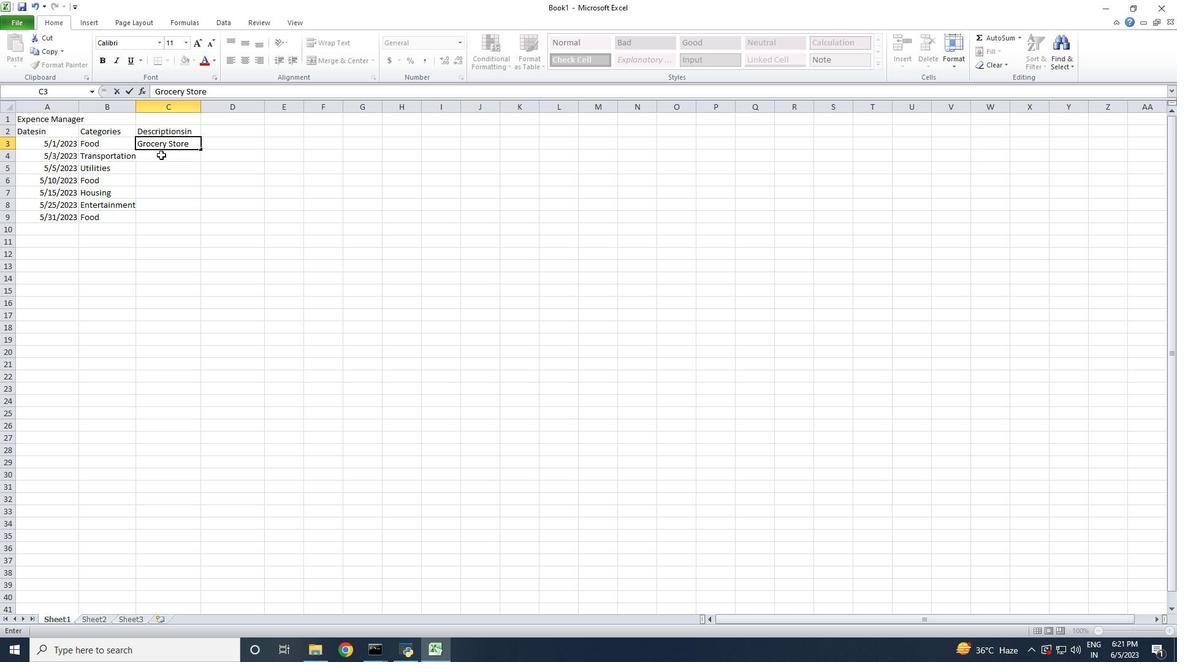 
Action: Key pressed <Key.shift_r>Bus<Key.space><Key.shift_r>Fare
Screenshot: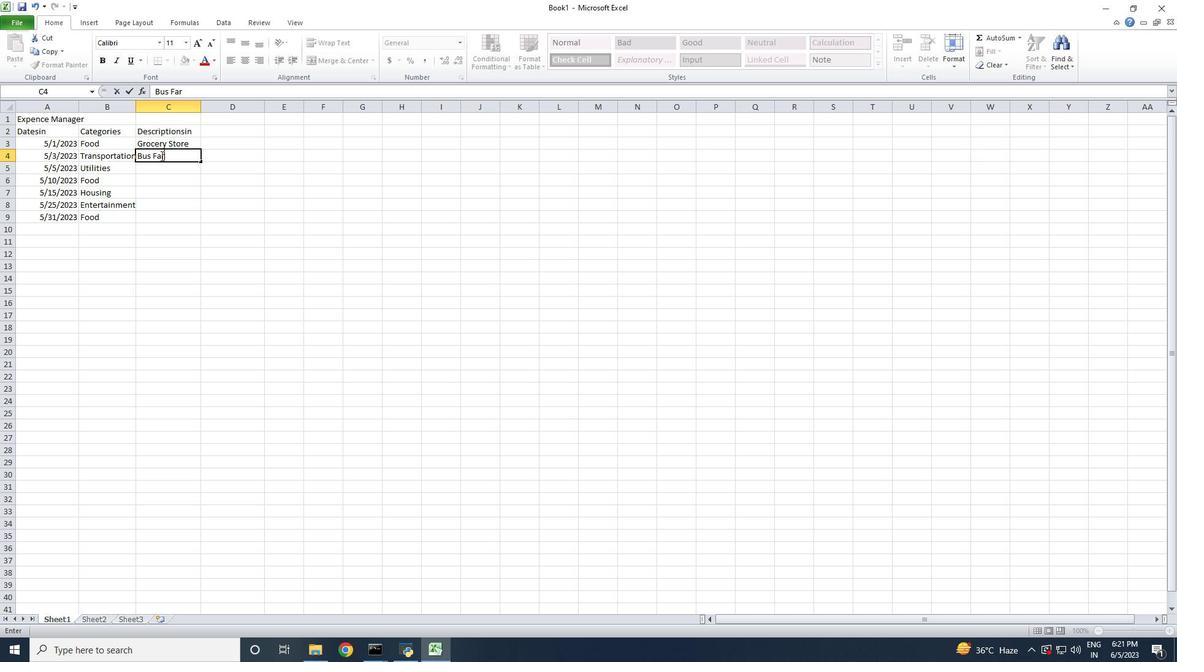 
Action: Mouse moved to (156, 166)
Screenshot: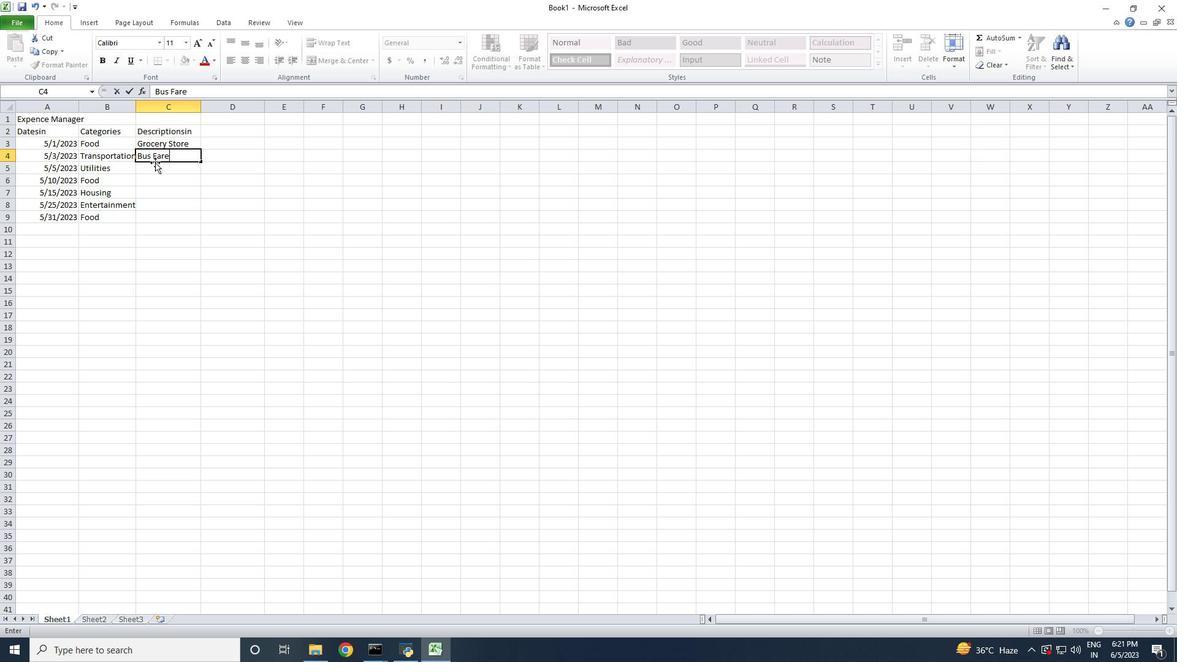 
Action: Mouse pressed left at (156, 166)
Screenshot: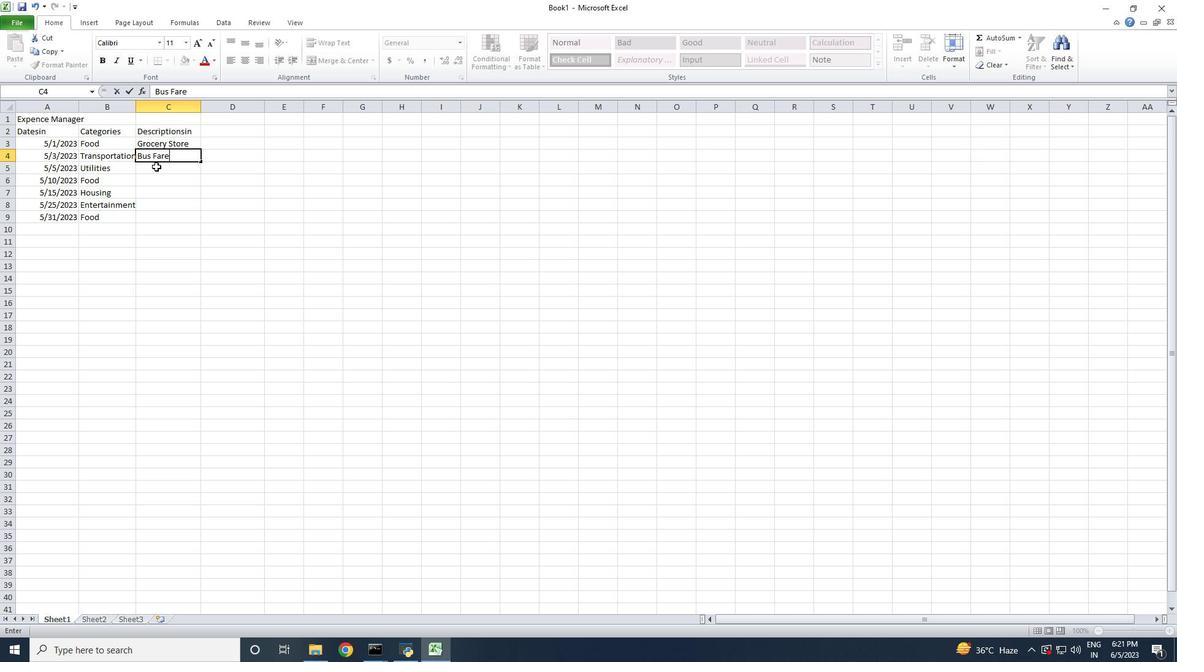 
Action: Key pressed <Key.shift_r>Internet<Key.space><Key.shift_r>Bill
Screenshot: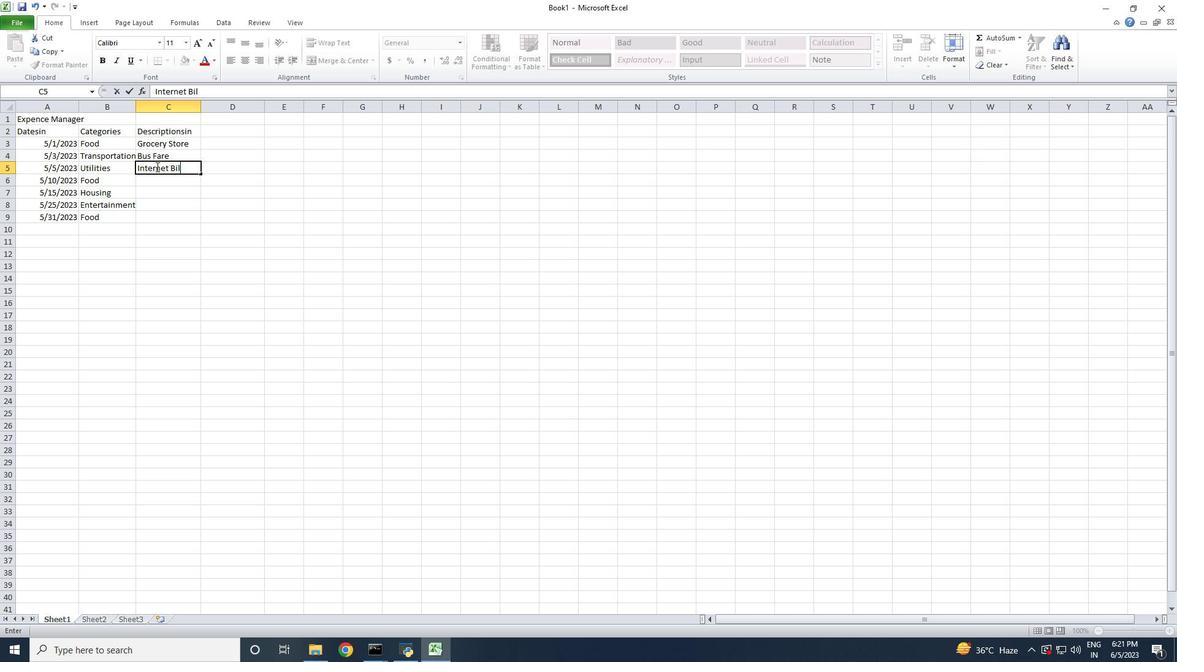 
Action: Mouse moved to (157, 180)
Screenshot: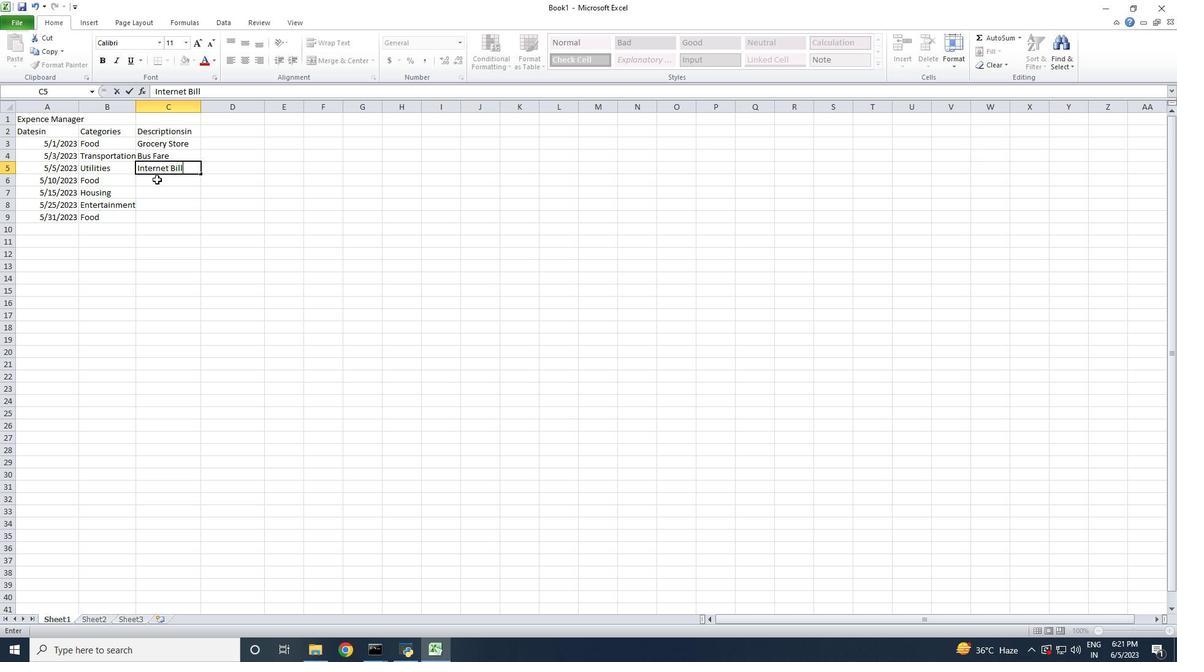 
Action: Mouse pressed left at (157, 180)
Screenshot: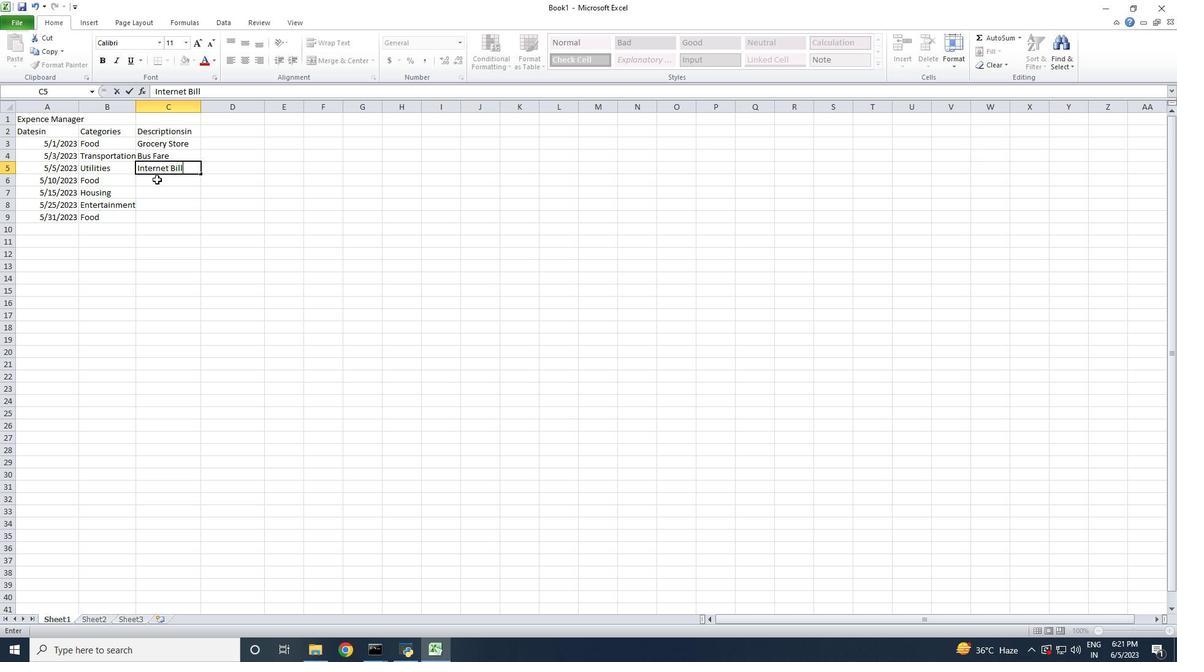 
Action: Key pressed <Key.shift_r>Restaurant
Screenshot: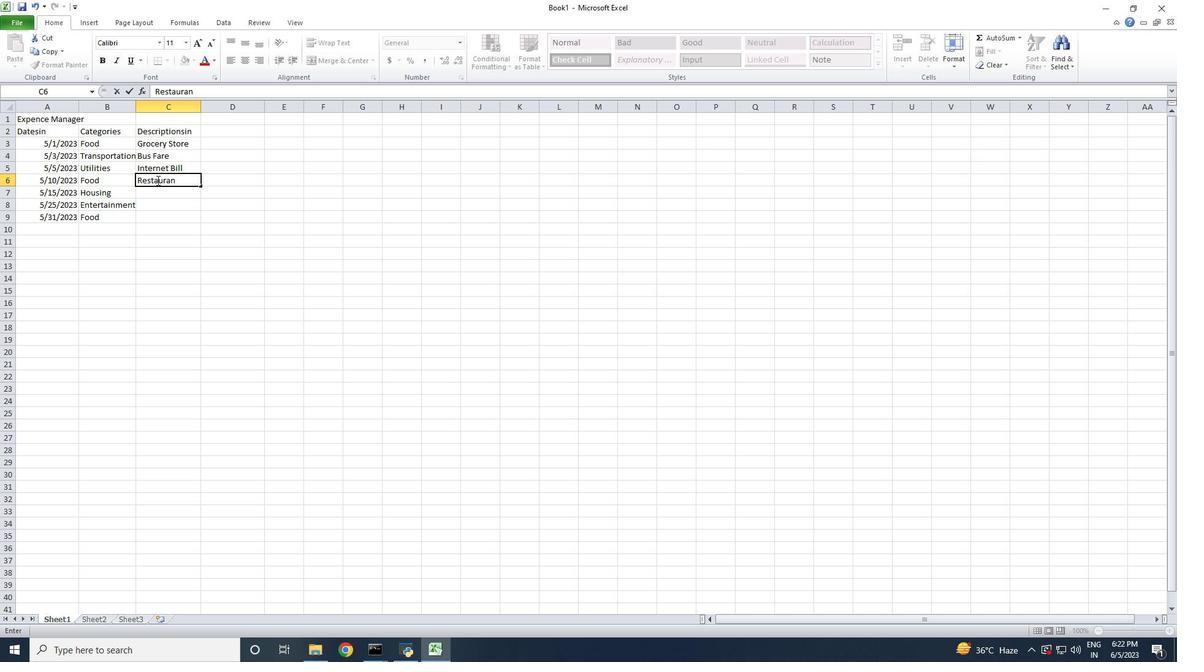
Action: Mouse moved to (157, 192)
Screenshot: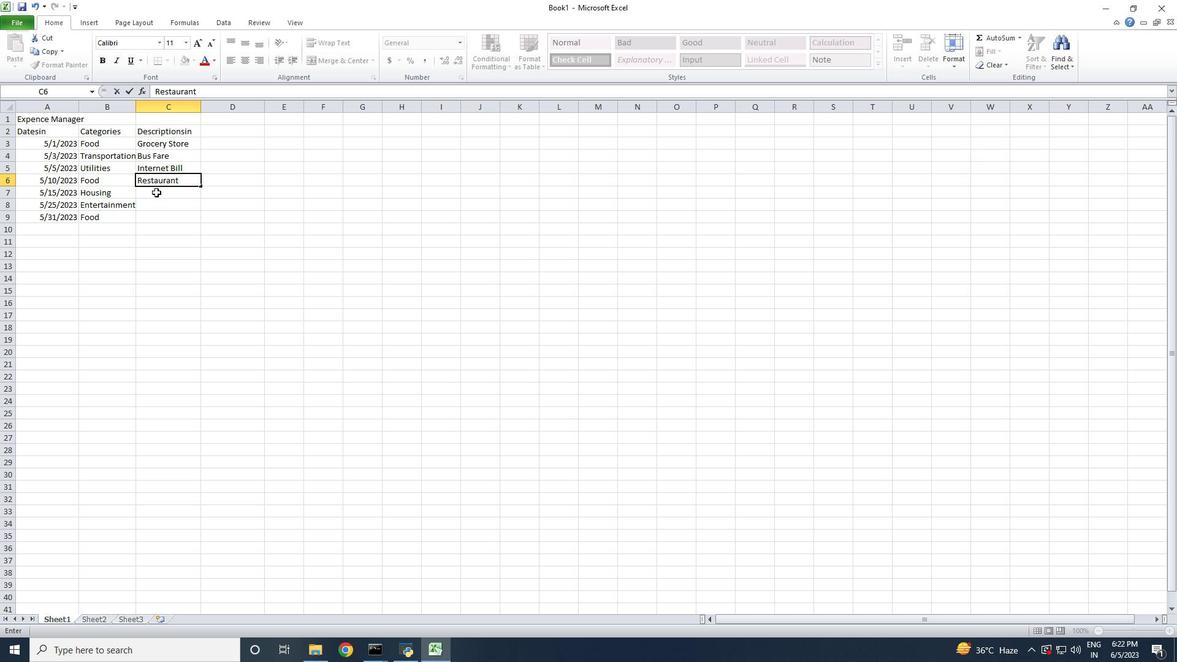 
Action: Mouse pressed left at (157, 192)
Screenshot: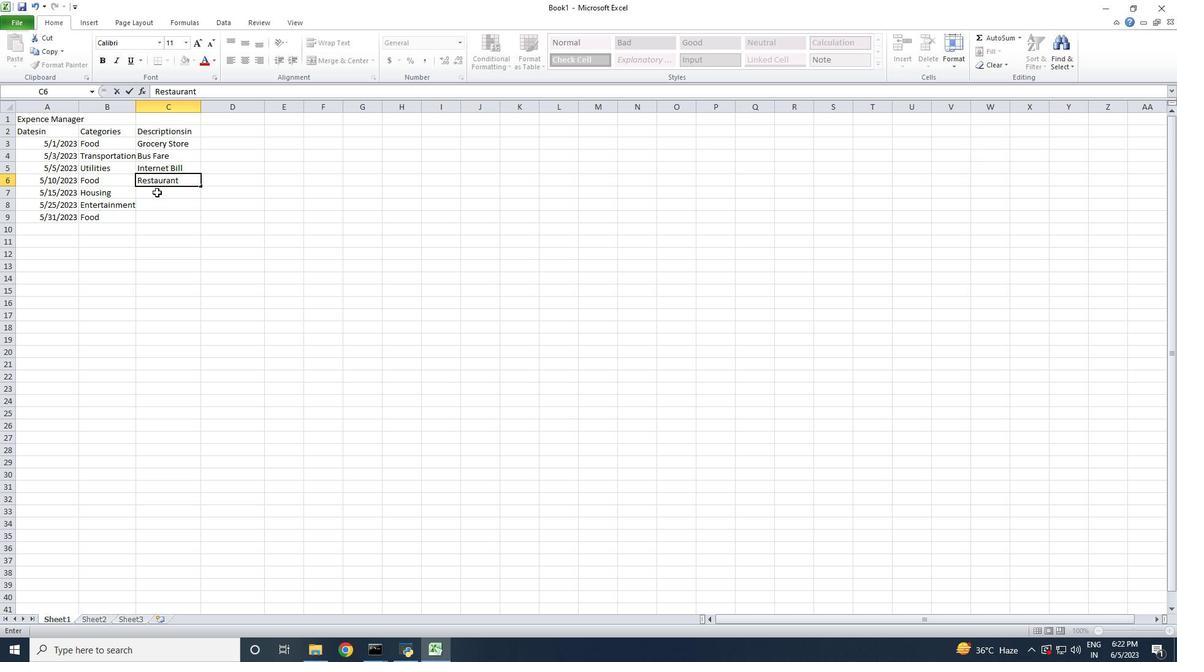 
Action: Key pressed <Key.shift_r>Rent
Screenshot: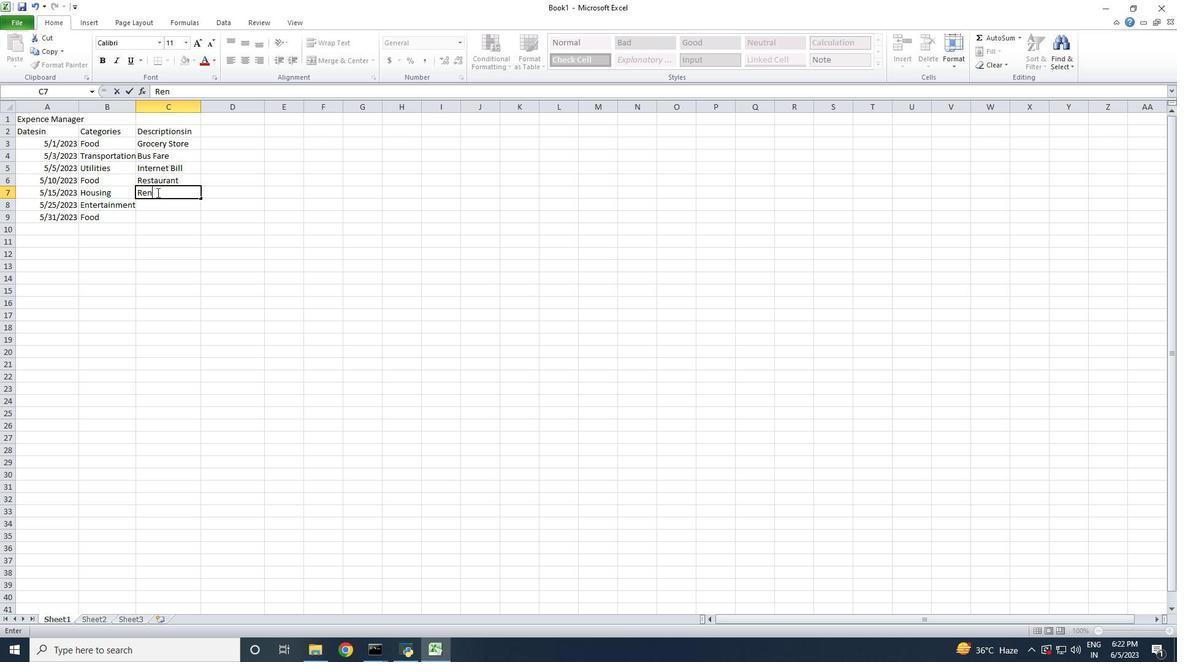 
Action: Mouse moved to (162, 208)
Screenshot: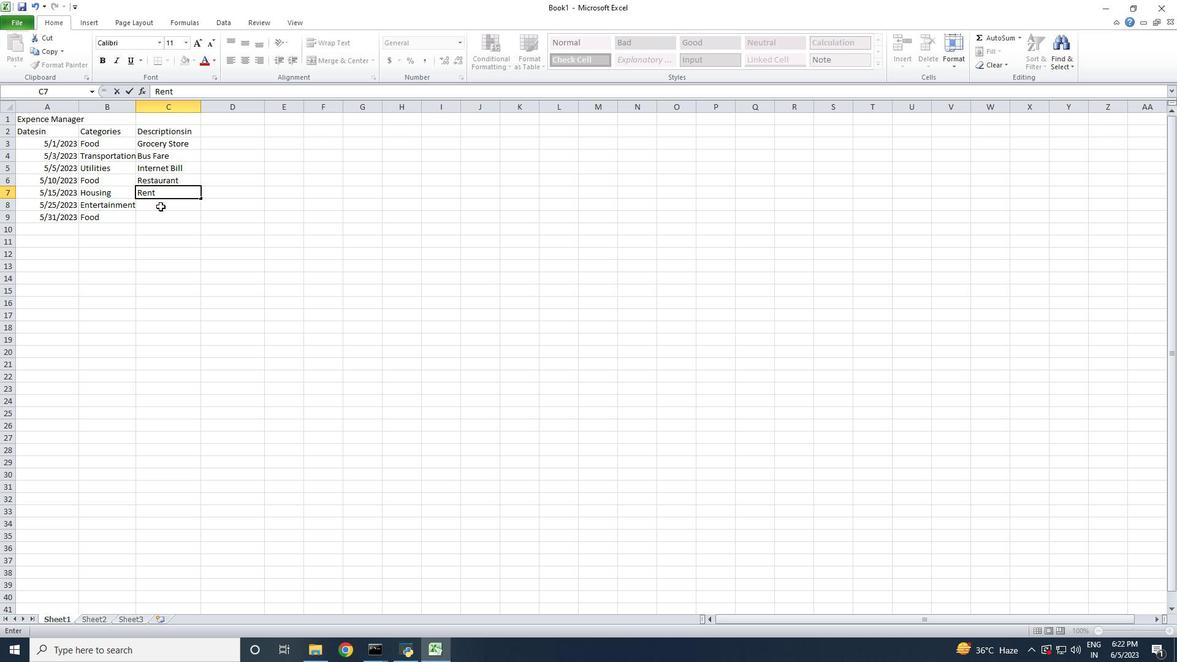 
Action: Mouse pressed left at (162, 208)
Screenshot: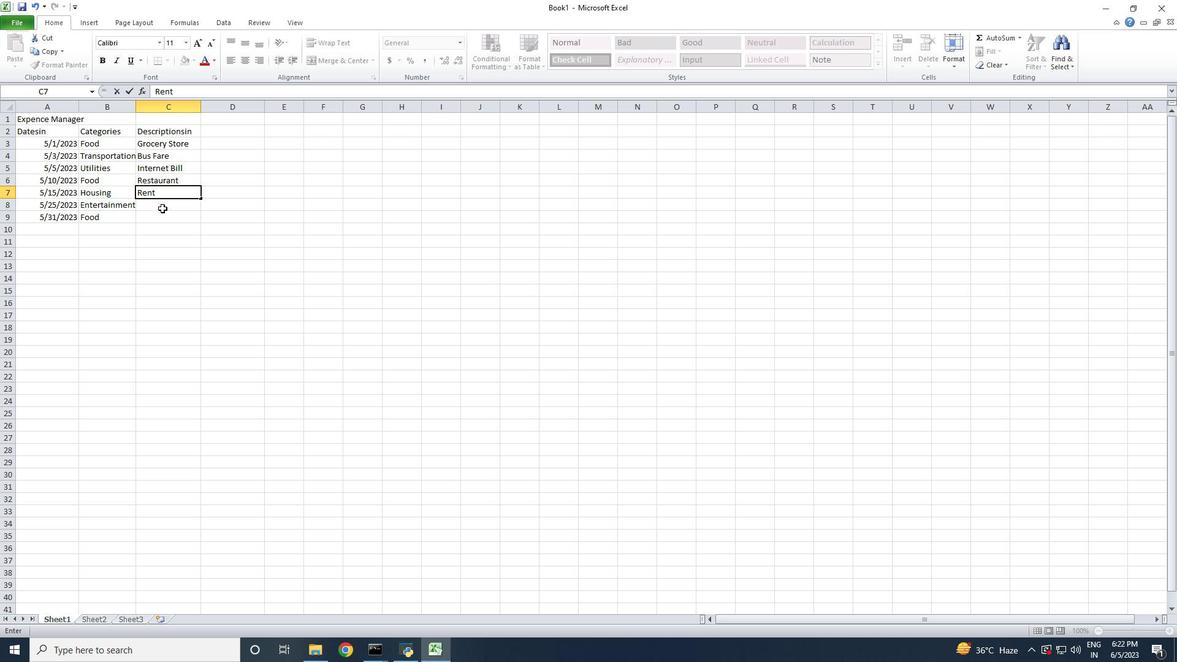 
Action: Key pressed <Key.shift_r>Movie<Key.space><Key.shift_r>Tickets
Screenshot: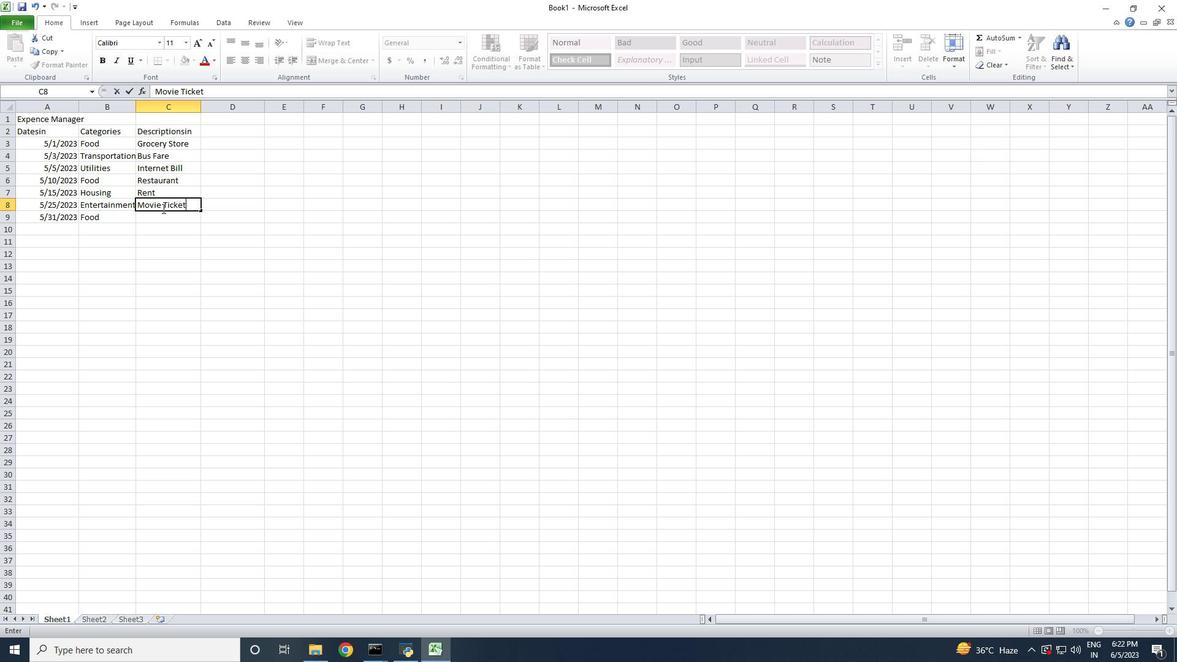 
Action: Mouse moved to (155, 219)
Screenshot: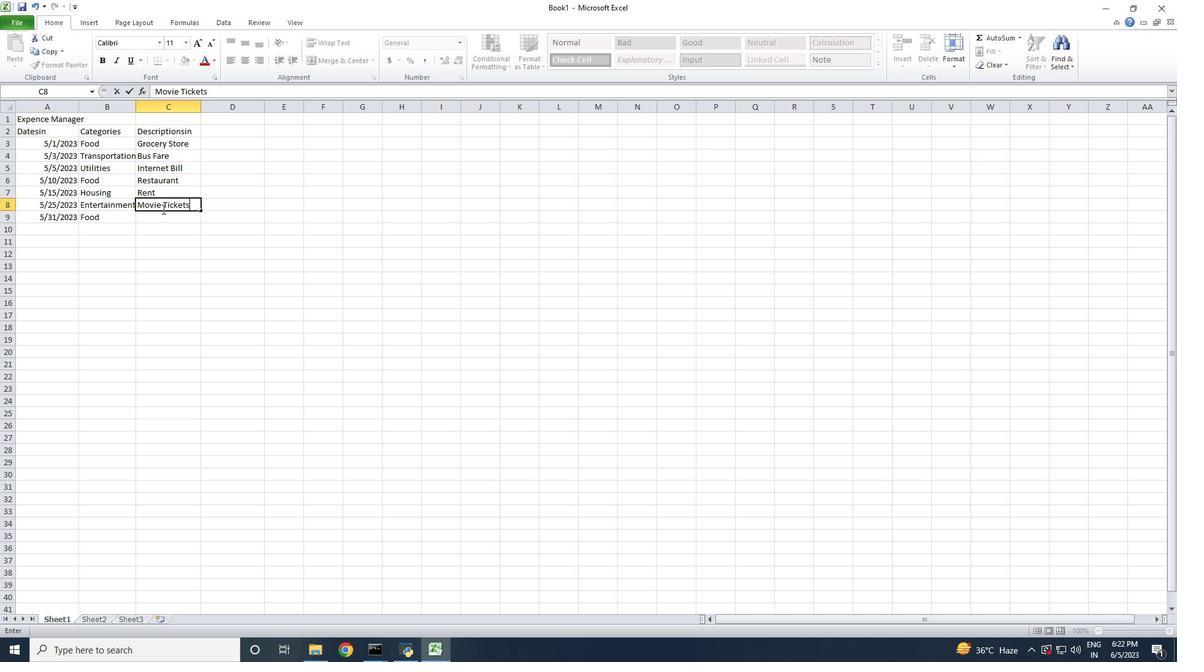 
Action: Mouse pressed left at (155, 219)
Screenshot: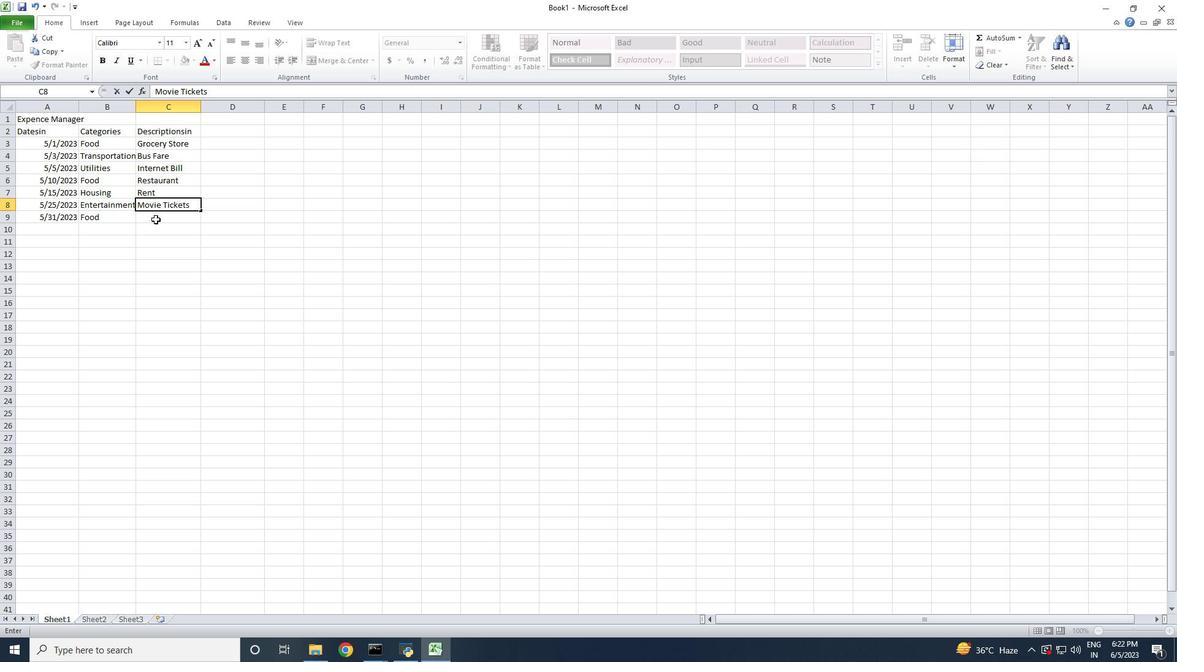
Action: Key pressed <Key.shift_r>Electricity<Key.space><Key.shift_r>Bill
Screenshot: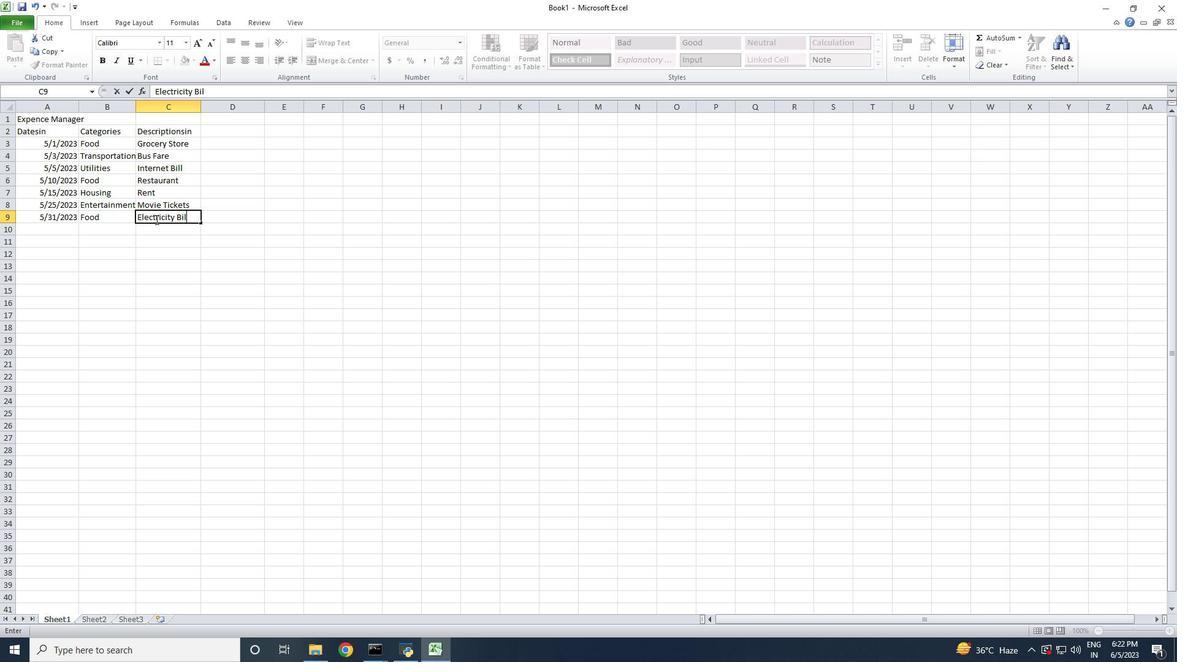 
Action: Mouse moved to (219, 131)
Screenshot: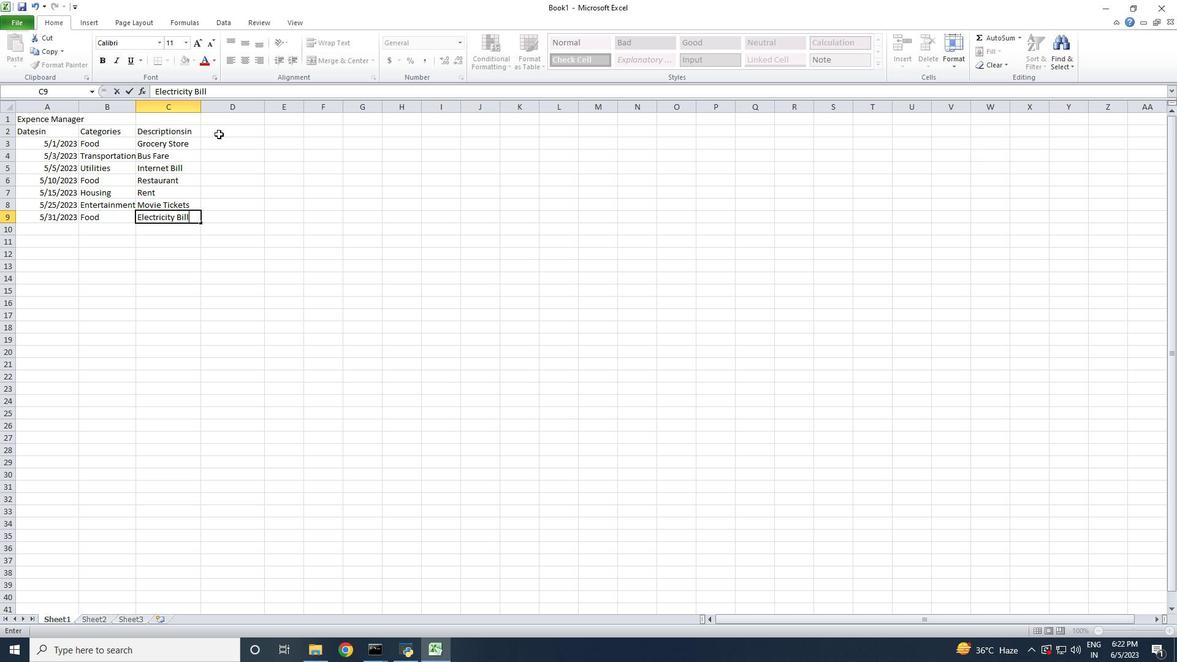 
Action: Mouse pressed left at (219, 131)
Screenshot: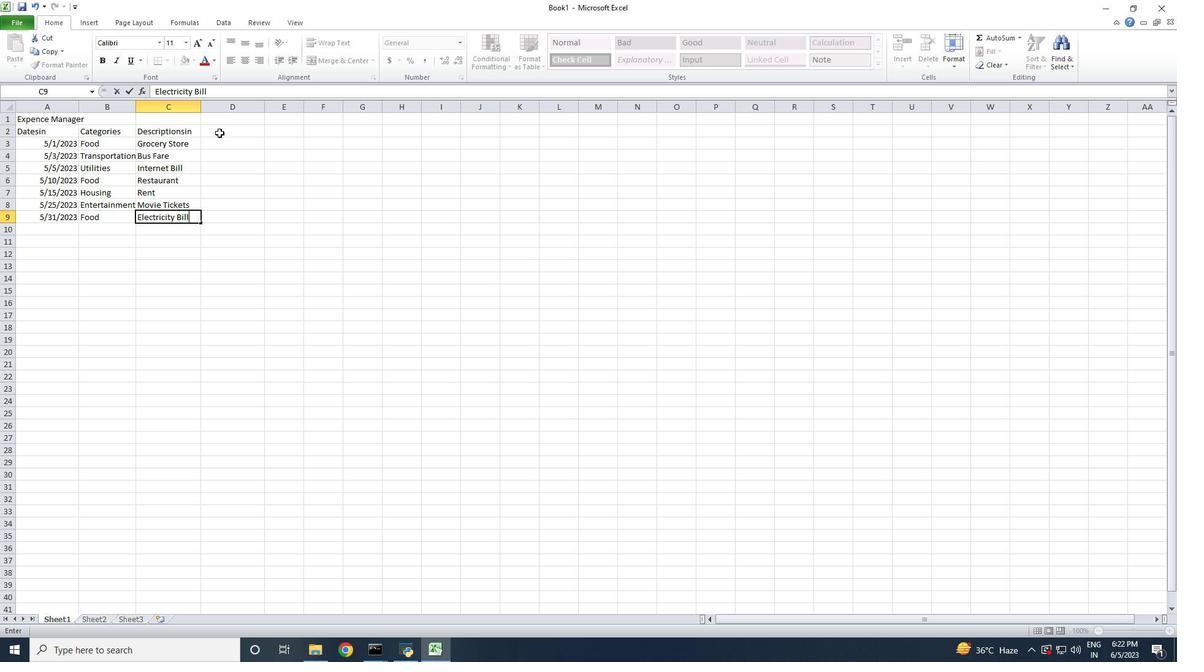 
Action: Mouse moved to (217, 134)
Screenshot: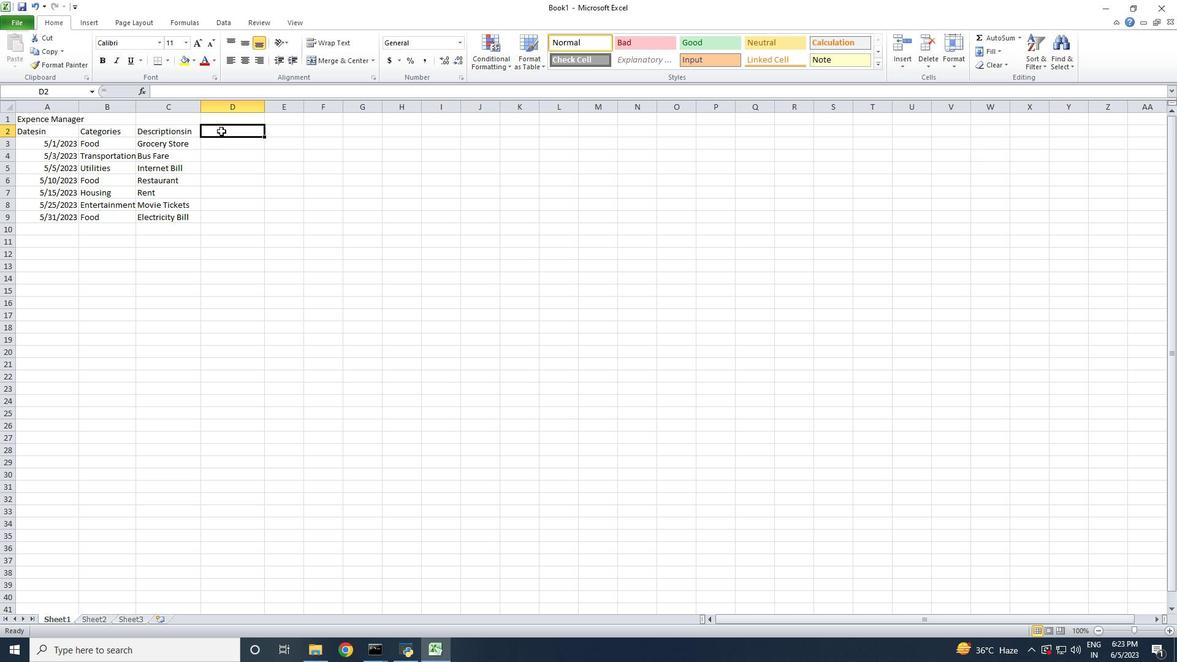 
Action: Key pressed k<Key.backspace>dollor<Key.backspace><Key.backspace><Key.backspace><Key.backspace><Key.backspace><Key.backspace>
Screenshot: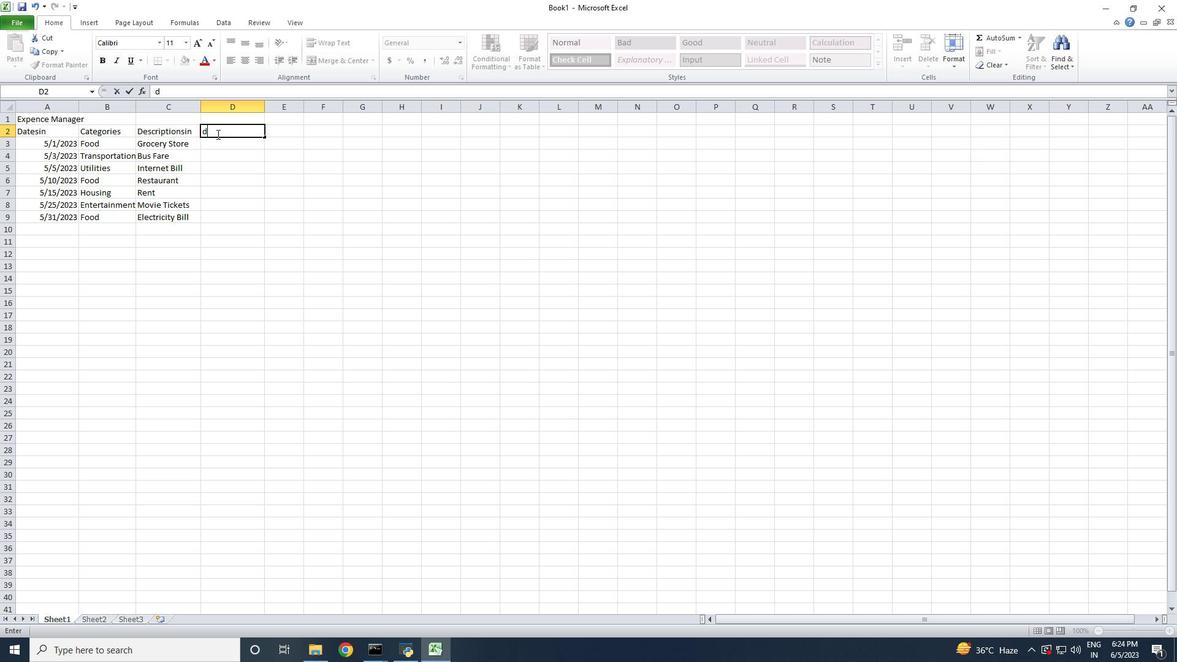 
Action: Mouse pressed left at (217, 134)
Screenshot: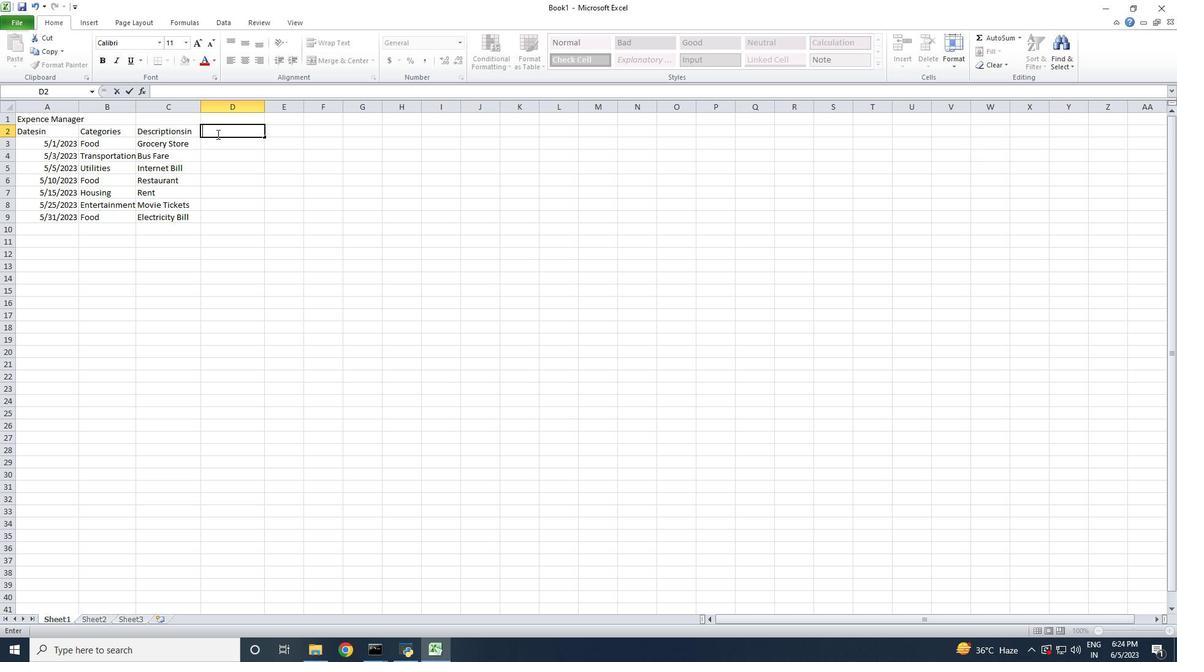 
Action: Key pressed <Key.shift_r>Amount
Screenshot: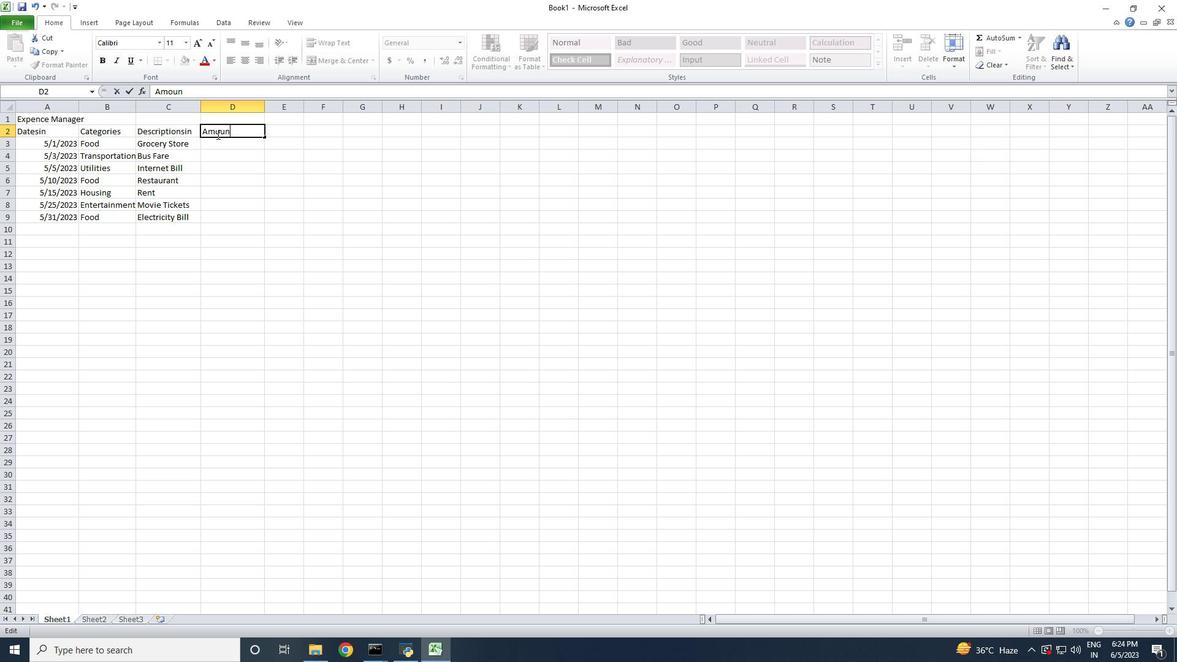 
Action: Mouse moved to (217, 143)
Screenshot: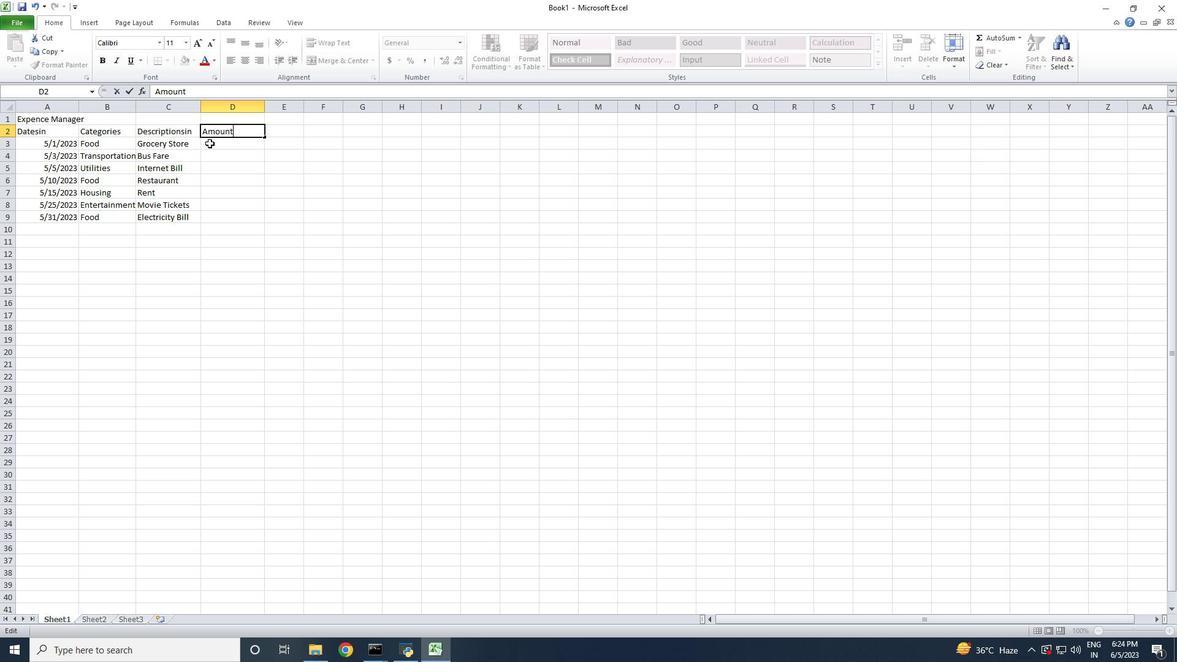 
Action: Mouse pressed left at (217, 143)
Screenshot: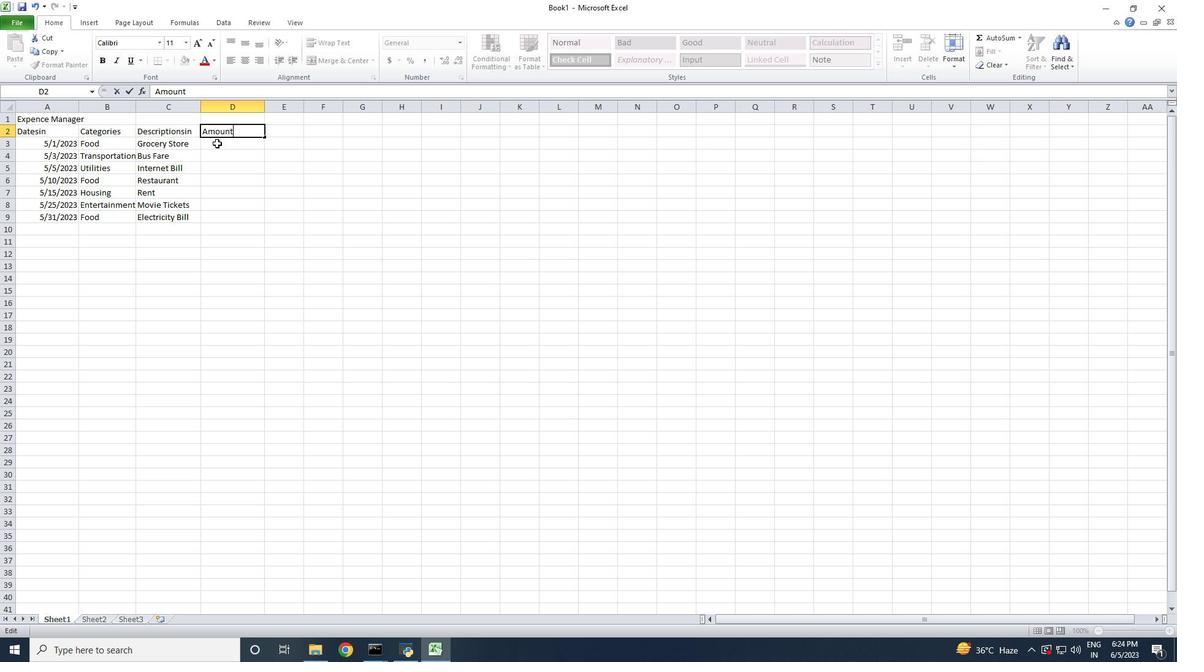 
Action: Key pressed <Key.shift><Key.shift><Key.shift>$50
Screenshot: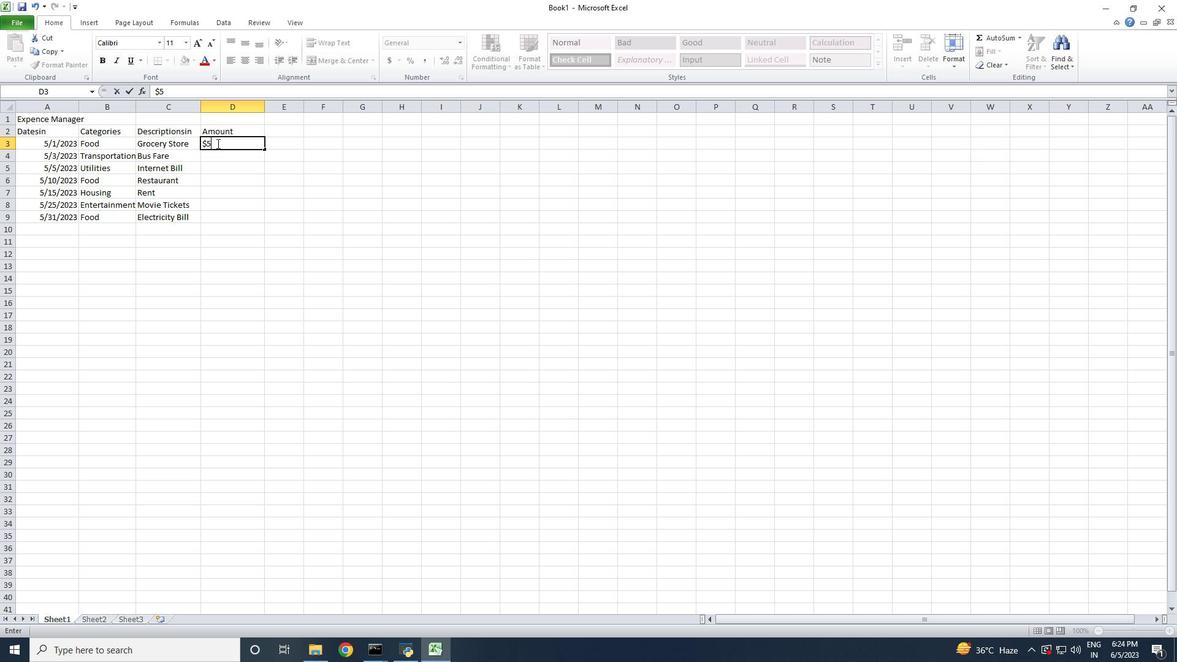 
Action: Mouse moved to (220, 158)
Screenshot: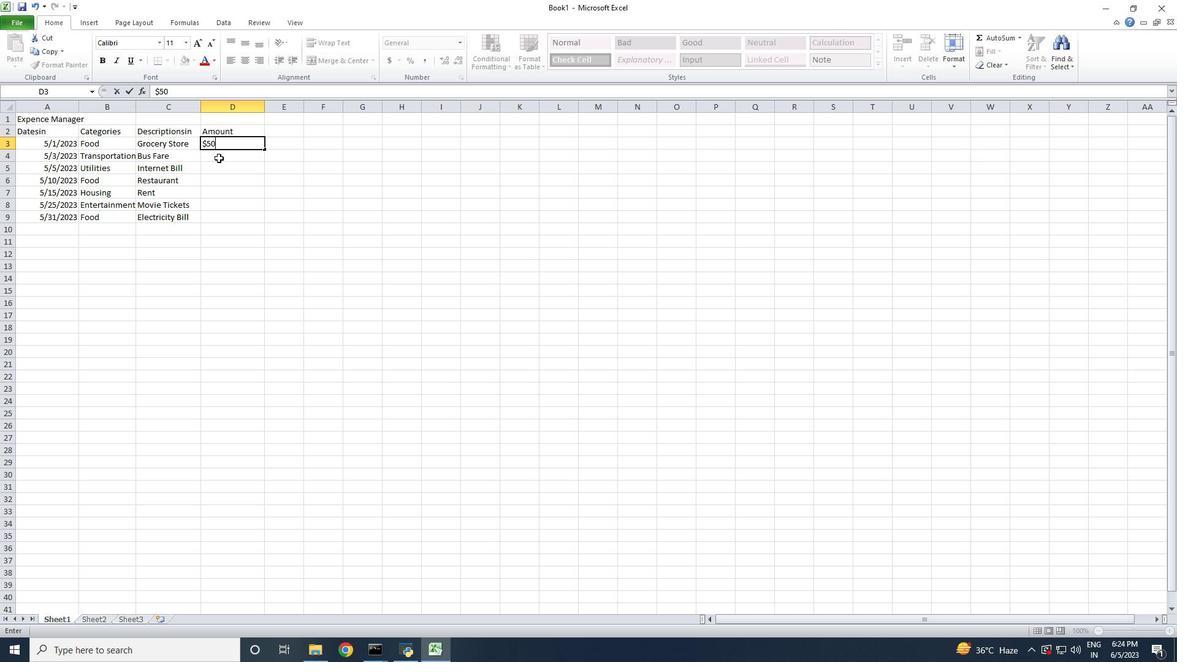 
Action: Mouse pressed left at (220, 158)
Screenshot: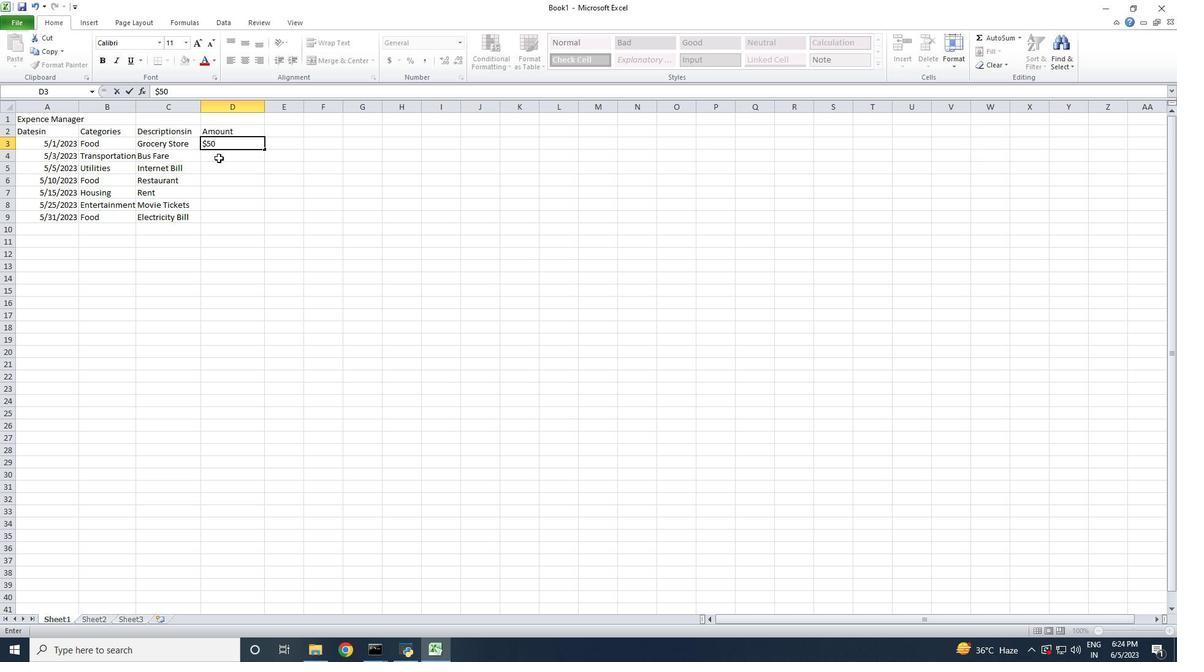
Action: Key pressed <Key.shift><Key.shift><Key.shift><Key.shift><Key.shift><Key.shift><Key.shift><Key.shift>$5
Screenshot: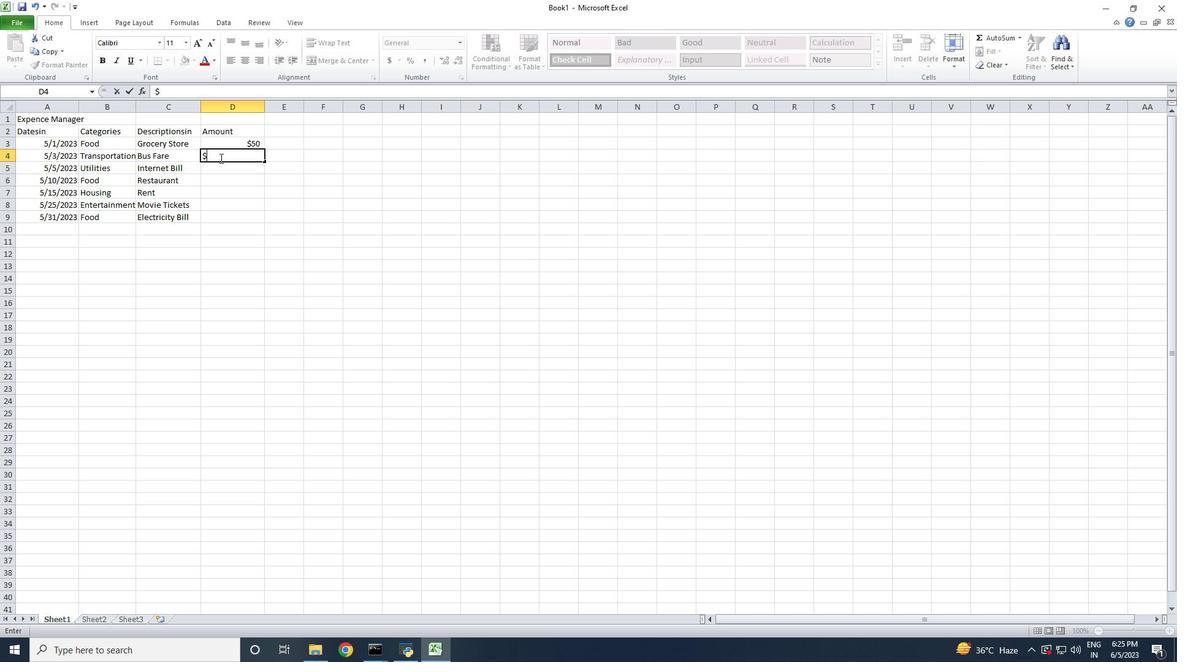 
Action: Mouse moved to (228, 168)
Screenshot: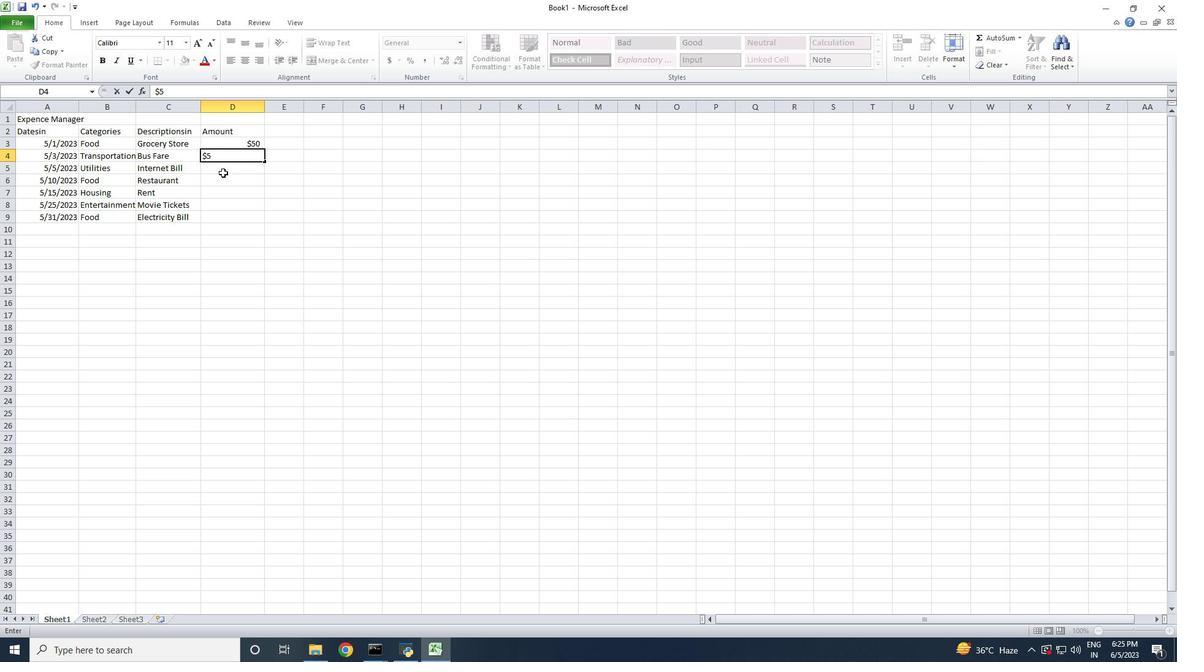 
Action: Mouse pressed left at (228, 168)
Screenshot: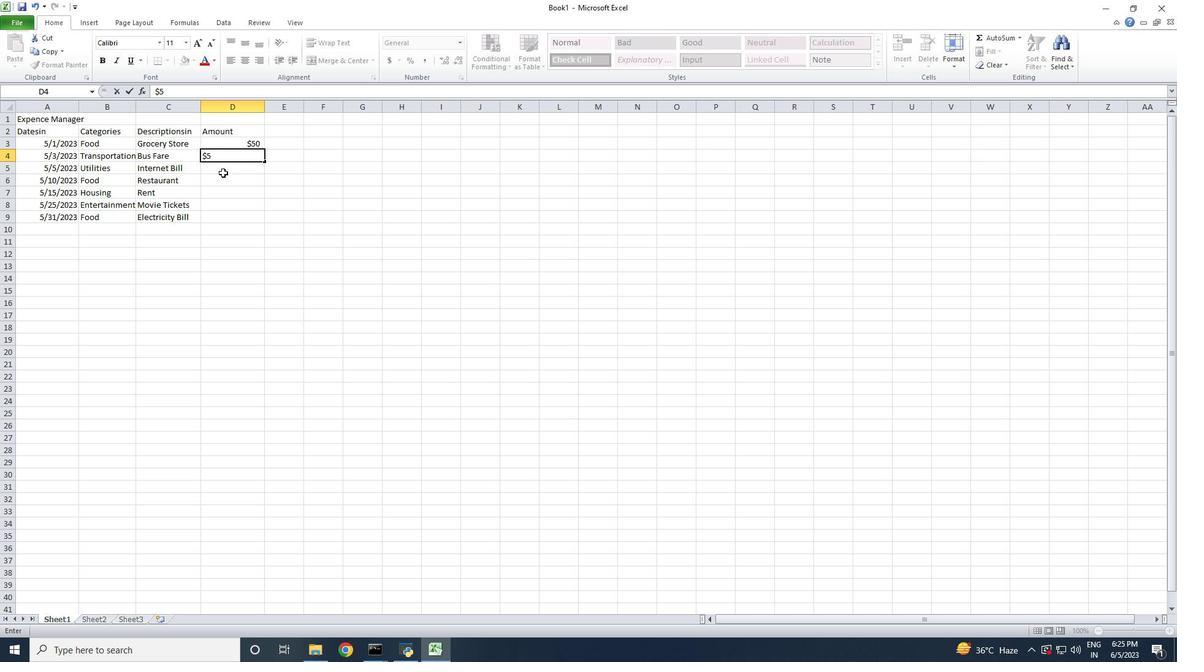 
Action: Key pressed <Key.shift>$60
Screenshot: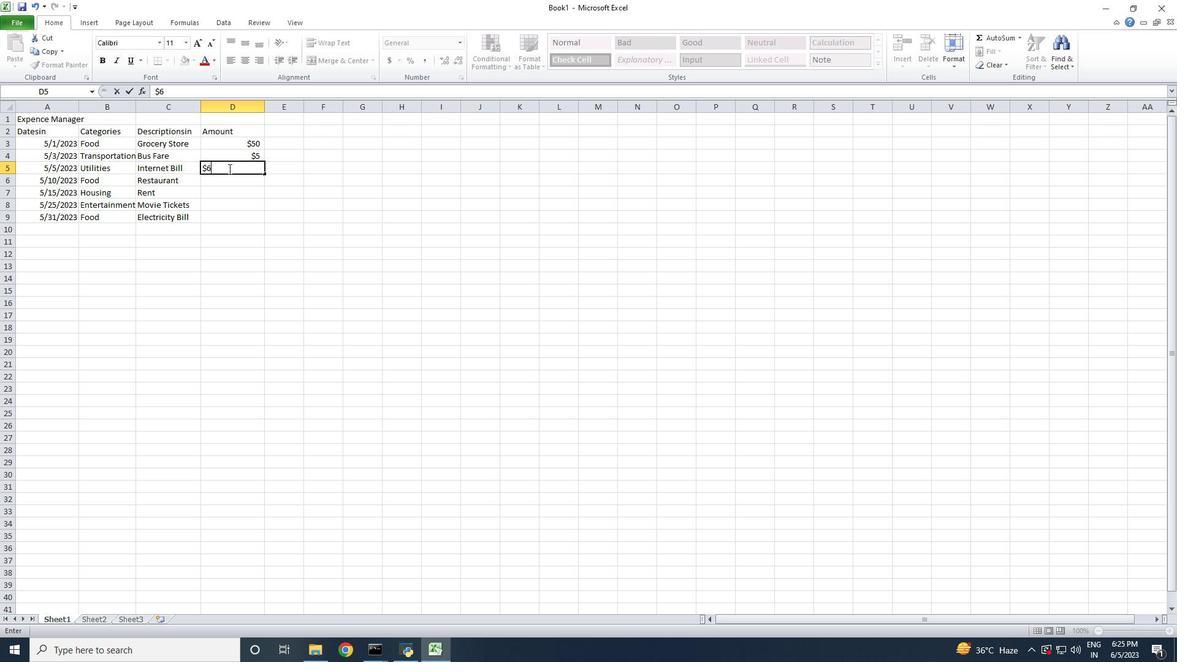 
Action: Mouse moved to (227, 181)
Screenshot: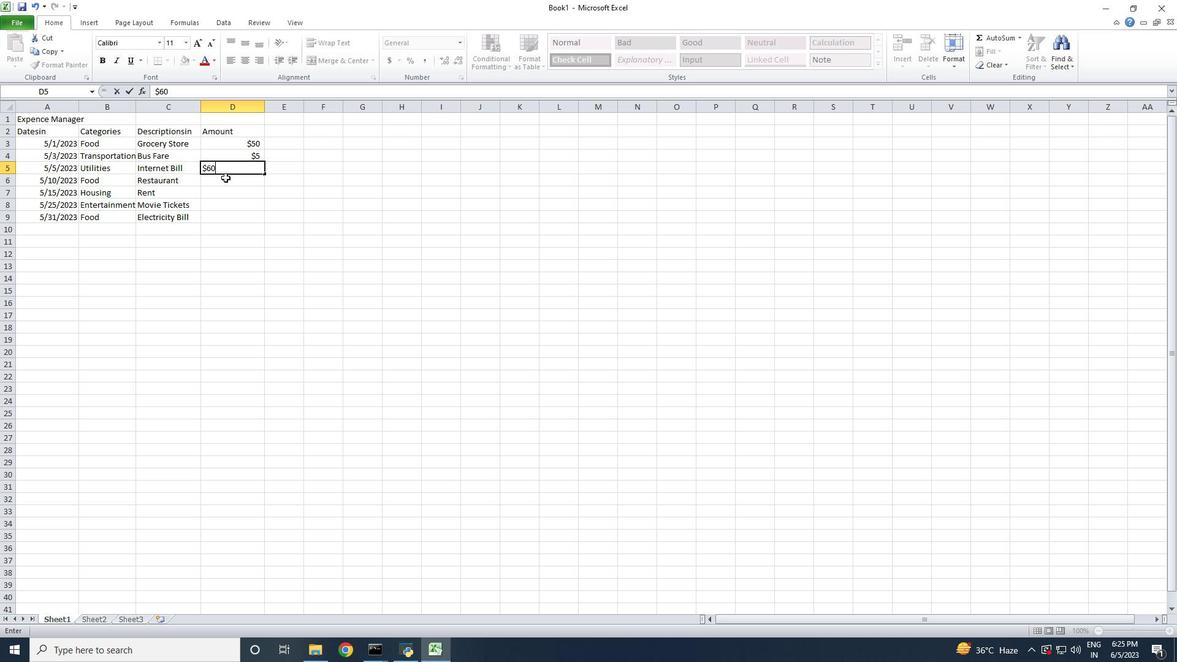 
Action: Mouse pressed left at (227, 181)
Screenshot: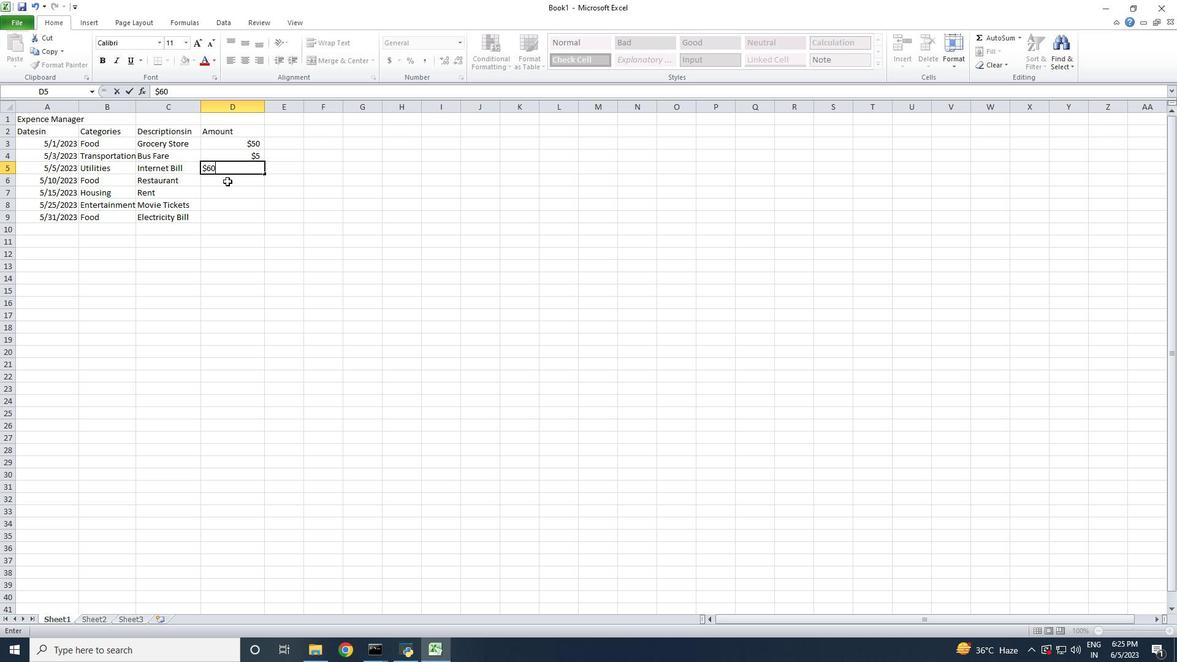 
Action: Key pressed <Key.shift><Key.shift><Key.shift><Key.shift><Key.shift><Key.shift><Key.shift>@30
Screenshot: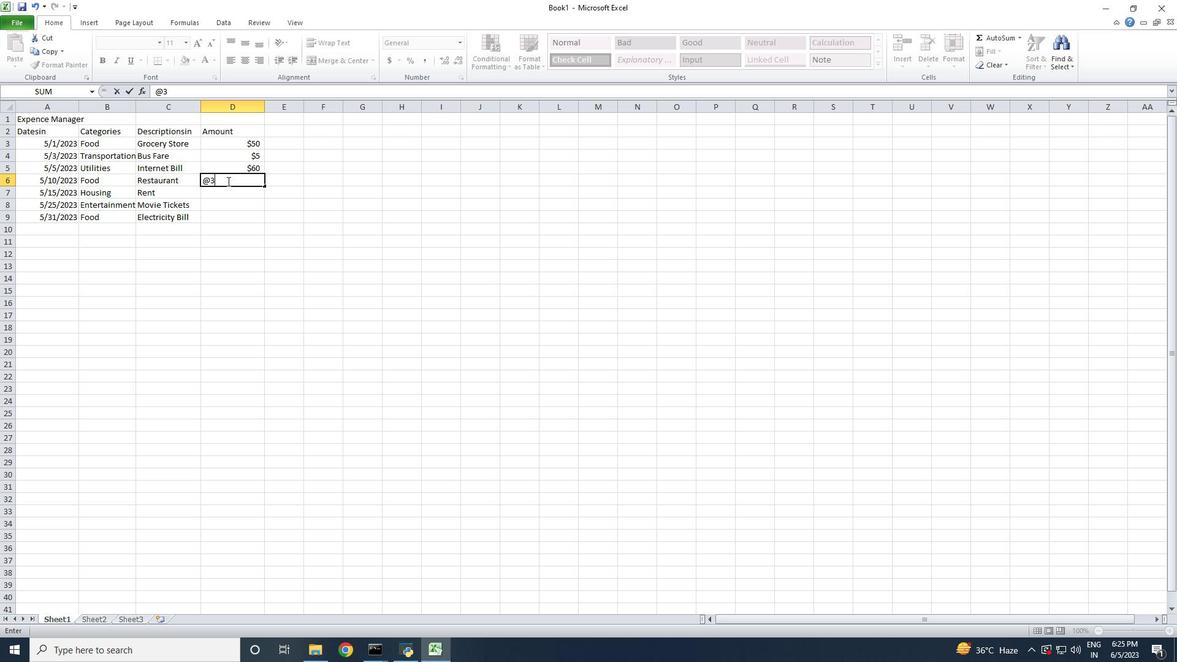 
Action: Mouse moved to (247, 194)
Screenshot: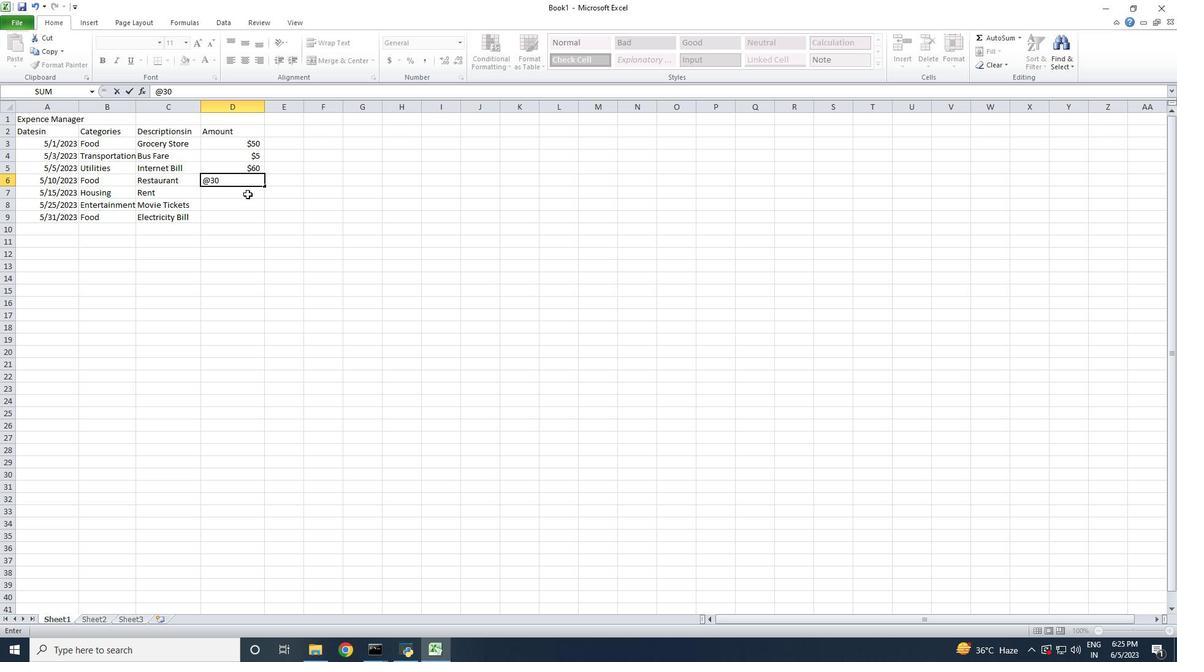 
Action: Key pressed <Key.backspace><Key.backspace><Key.backspace><Key.shift><Key.shift><Key.shift><Key.shift><Key.shift><Key.shift><Key.shift><Key.shift><Key.shift><Key.shift><Key.shift><Key.shift><Key.shift><Key.shift><Key.shift><Key.shift><Key.shift><Key.shift><Key.shift><Key.shift><Key.shift><Key.shift><Key.shift><Key.shift><Key.shift><Key.shift><Key.shift><Key.shift><Key.shift><Key.shift><Key.shift><Key.shift><Key.shift><Key.shift><Key.shift><Key.shift><Key.shift><Key.shift><Key.shift><Key.shift><Key.shift><Key.shift><Key.shift><Key.shift><Key.shift>$30
Screenshot: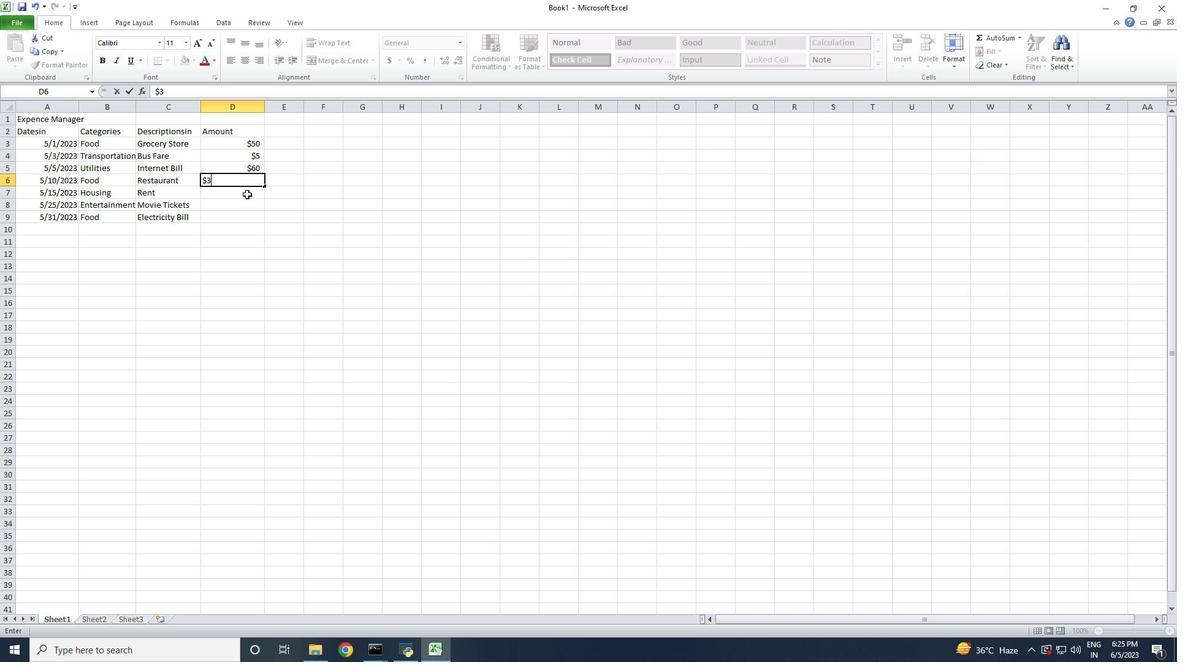 
Action: Mouse moved to (248, 193)
Screenshot: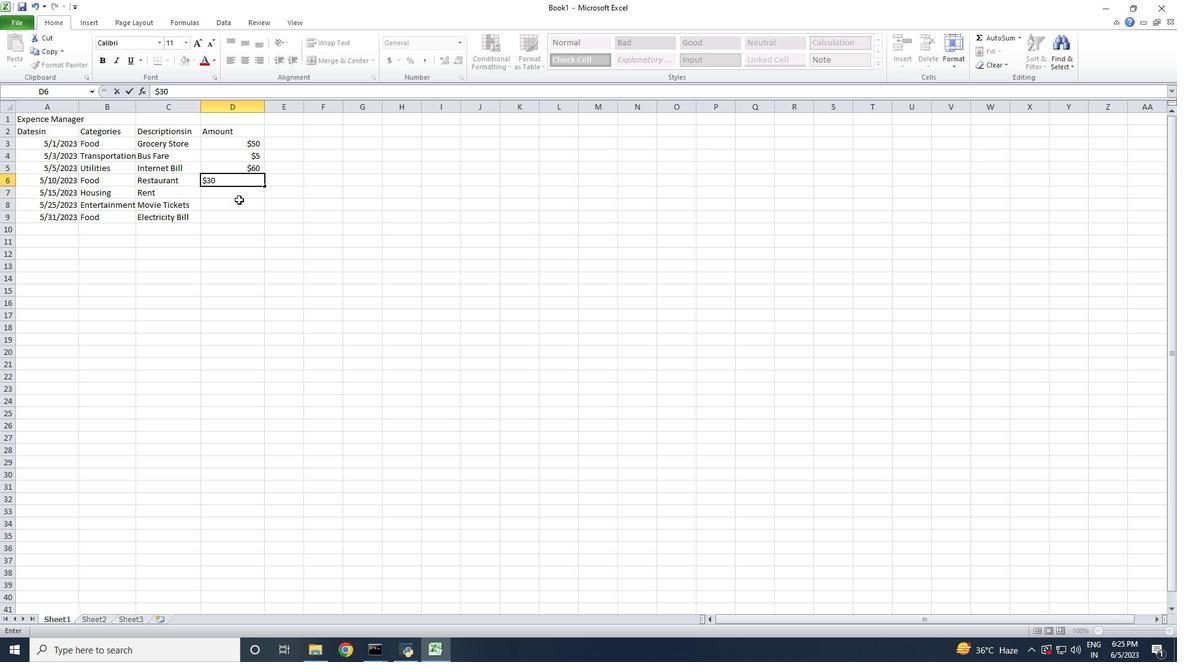 
Action: Mouse pressed left at (248, 193)
Screenshot: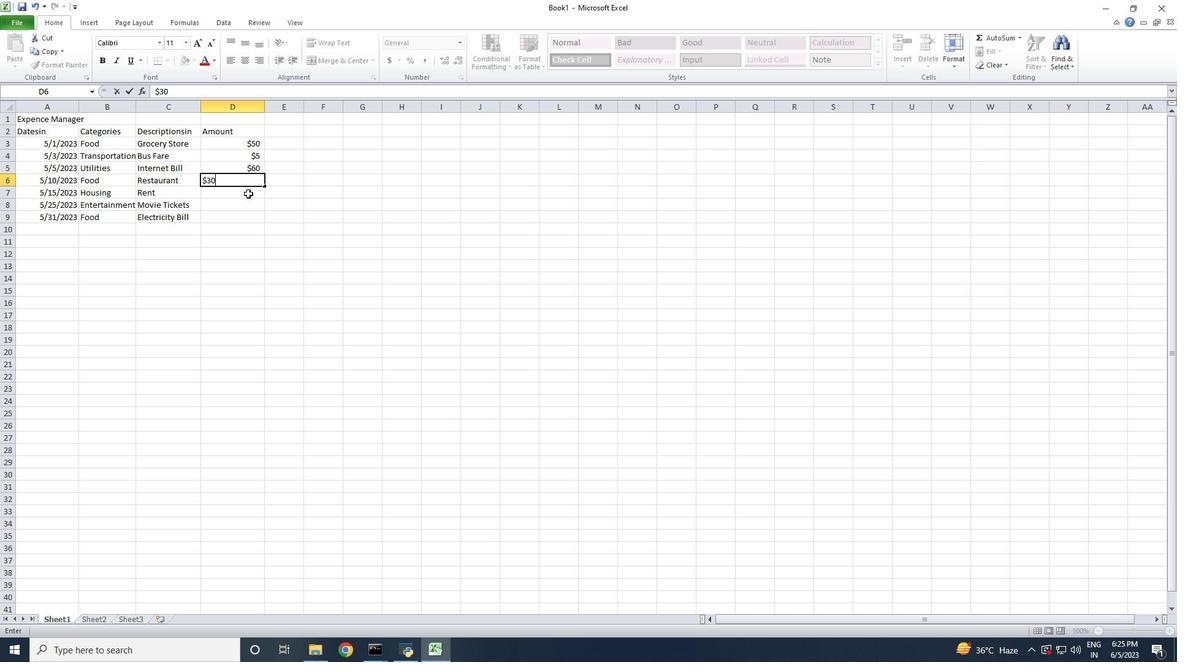 
Action: Mouse moved to (247, 194)
Screenshot: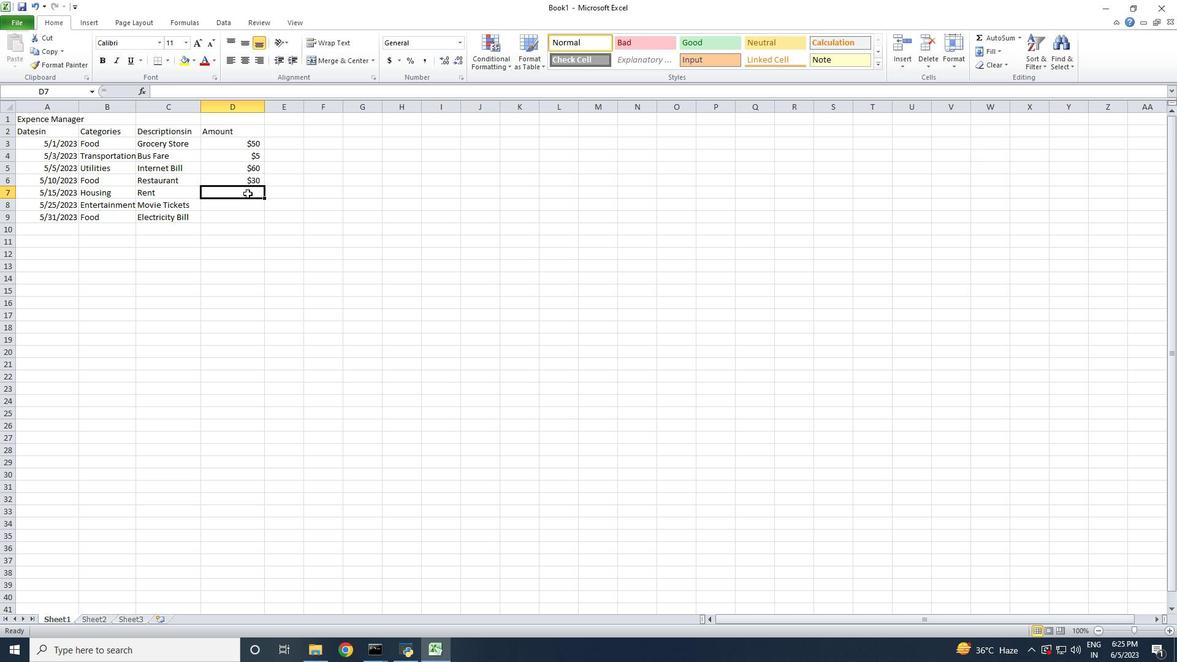 
Action: Key pressed <Key.shift>$800
Screenshot: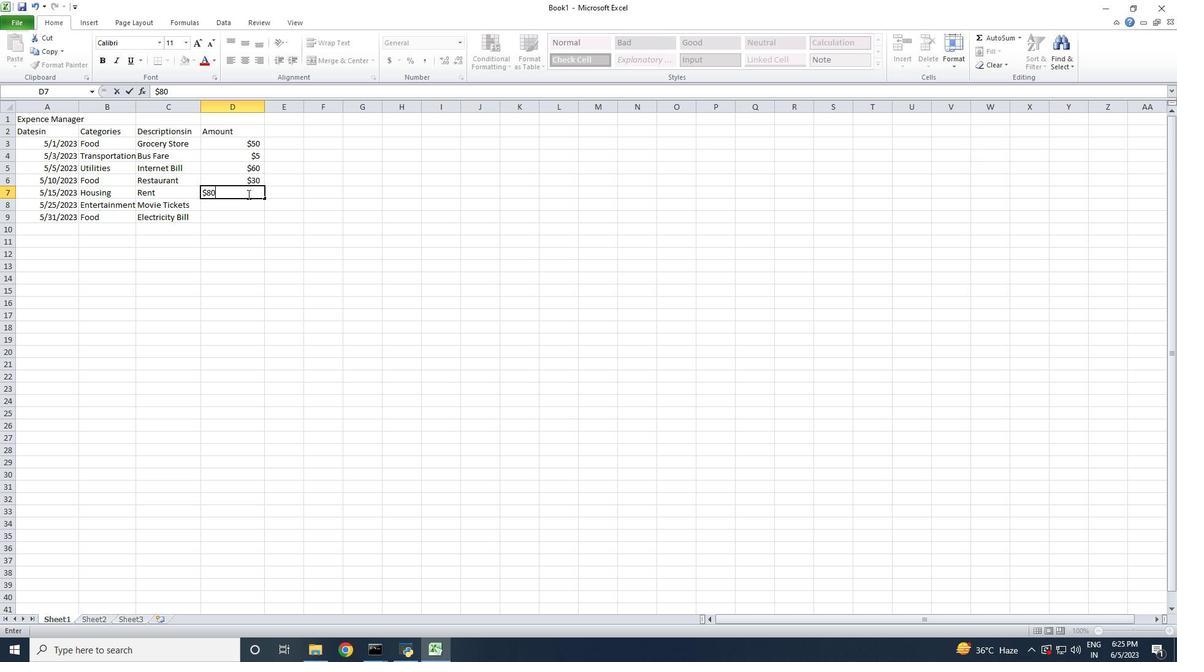 
Action: Mouse moved to (244, 204)
Screenshot: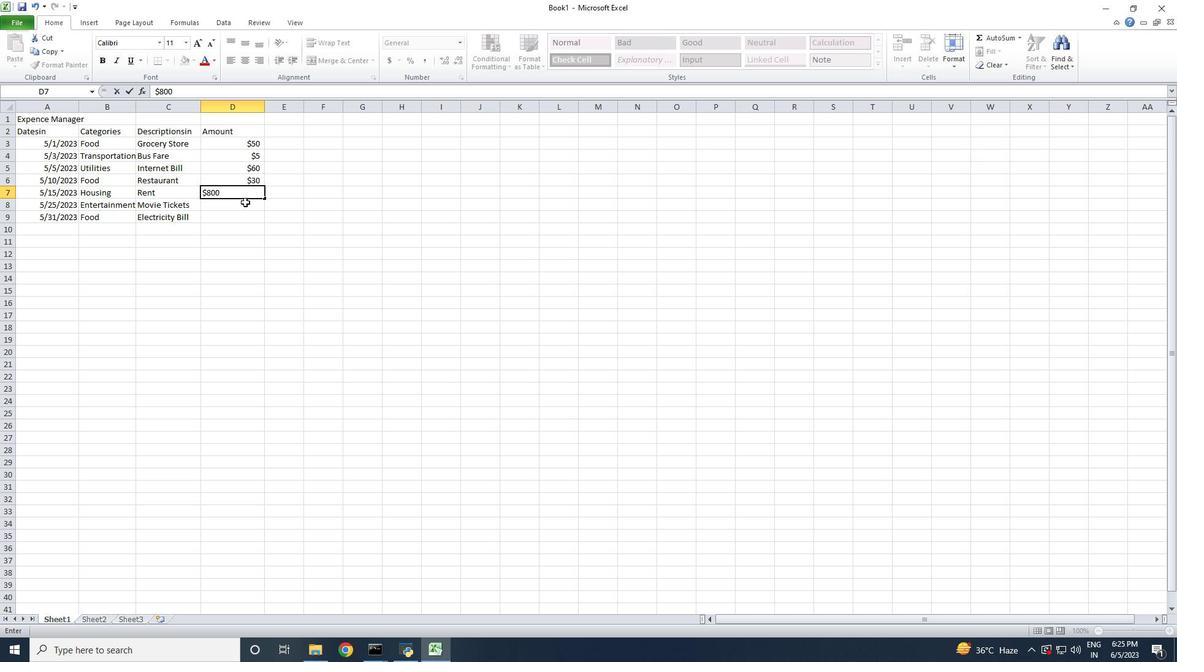 
Action: Mouse pressed left at (244, 204)
Screenshot: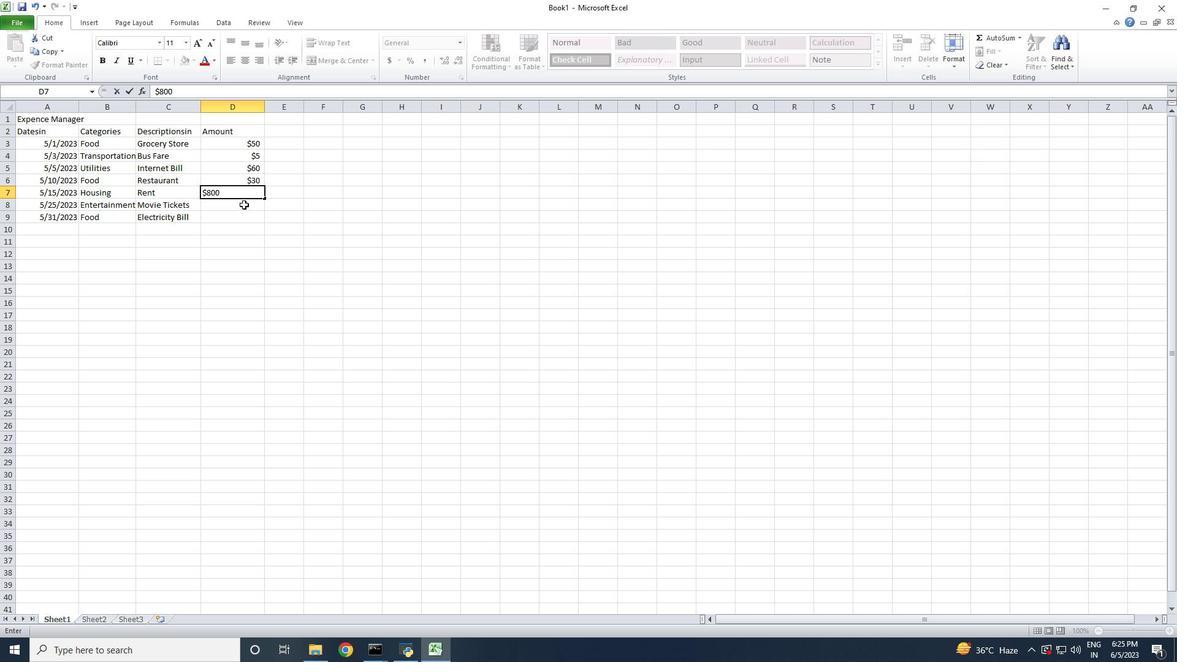 
Action: Key pressed <Key.shift><Key.shift><Key.shift><Key.shift><Key.shift><Key.shift><Key.shift><Key.shift><Key.shift><Key.shift><Key.shift><Key.shift><Key.shift><Key.shift><Key.shift><Key.shift><Key.shift><Key.shift><Key.shift><Key.shift><Key.shift><Key.shift><Key.shift><Key.shift><Key.shift><Key.shift><Key.shift><Key.shift><Key.shift><Key.shift><Key.shift><Key.shift><Key.shift><Key.shift><Key.shift><Key.shift><Key.shift>%<Key.backspace><Key.shift>$20
Screenshot: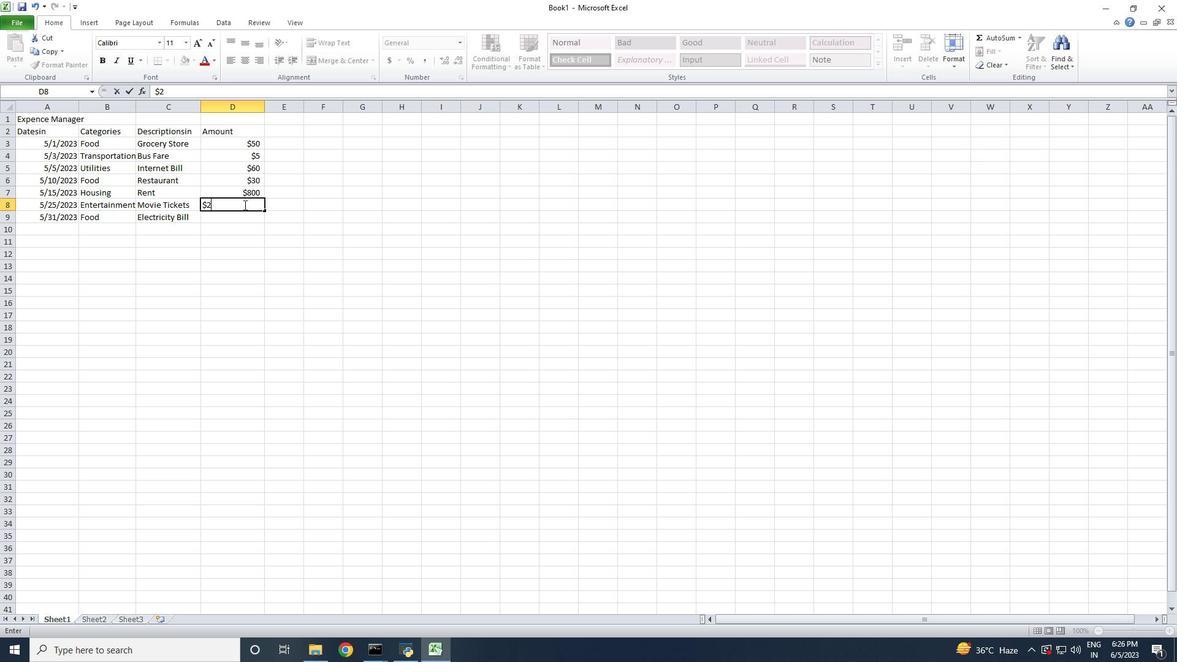 
Action: Mouse moved to (249, 212)
Screenshot: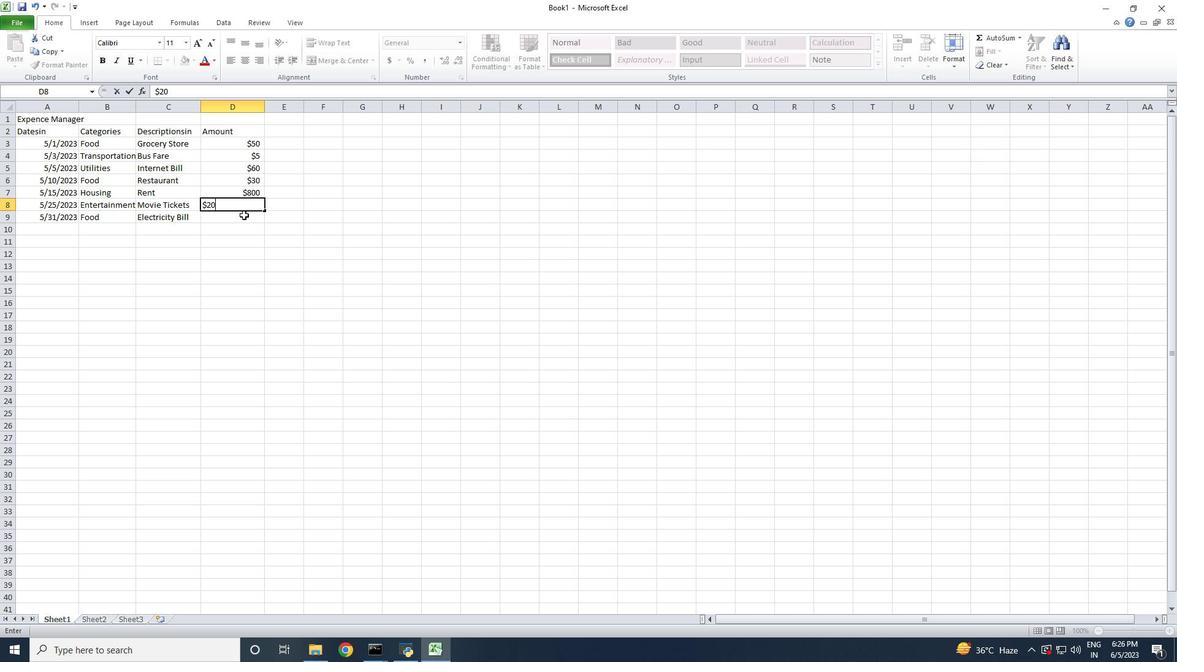 
Action: Mouse pressed left at (249, 212)
Screenshot: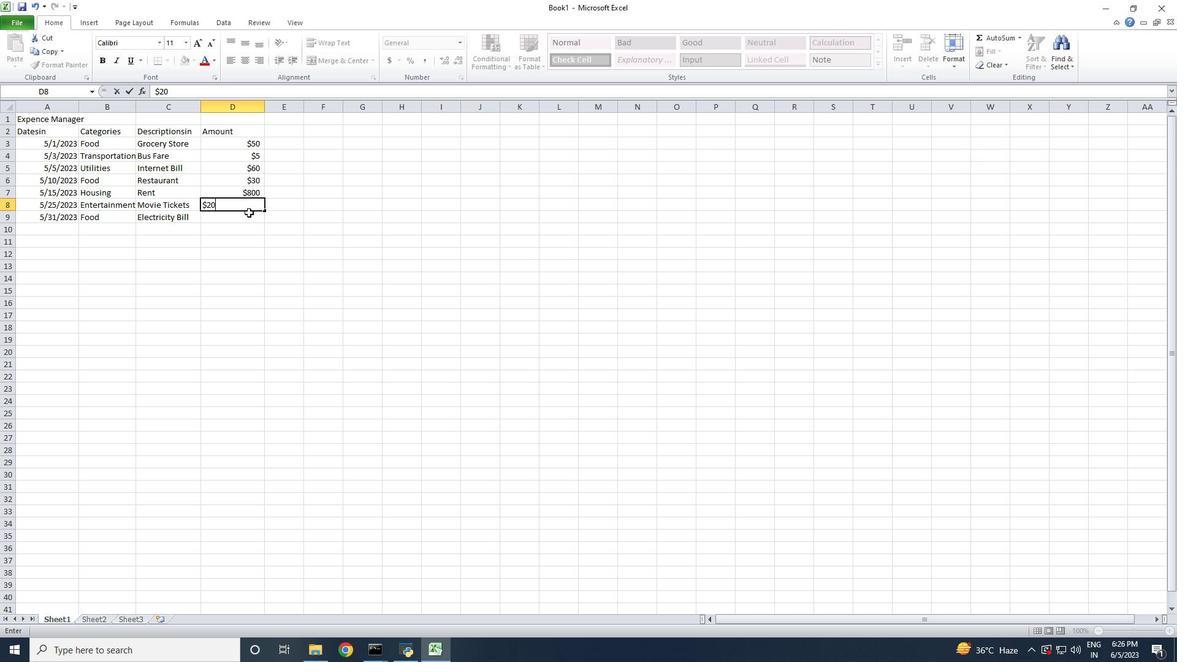 
Action: Mouse moved to (246, 218)
Screenshot: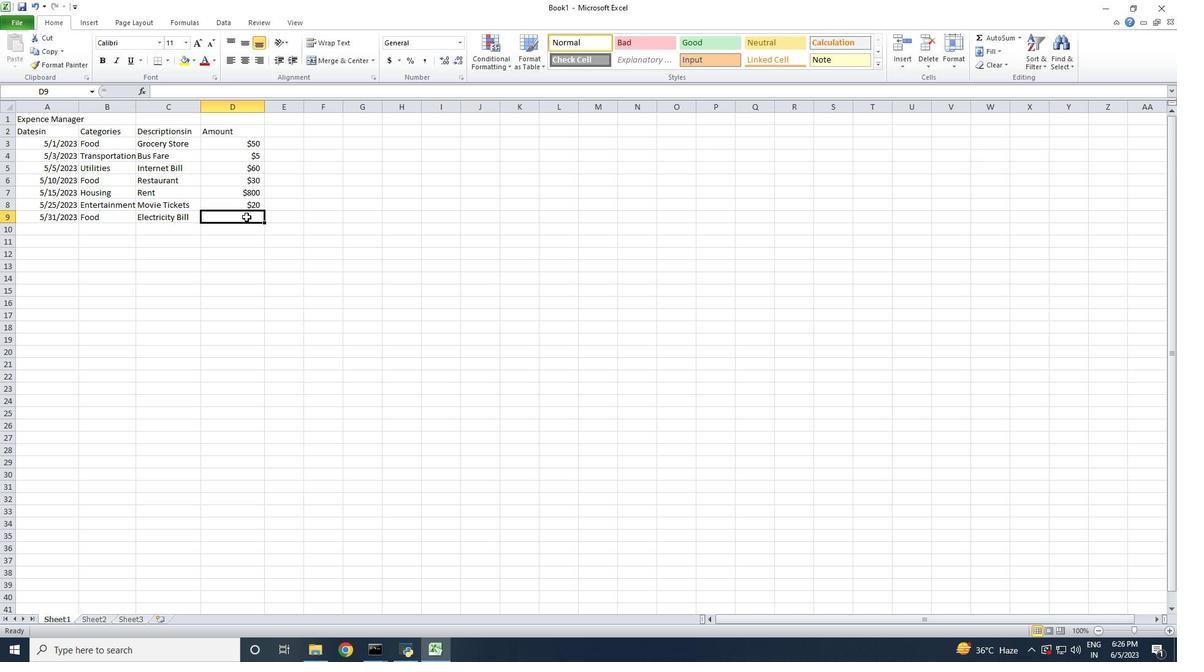
Action: Key pressed <Key.shift>$70
Screenshot: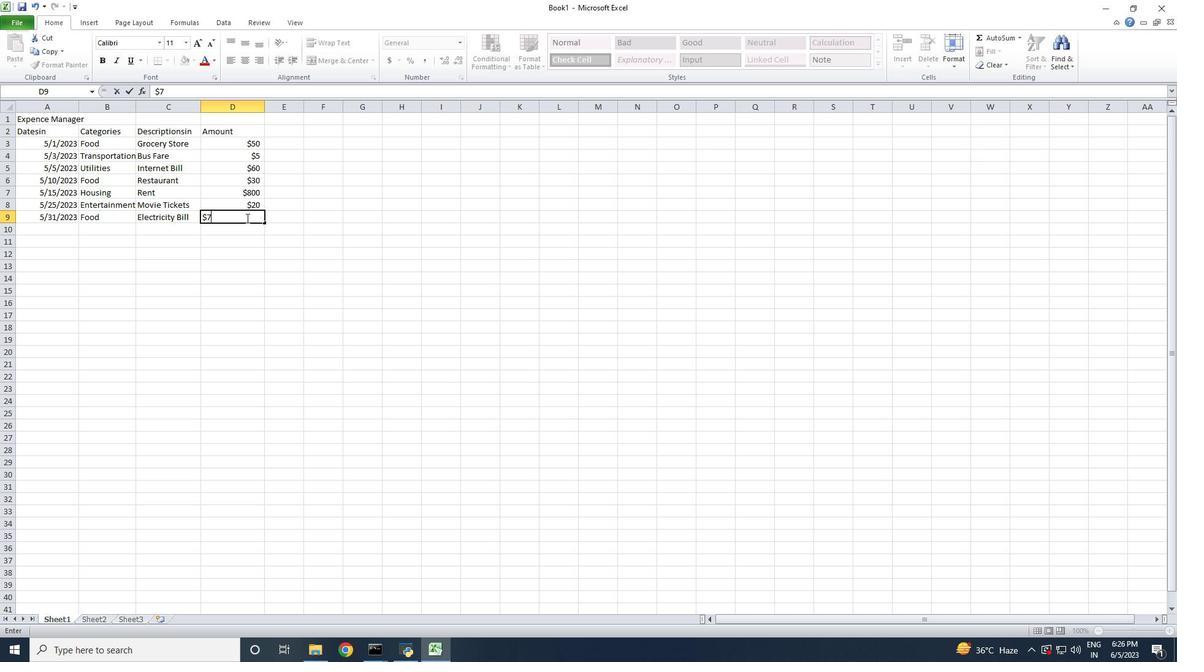 
Action: Mouse moved to (275, 133)
Screenshot: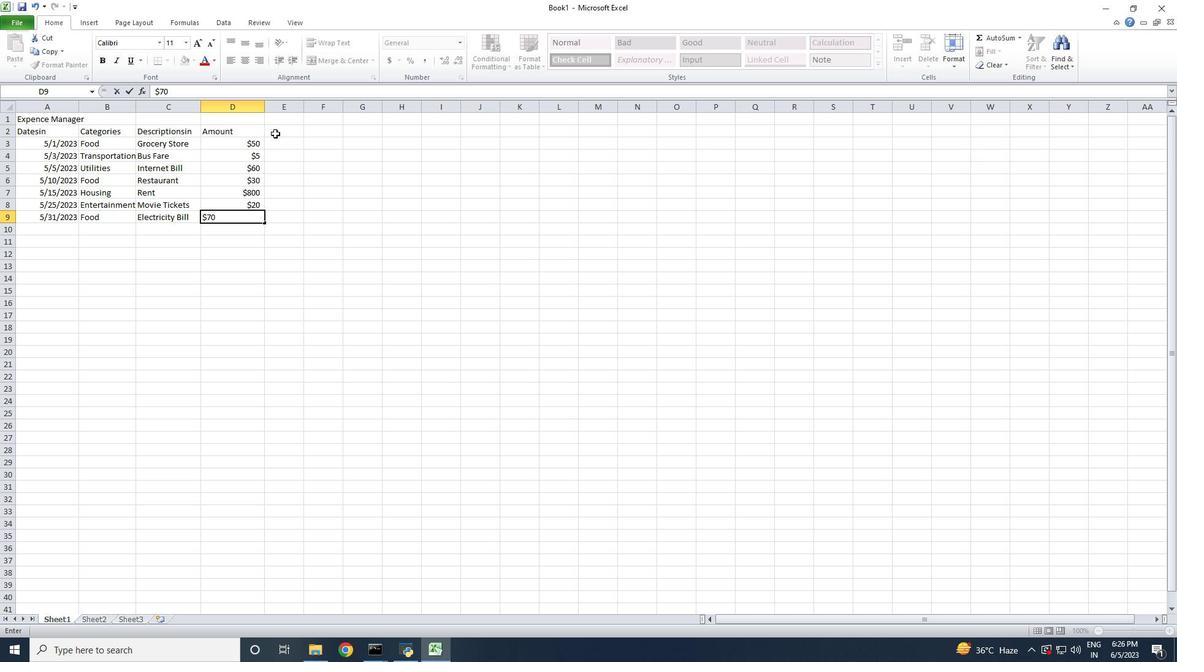 
Action: Mouse pressed left at (275, 133)
Screenshot: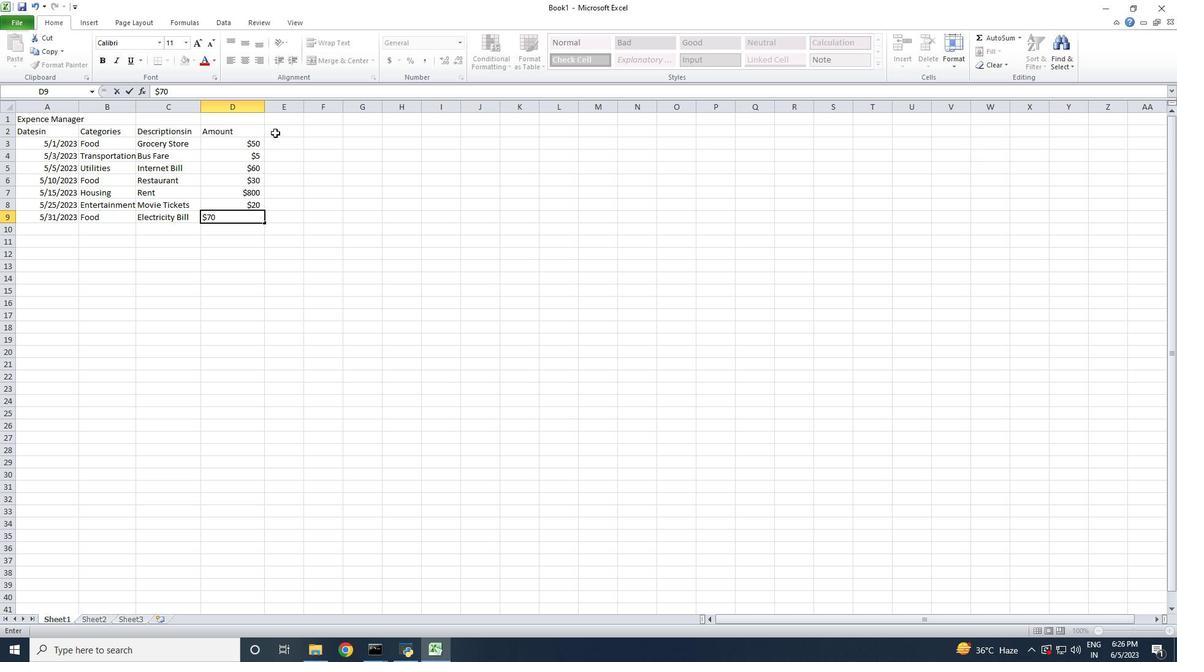 
Action: Mouse moved to (226, 133)
Screenshot: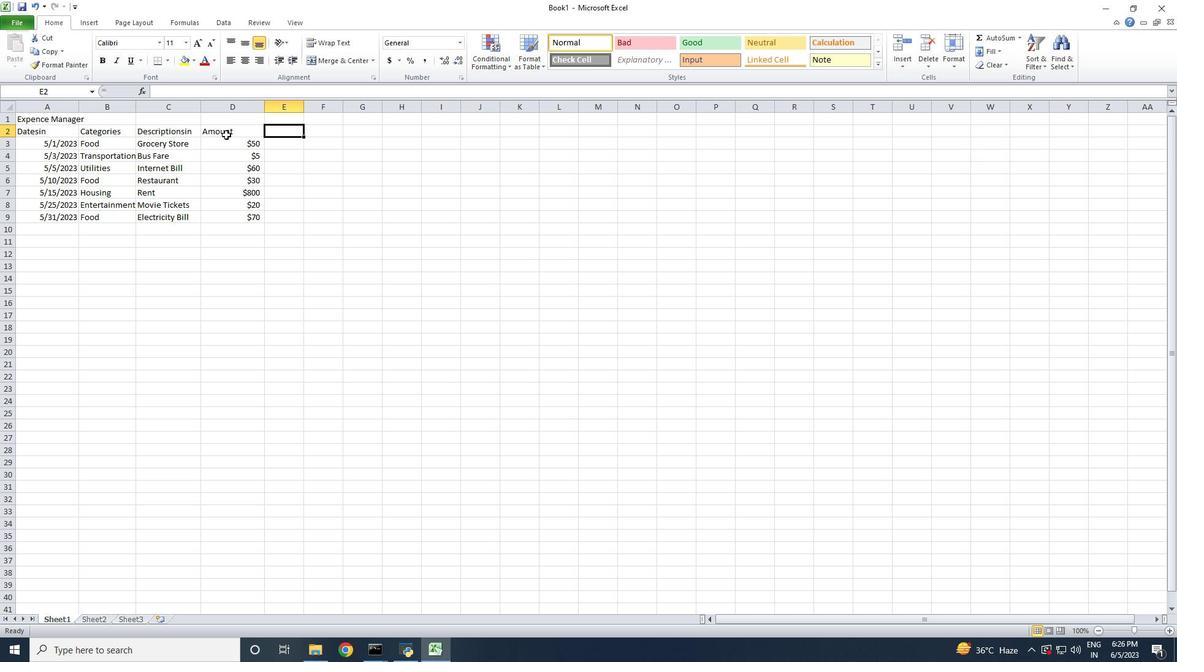 
Action: Mouse pressed left at (226, 133)
Screenshot: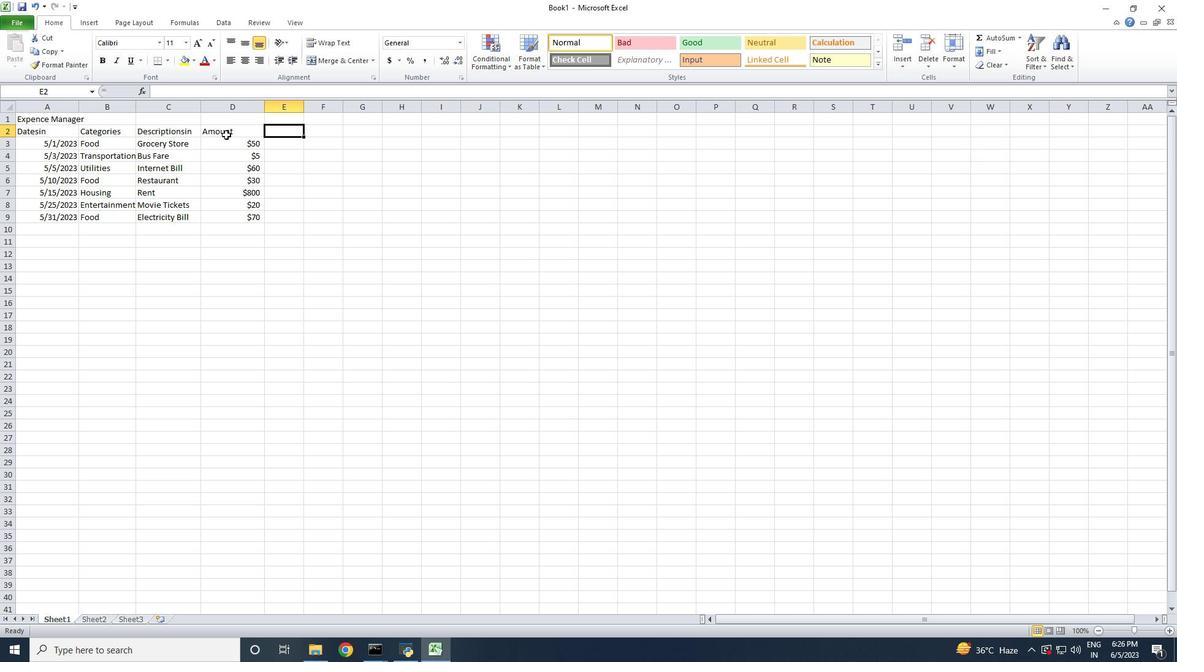 
Action: Mouse moved to (166, 133)
Screenshot: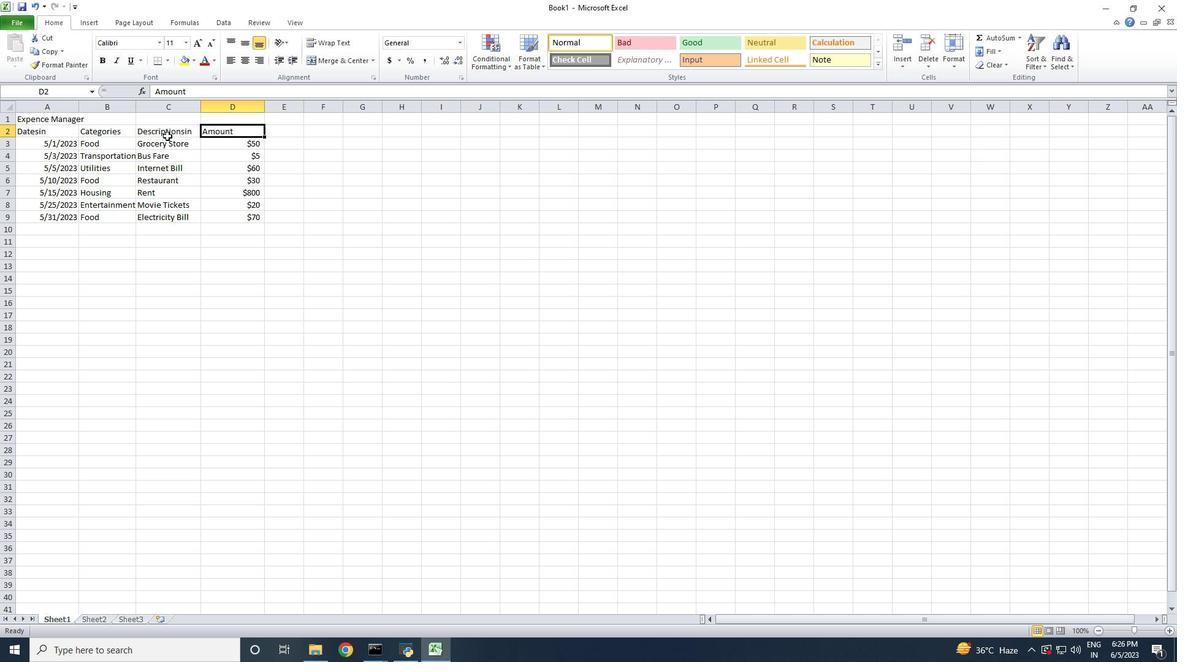 
Action: Mouse pressed left at (166, 133)
Screenshot: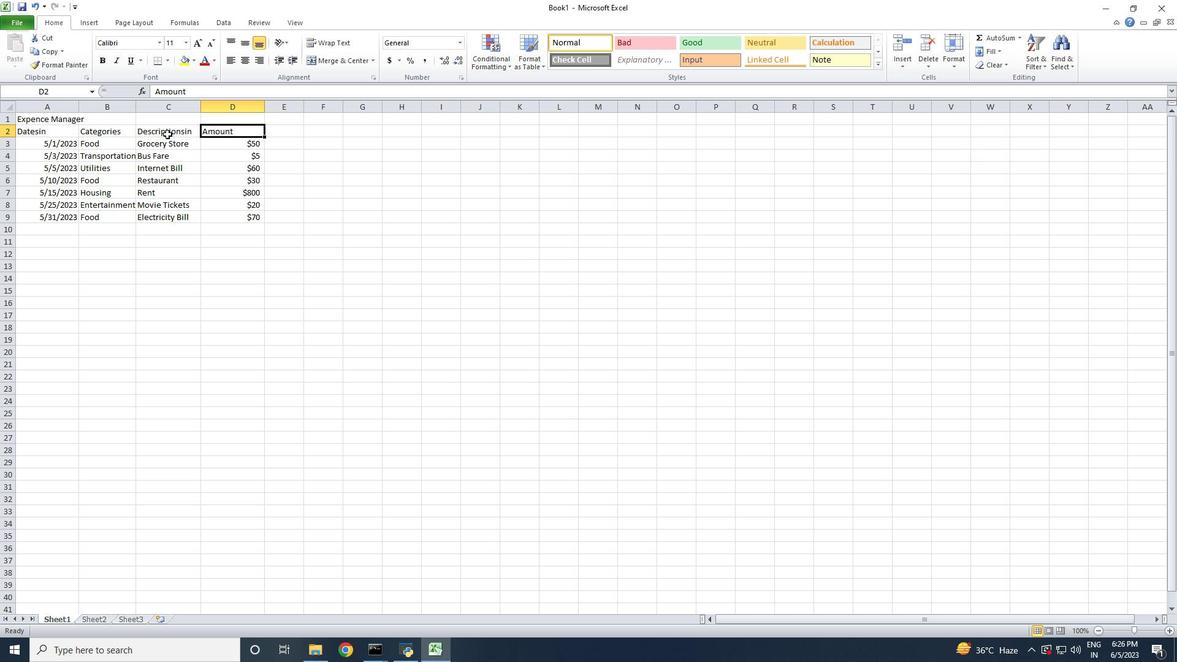 
Action: Mouse moved to (241, 225)
Screenshot: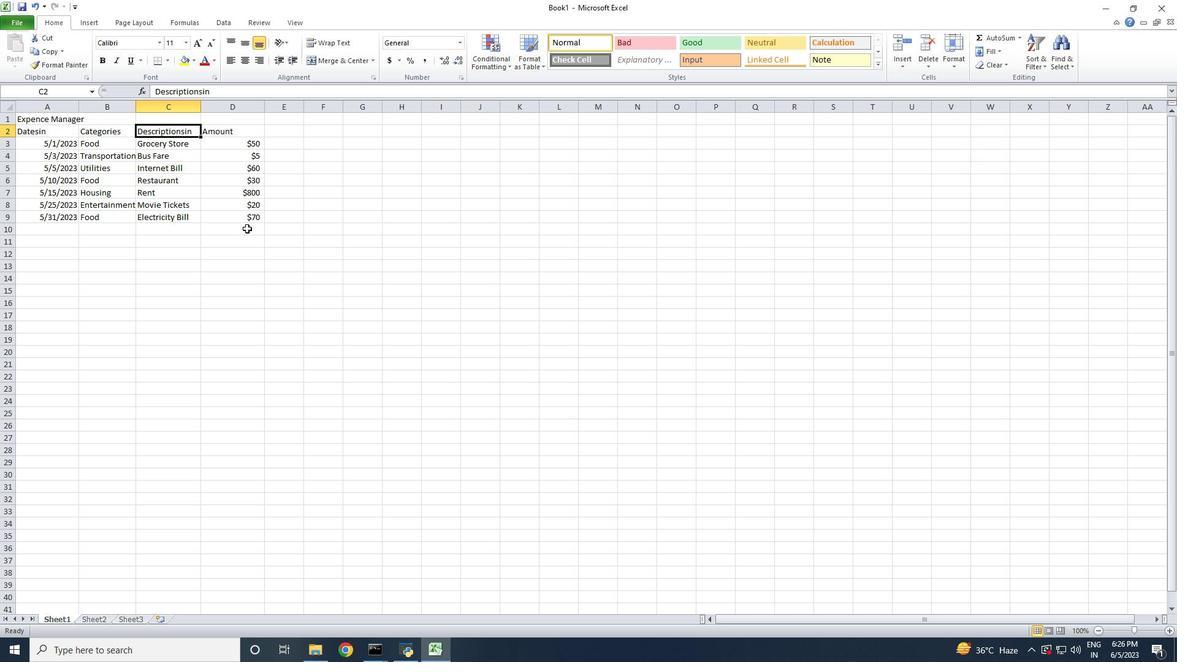 
Action: Key pressed ctrl+S
Screenshot: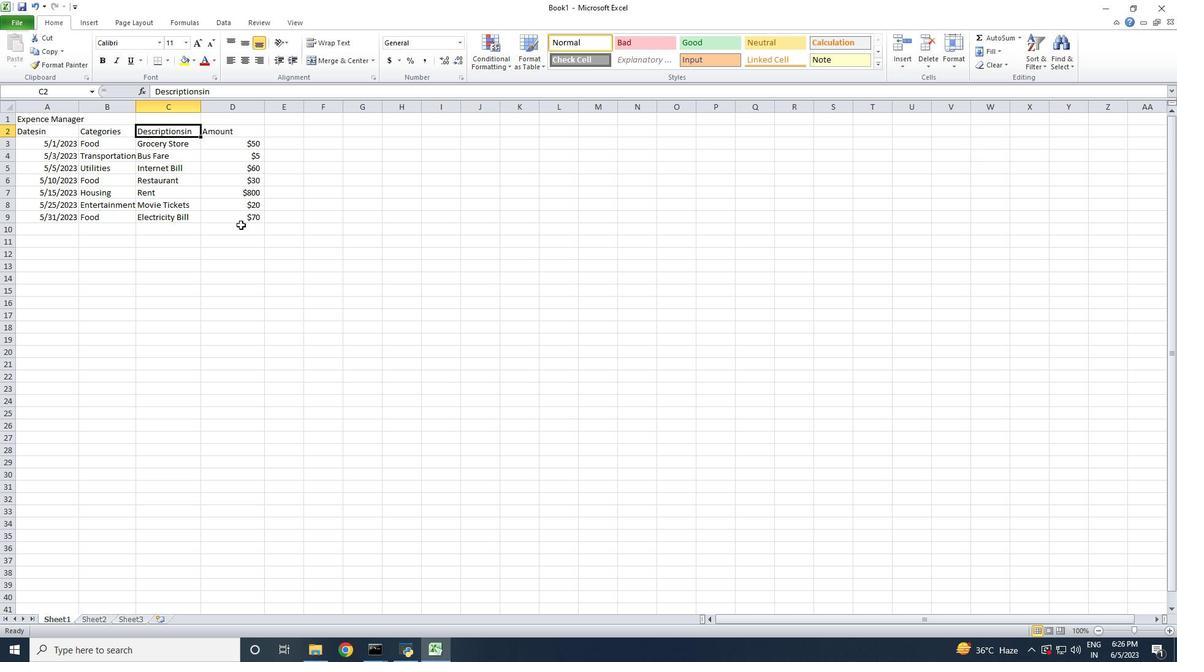 
Action: Mouse moved to (482, 326)
Screenshot: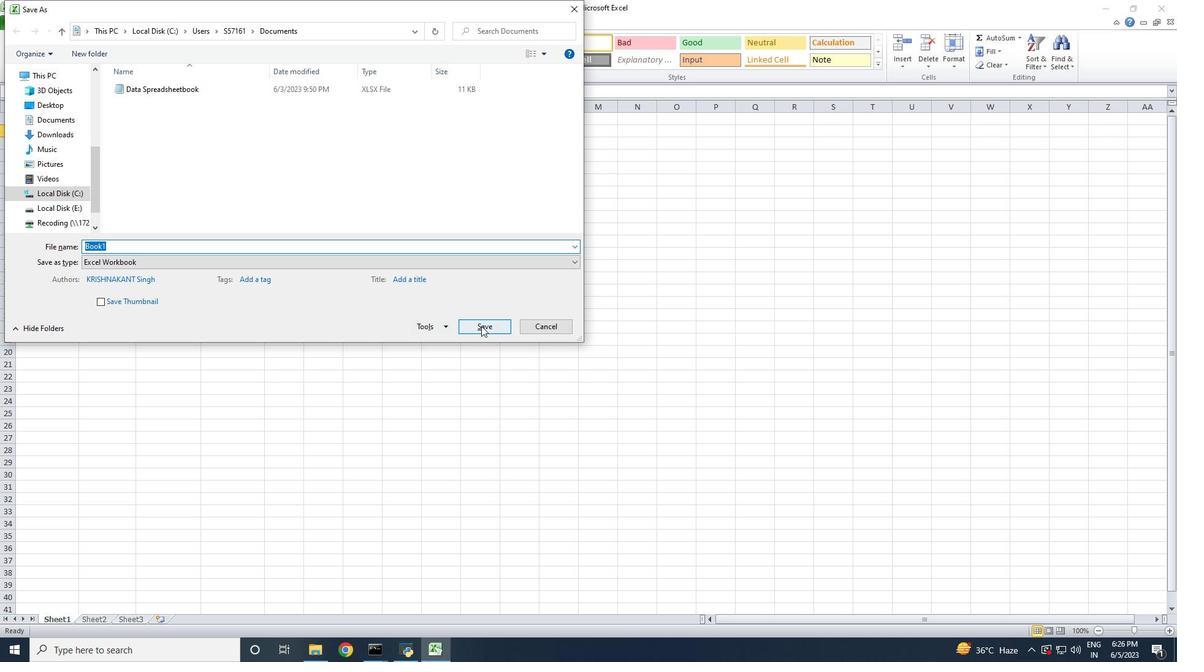 
Action: Mouse pressed left at (482, 326)
Screenshot: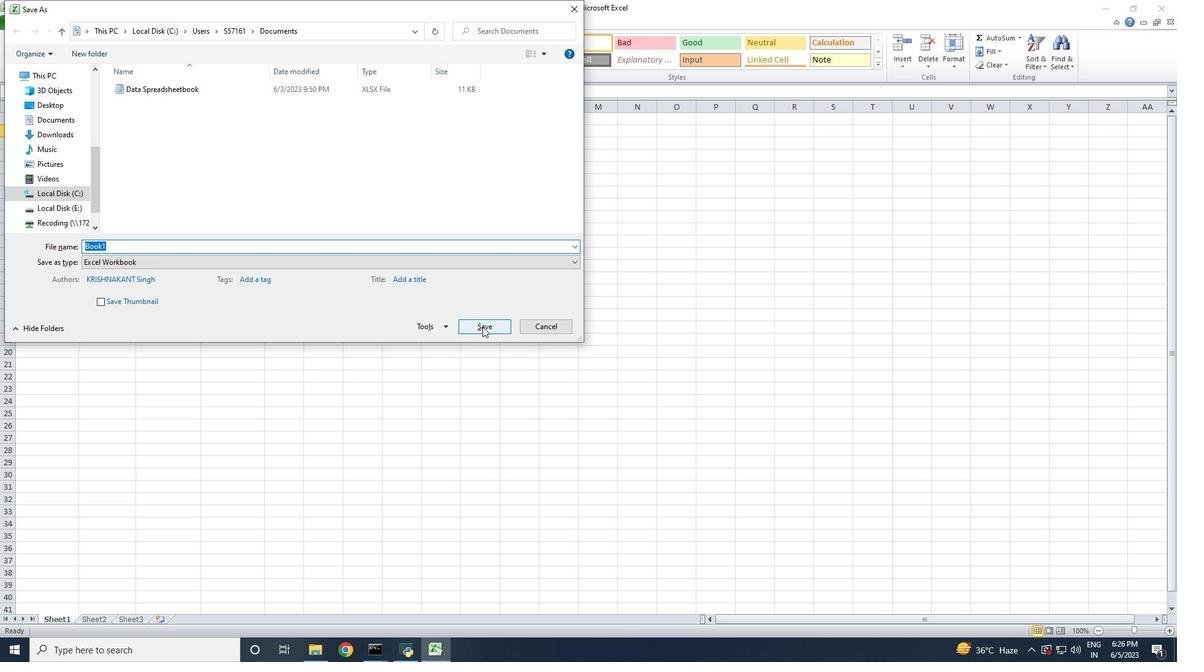 
Action: Mouse moved to (405, 317)
Screenshot: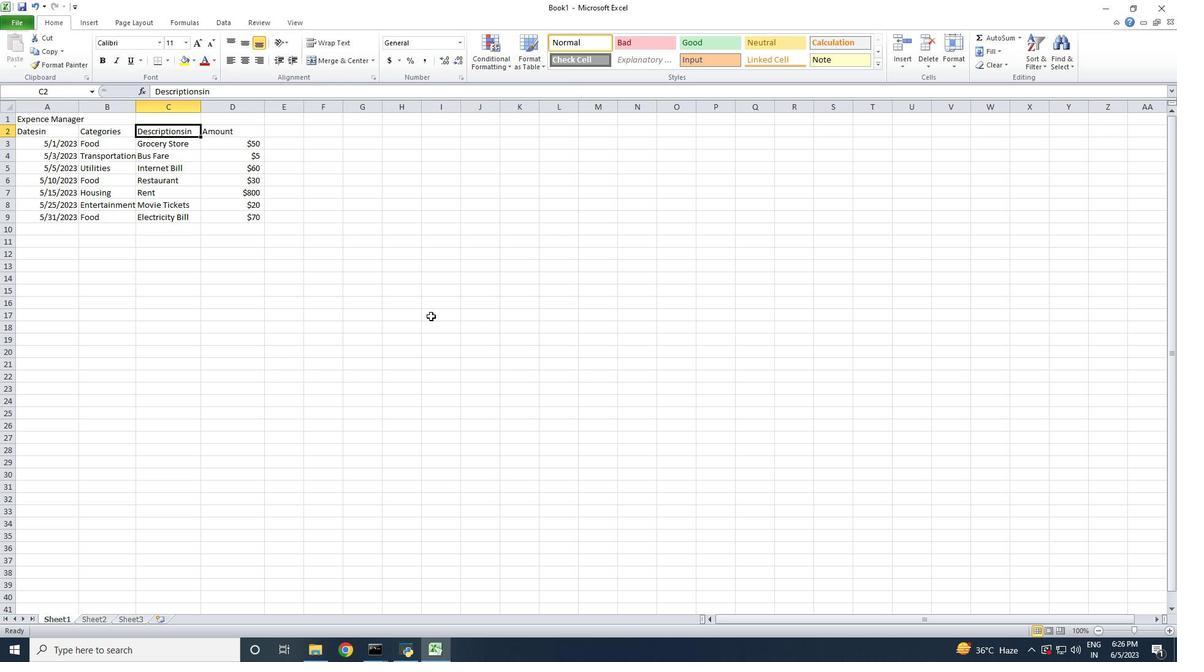 
